 Task: Find connections with filter location Höxter with filter topic #SEMwith filter profile language French with filter current company Teekay with filter school Manav Rachna University with filter industry Physicians with filter service category Tax Preparation with filter keywords title Veterinary Assistant
Action: Mouse moved to (644, 84)
Screenshot: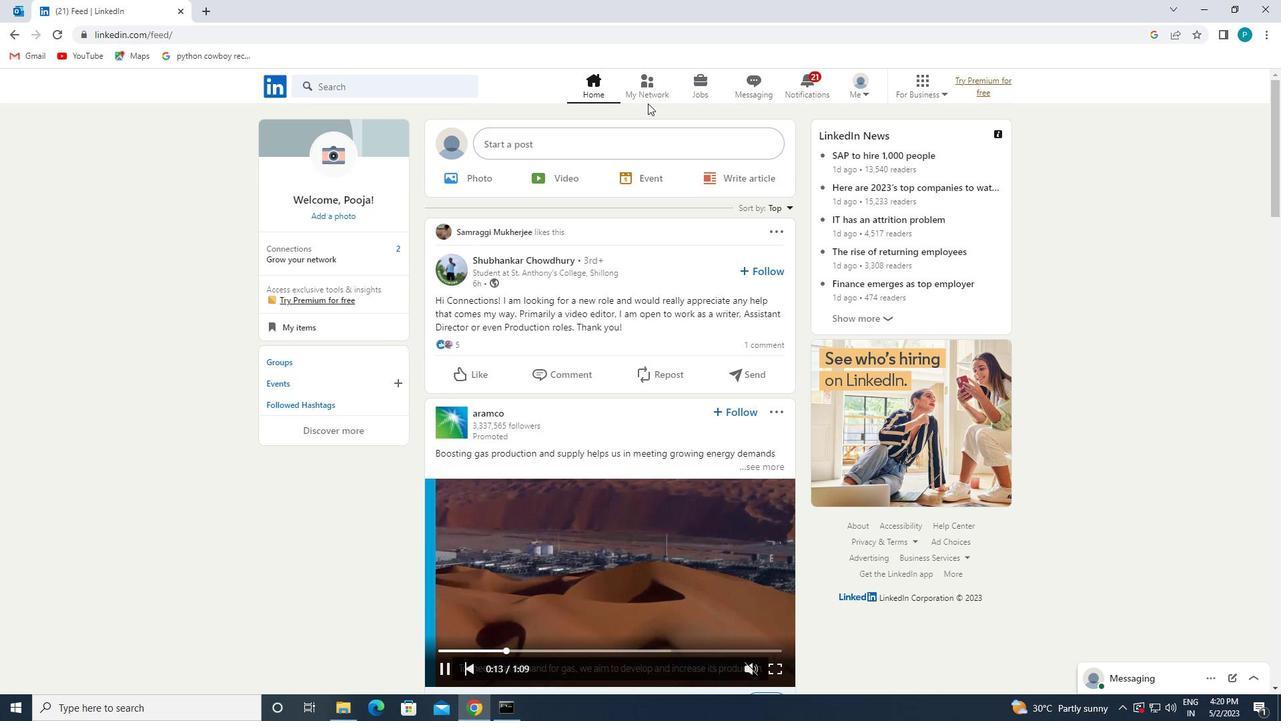 
Action: Mouse pressed left at (644, 84)
Screenshot: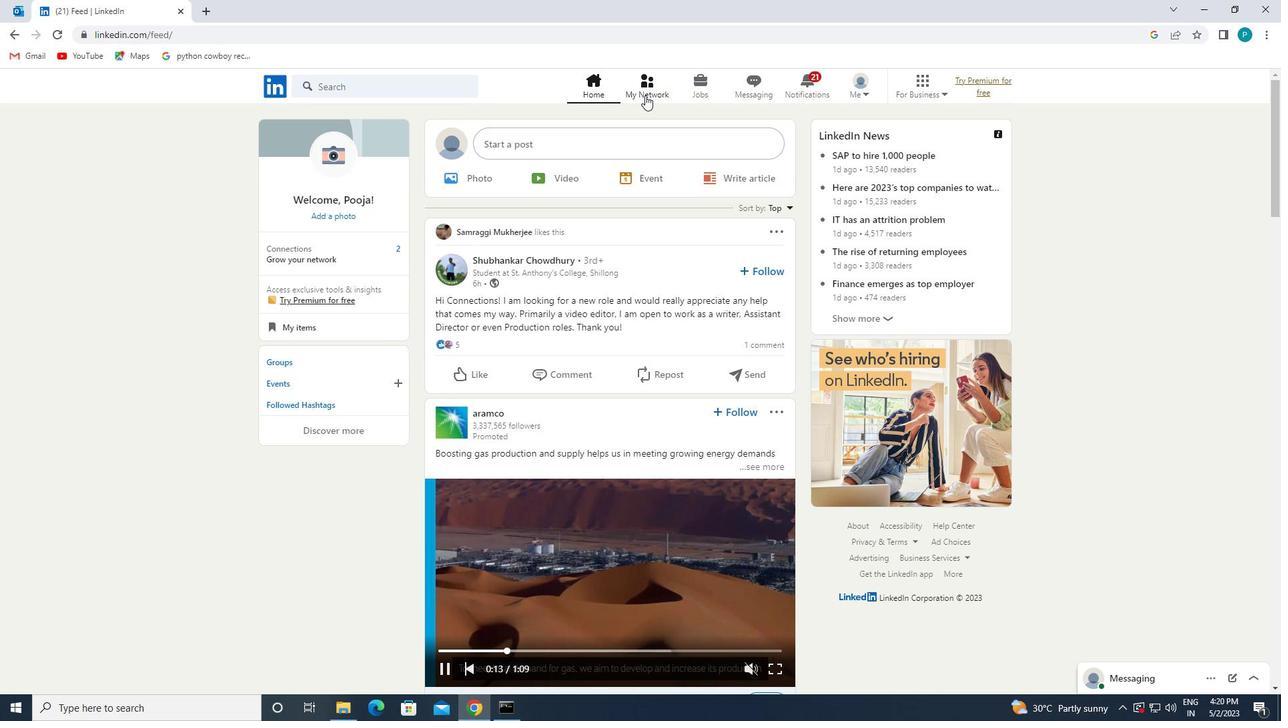 
Action: Mouse moved to (375, 152)
Screenshot: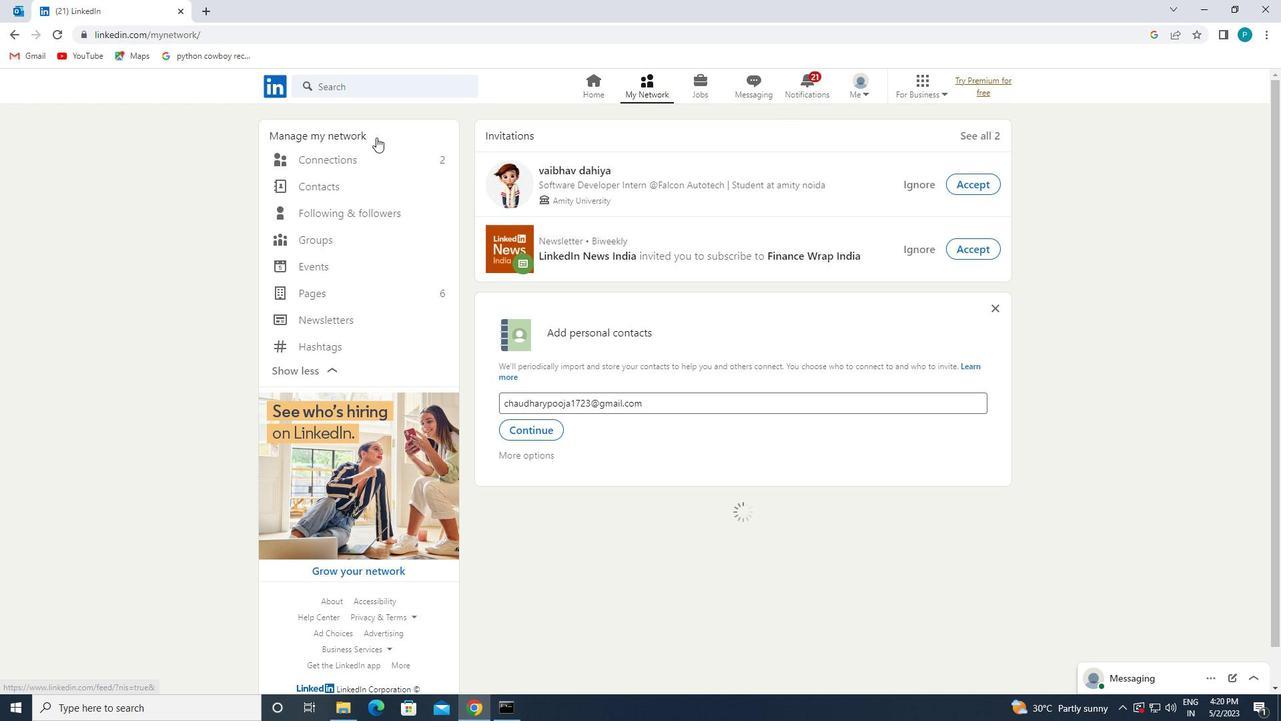 
Action: Mouse pressed left at (375, 152)
Screenshot: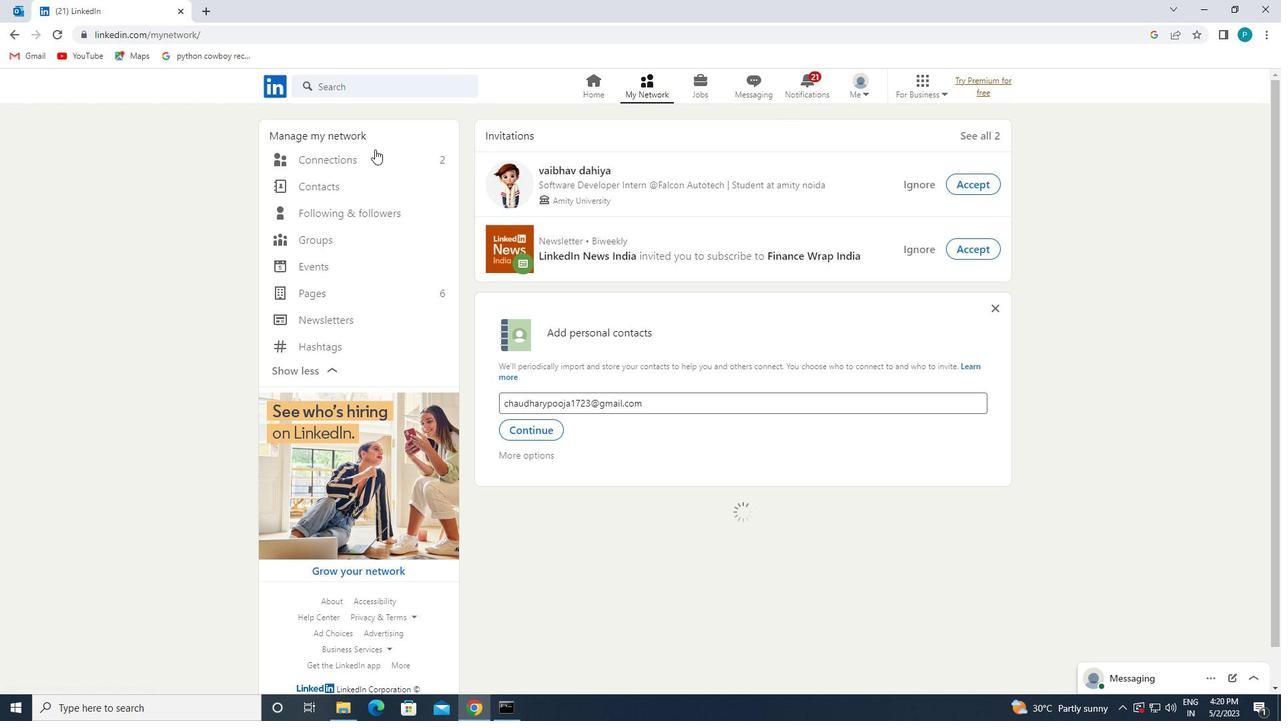
Action: Mouse moved to (379, 154)
Screenshot: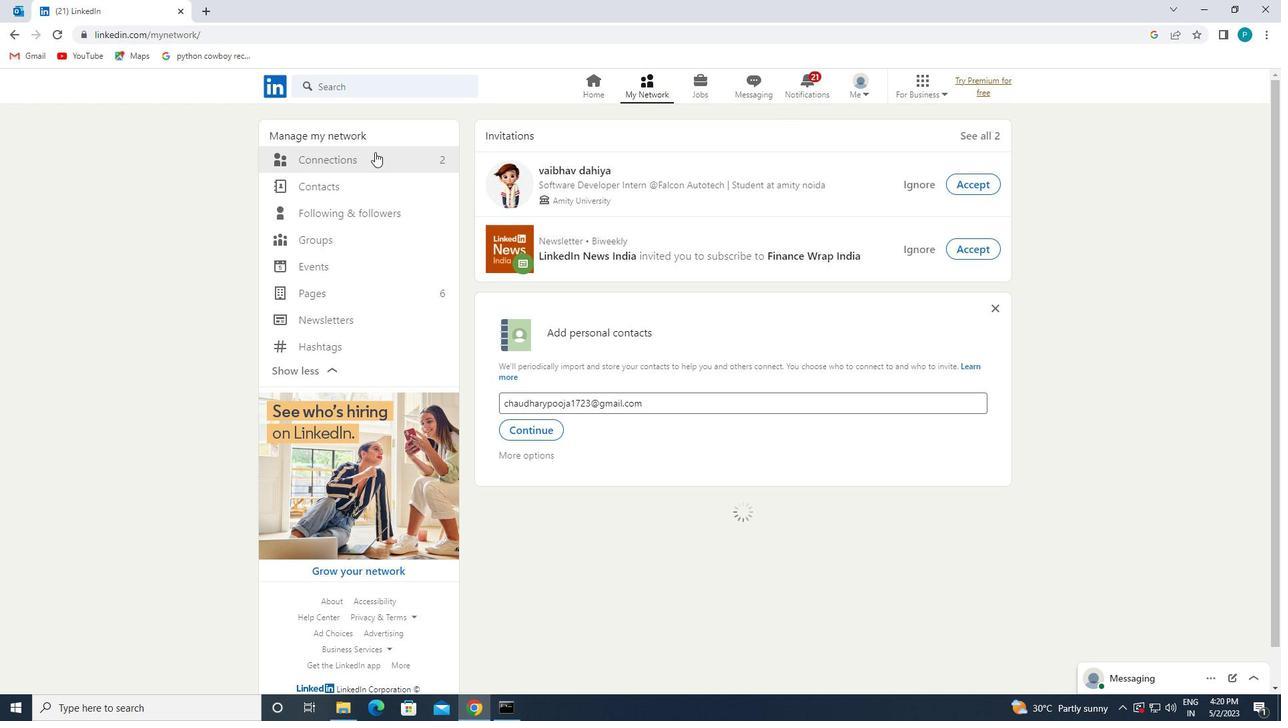 
Action: Mouse pressed left at (379, 154)
Screenshot: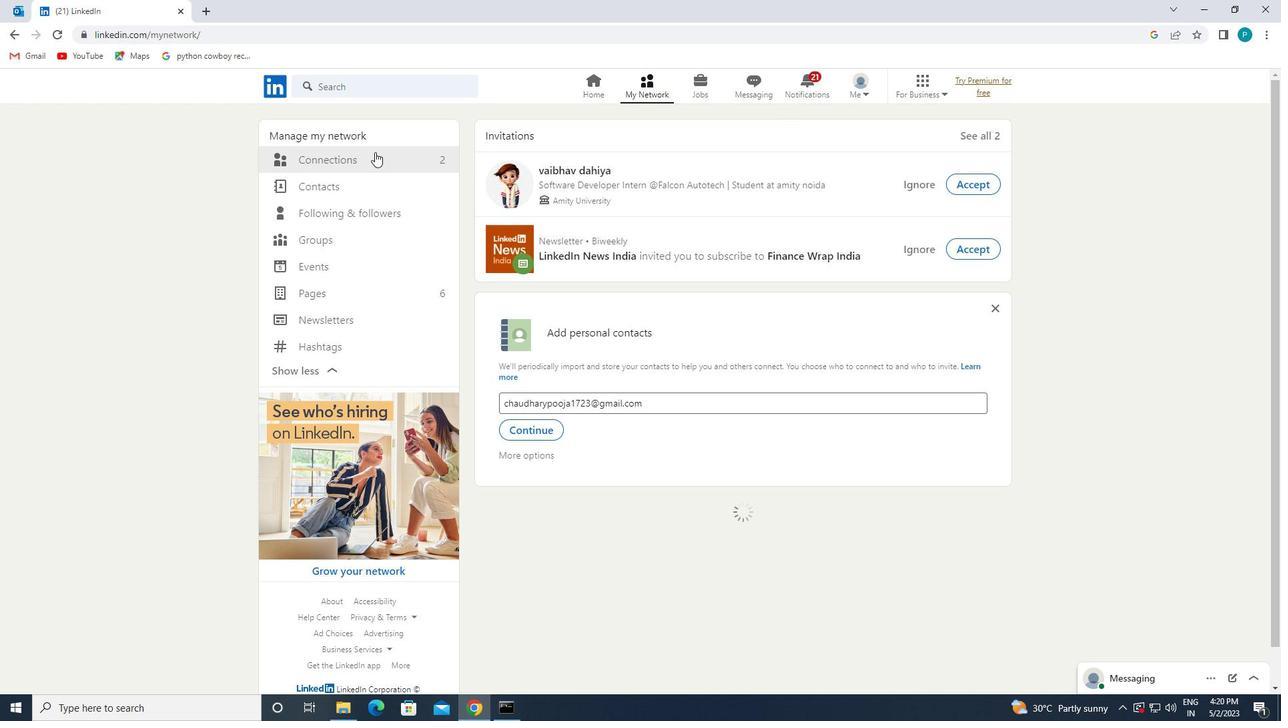 
Action: Mouse moved to (389, 161)
Screenshot: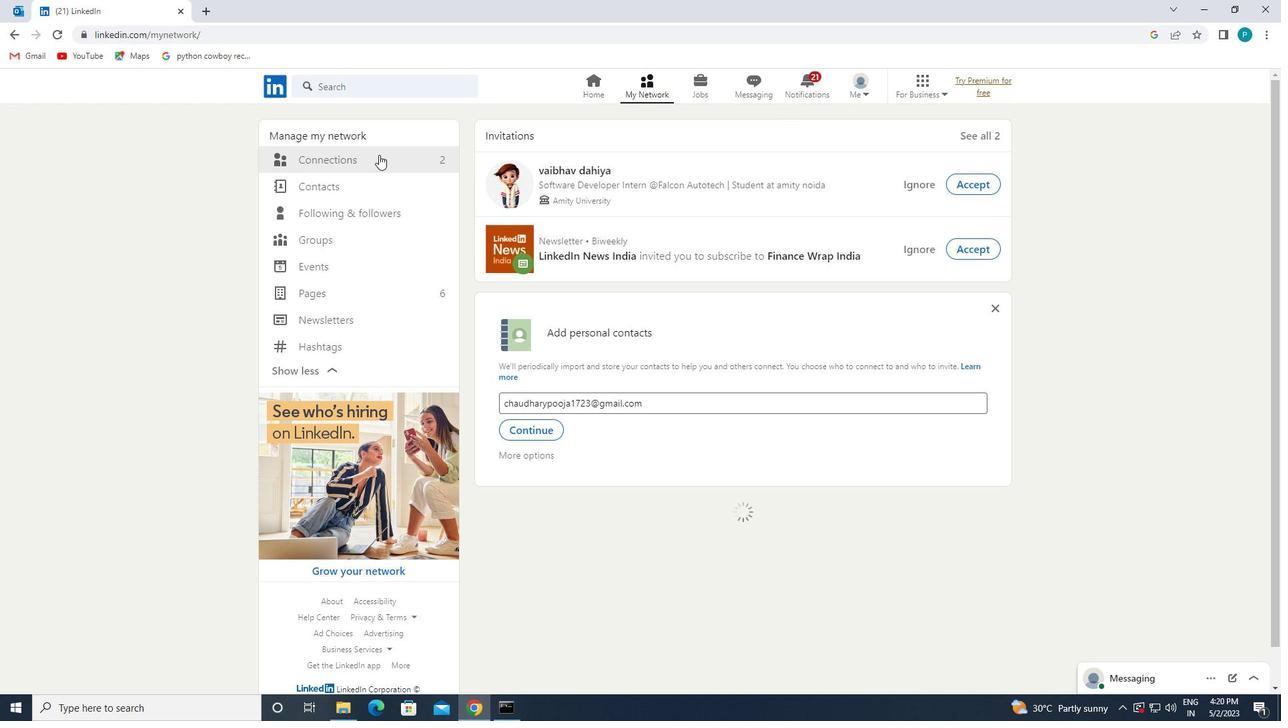 
Action: Mouse pressed left at (389, 161)
Screenshot: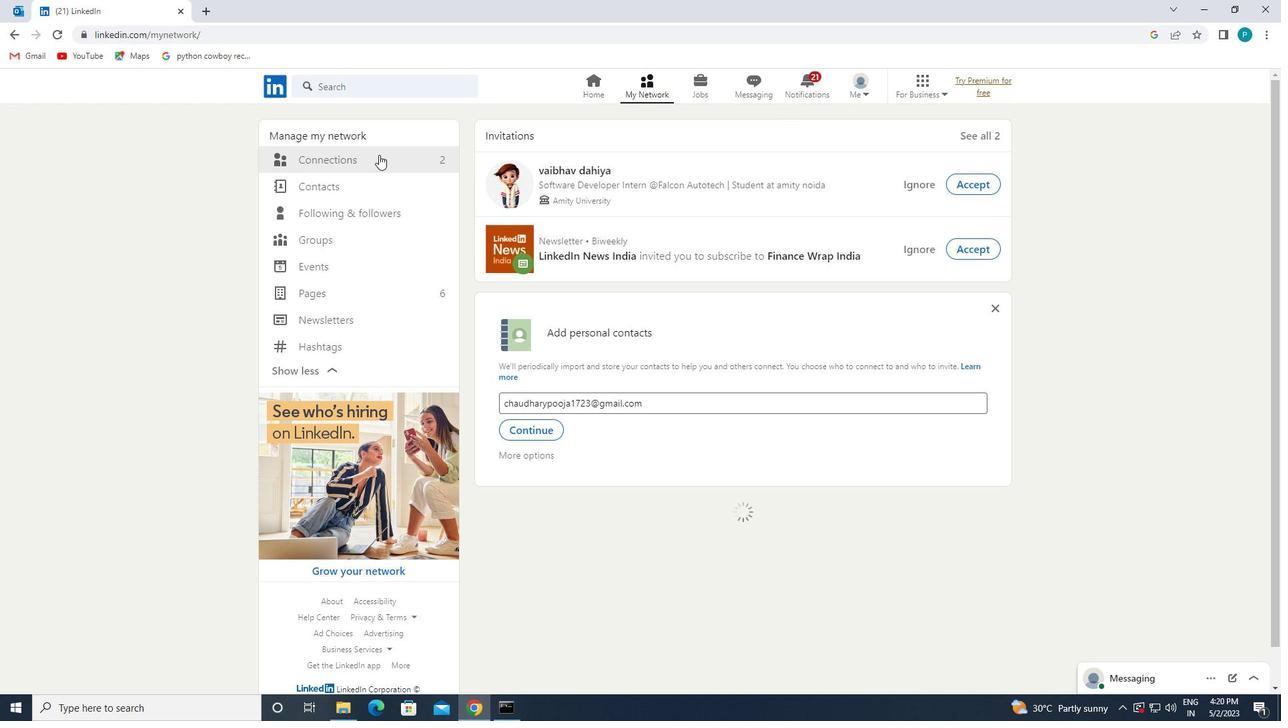
Action: Mouse pressed left at (389, 161)
Screenshot: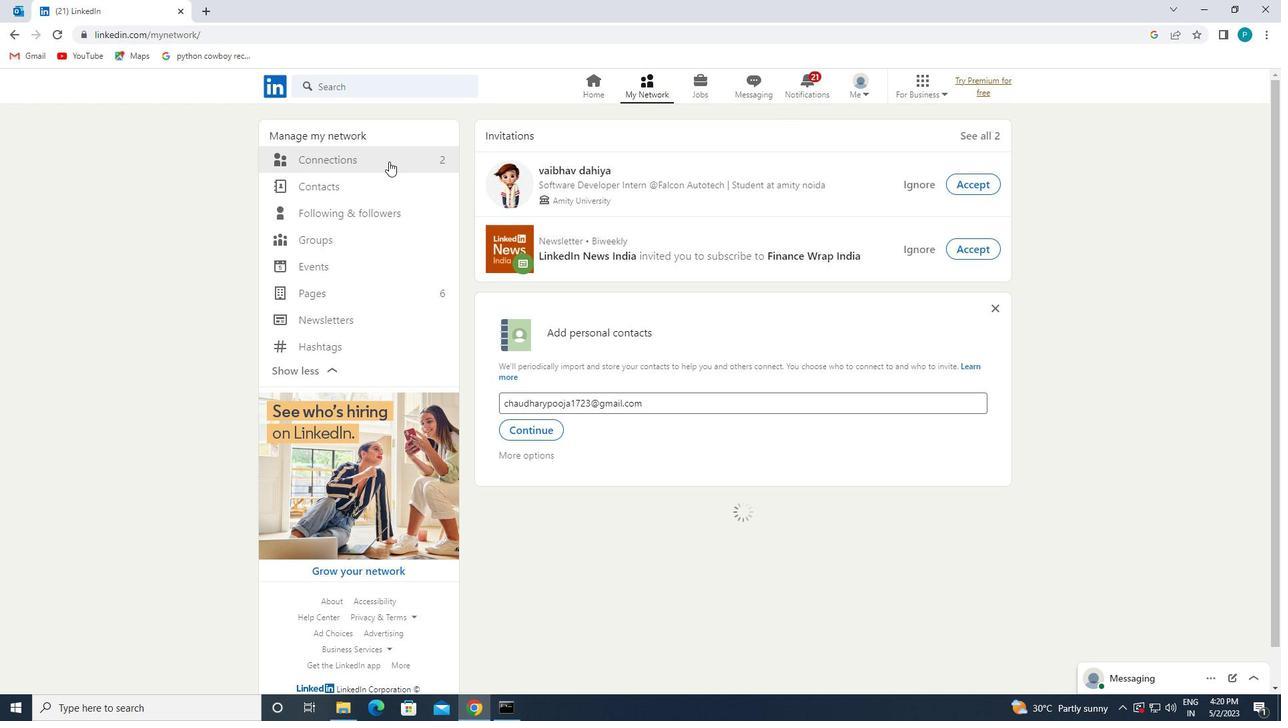 
Action: Mouse pressed left at (389, 161)
Screenshot: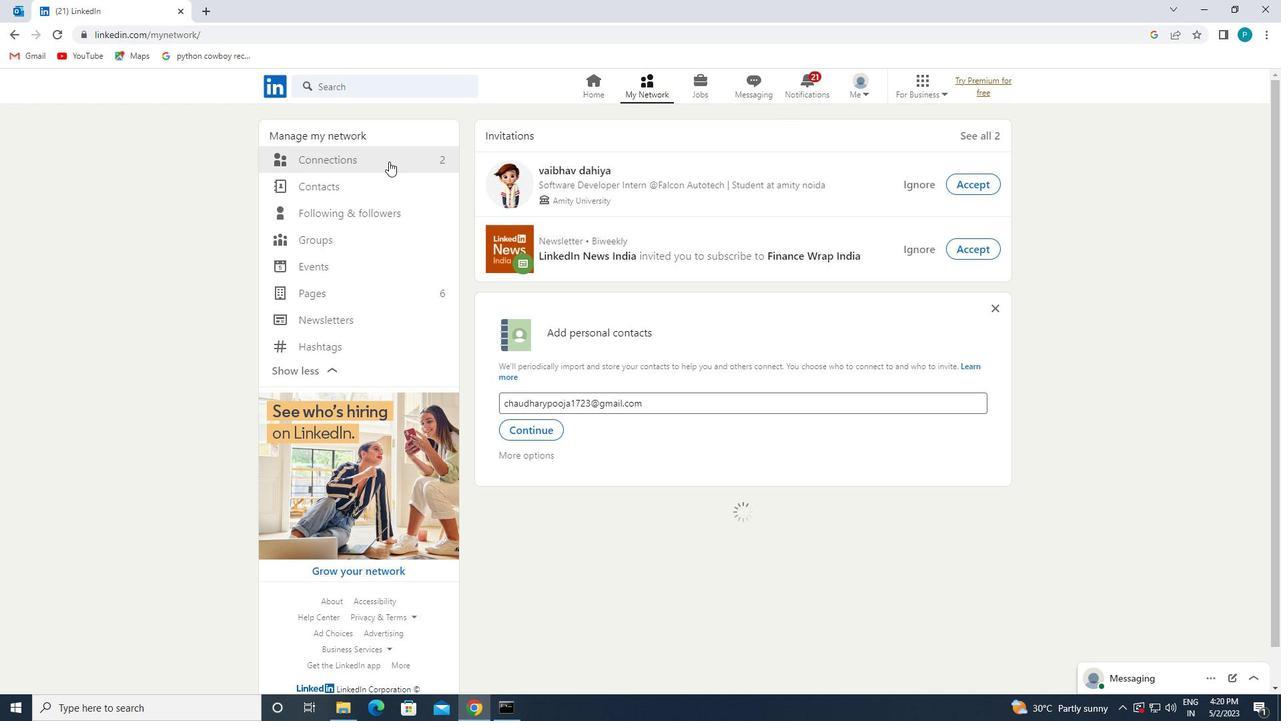 
Action: Mouse pressed left at (389, 161)
Screenshot: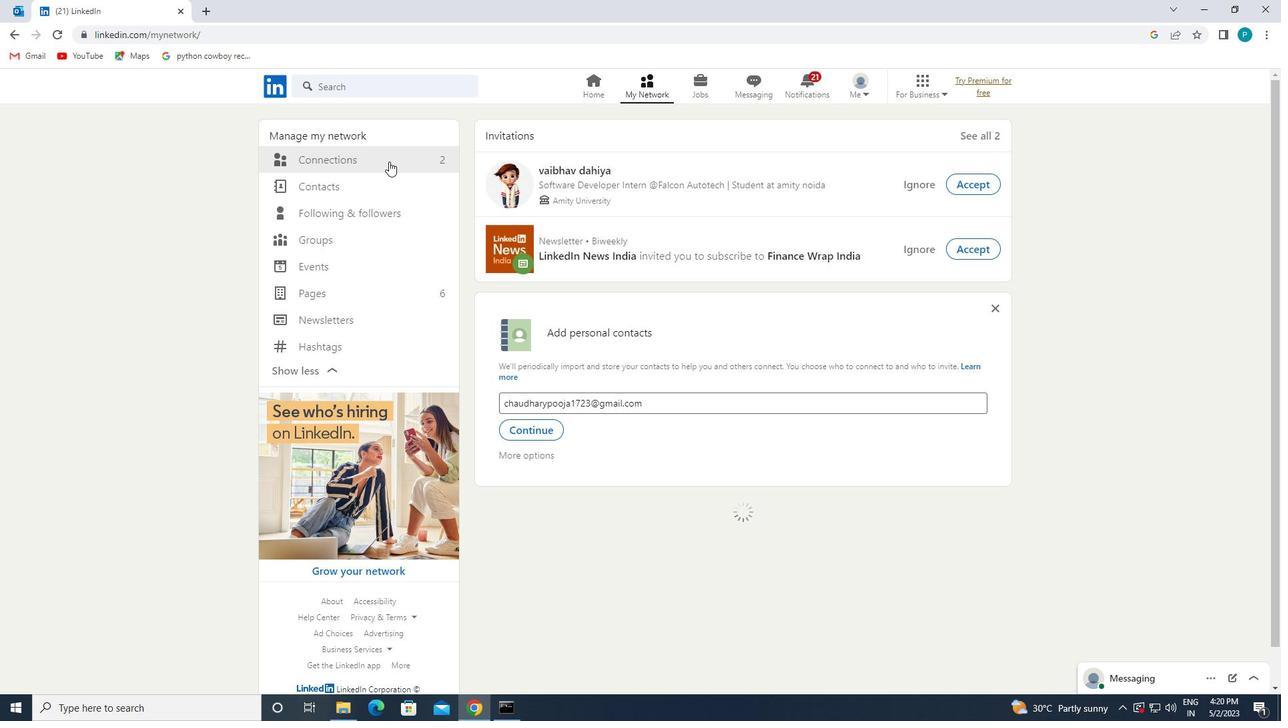 
Action: Mouse moved to (723, 162)
Screenshot: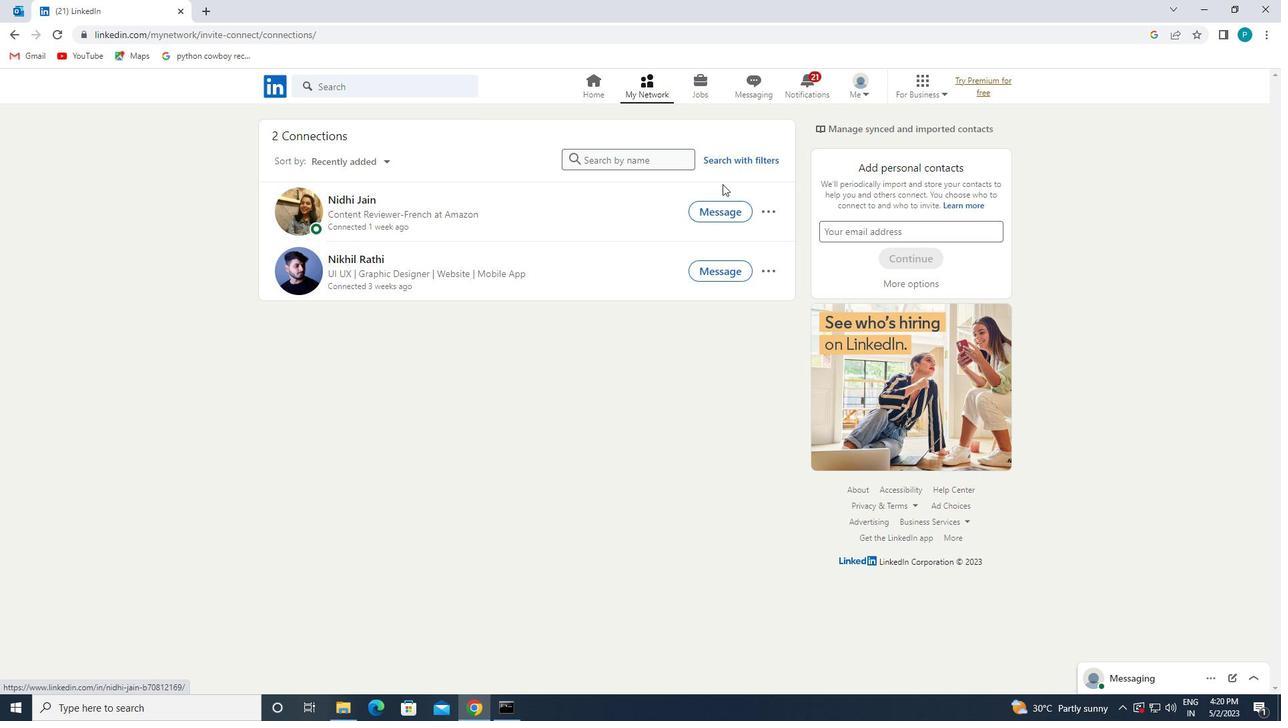 
Action: Mouse pressed left at (723, 162)
Screenshot: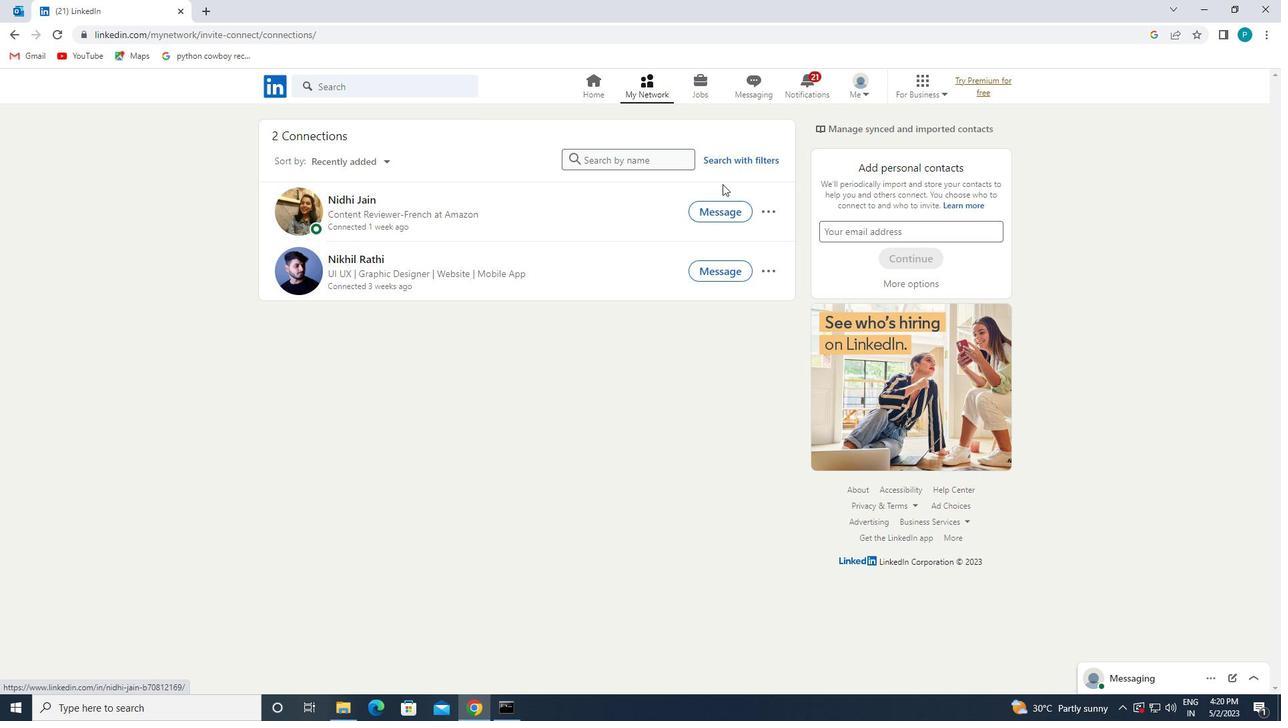 
Action: Mouse moved to (678, 126)
Screenshot: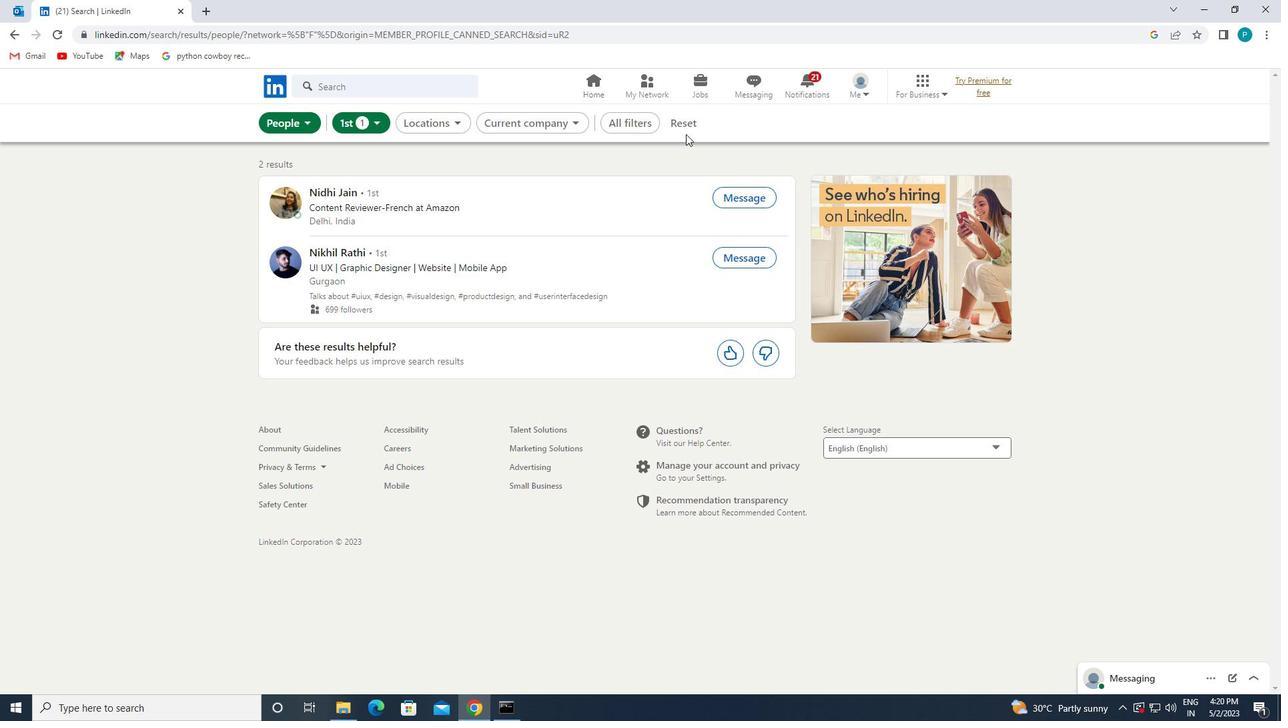 
Action: Mouse pressed left at (678, 126)
Screenshot: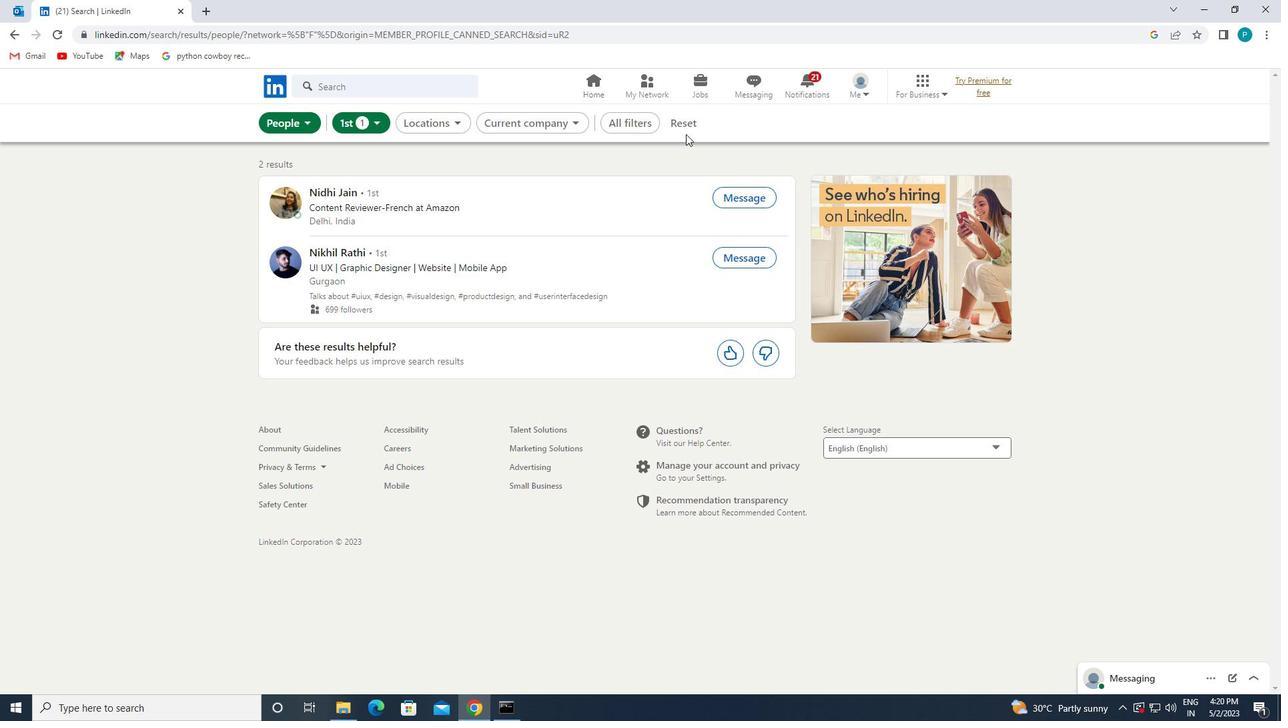 
Action: Mouse moved to (672, 124)
Screenshot: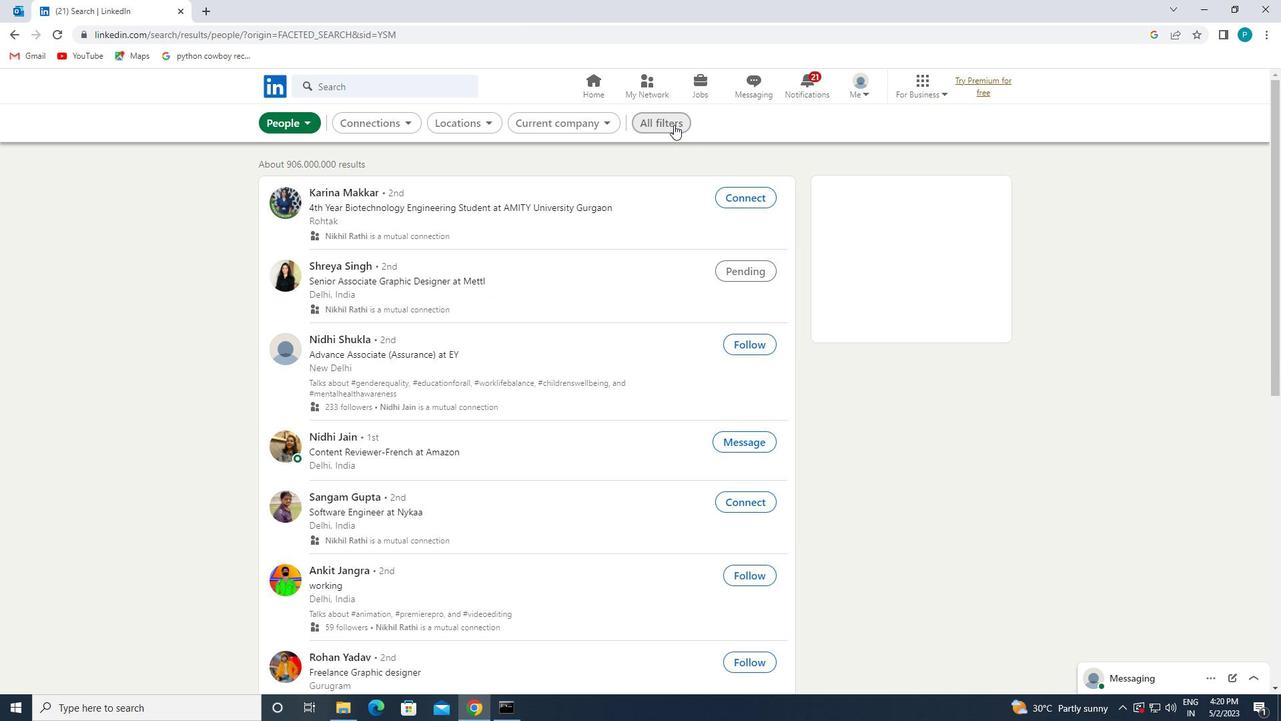 
Action: Mouse pressed left at (672, 124)
Screenshot: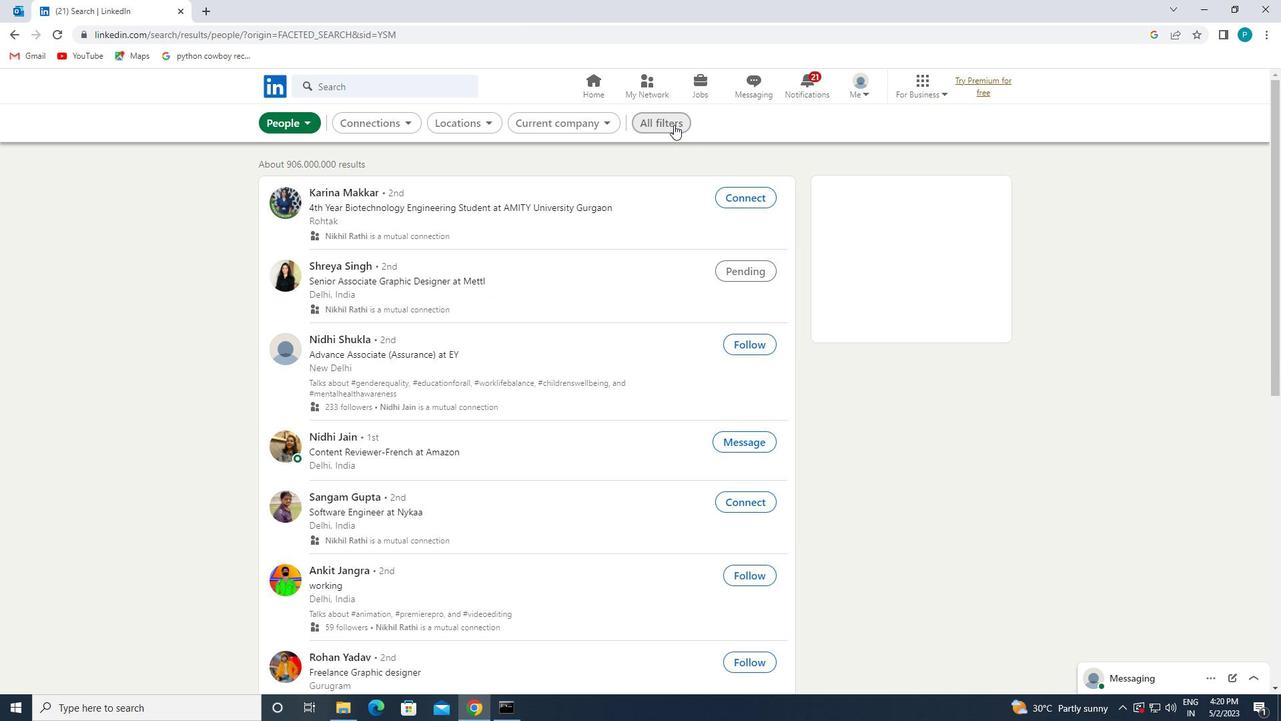 
Action: Mouse moved to (1263, 474)
Screenshot: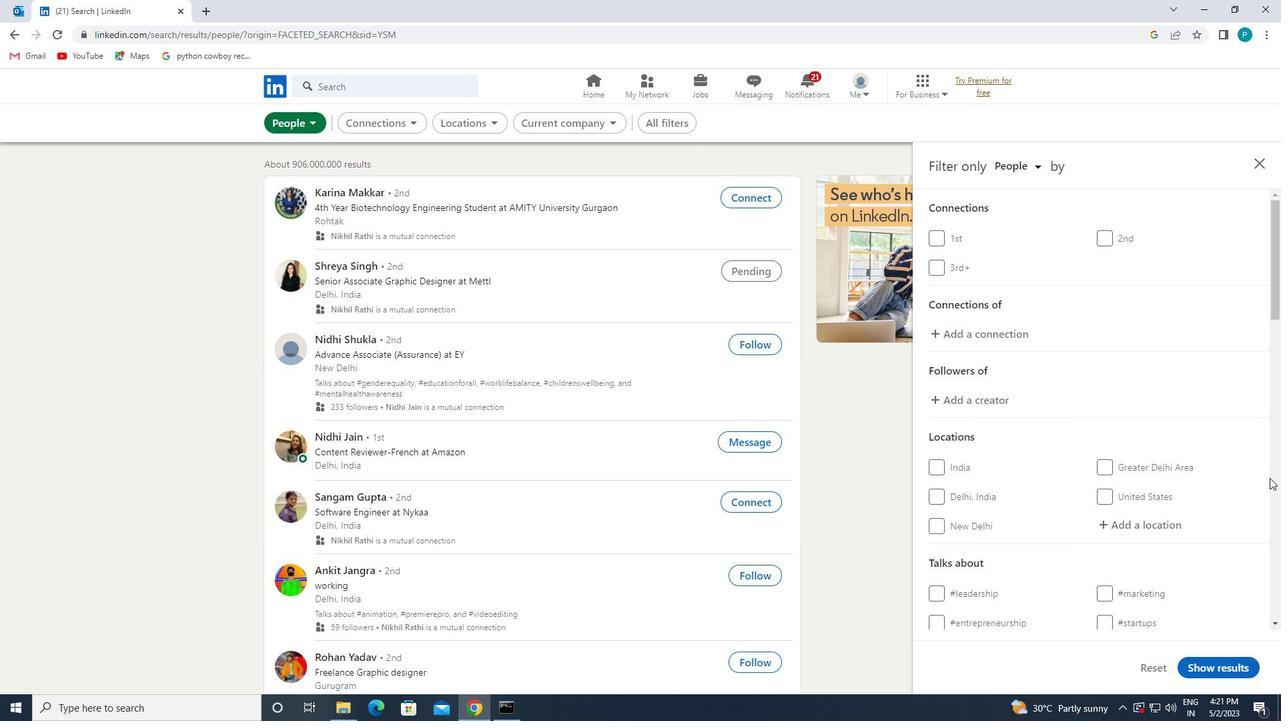 
Action: Mouse scrolled (1263, 473) with delta (0, 0)
Screenshot: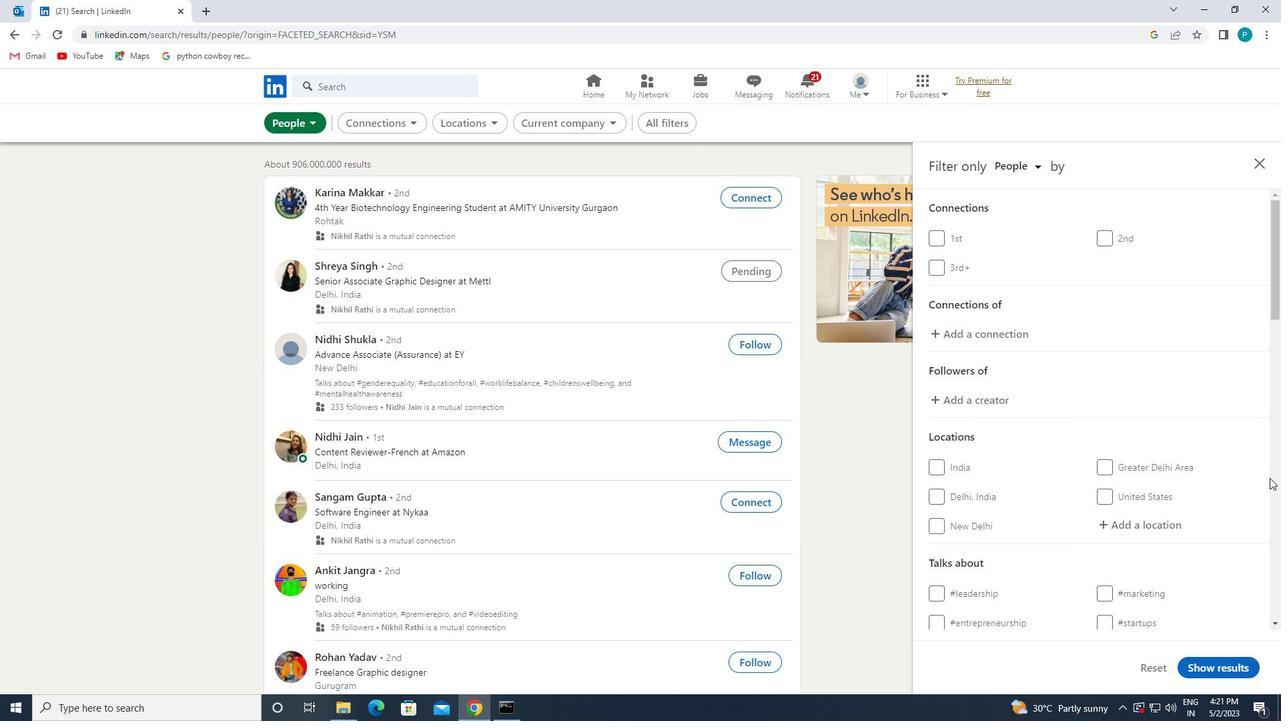 
Action: Mouse moved to (1219, 446)
Screenshot: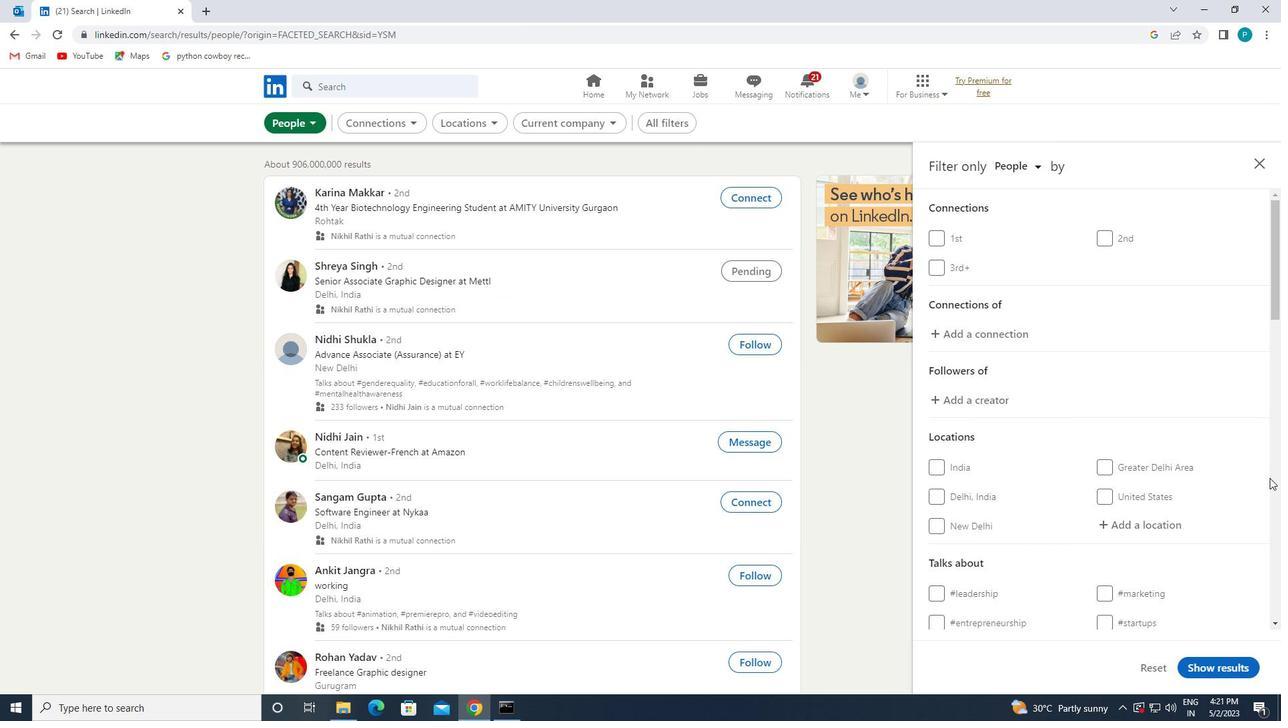 
Action: Mouse scrolled (1219, 445) with delta (0, 0)
Screenshot: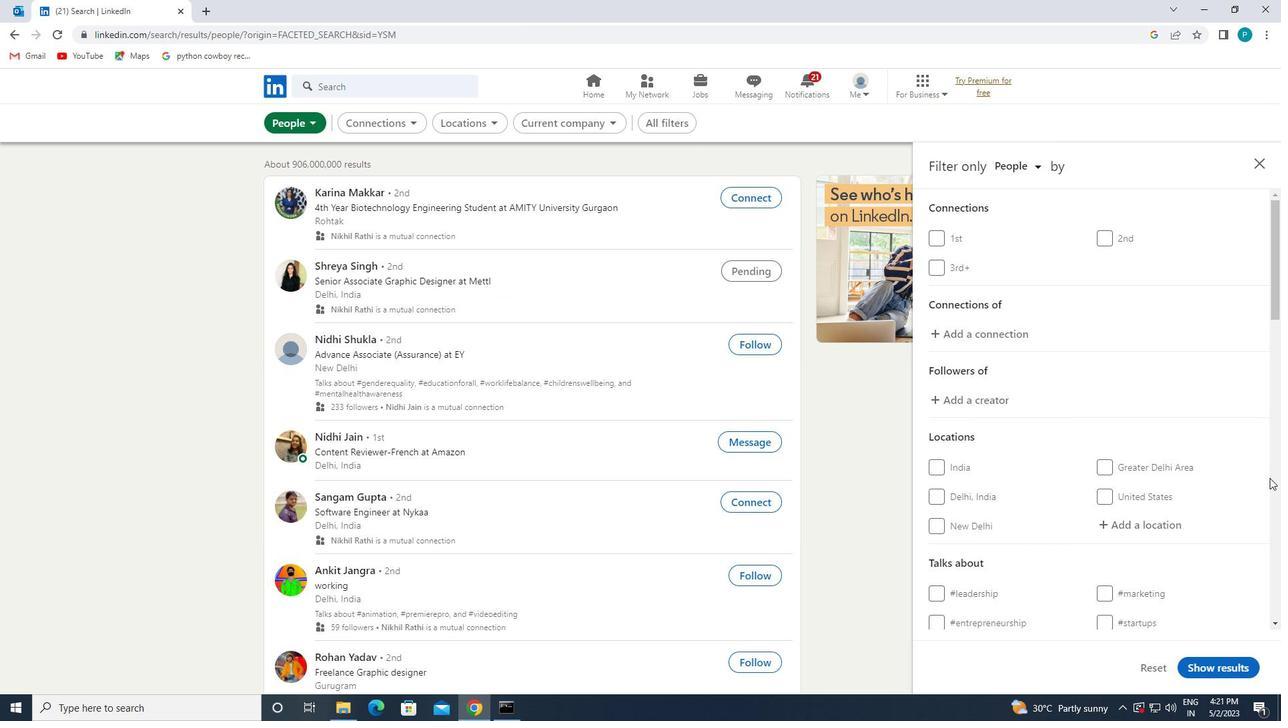 
Action: Mouse moved to (1161, 402)
Screenshot: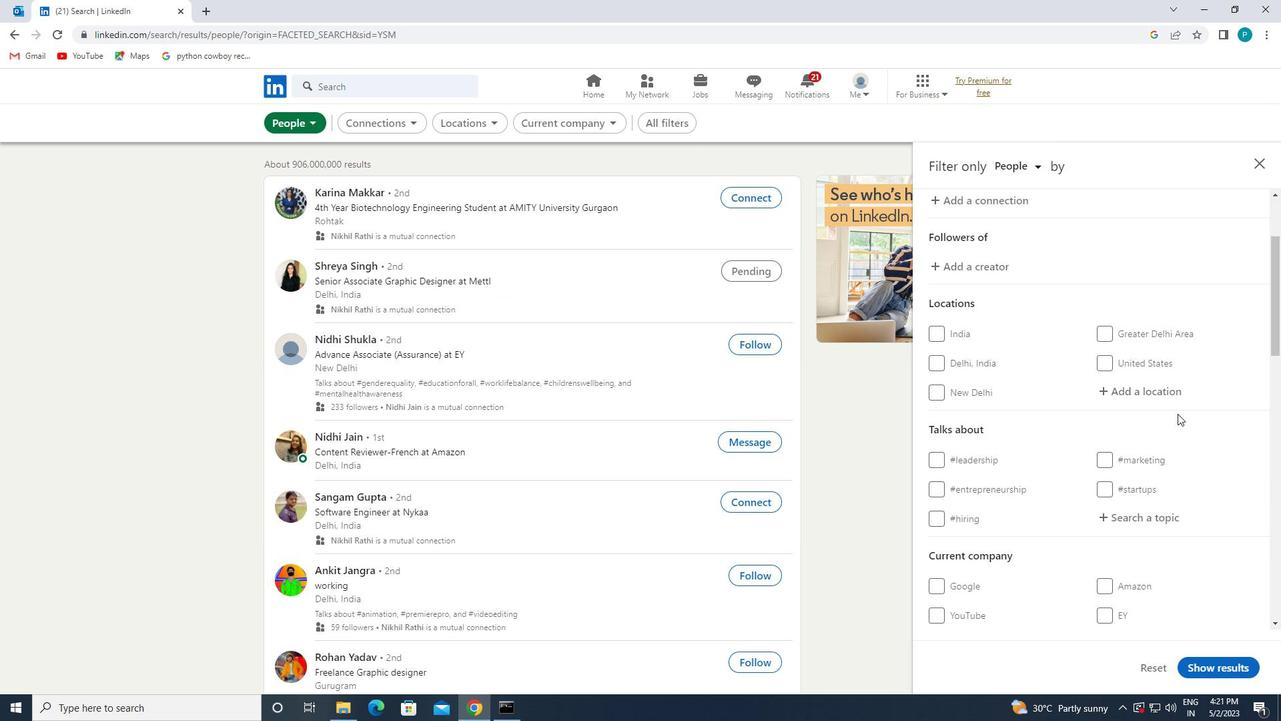 
Action: Mouse pressed left at (1161, 402)
Screenshot: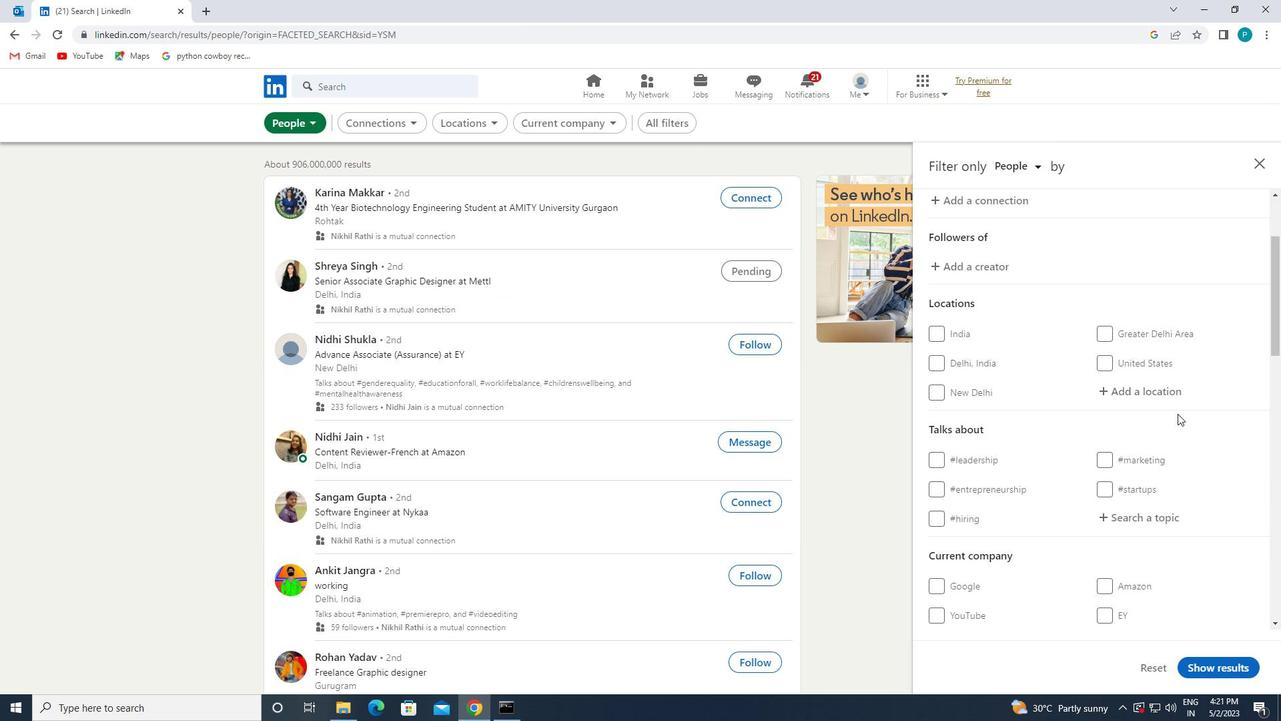 
Action: Mouse moved to (1157, 399)
Screenshot: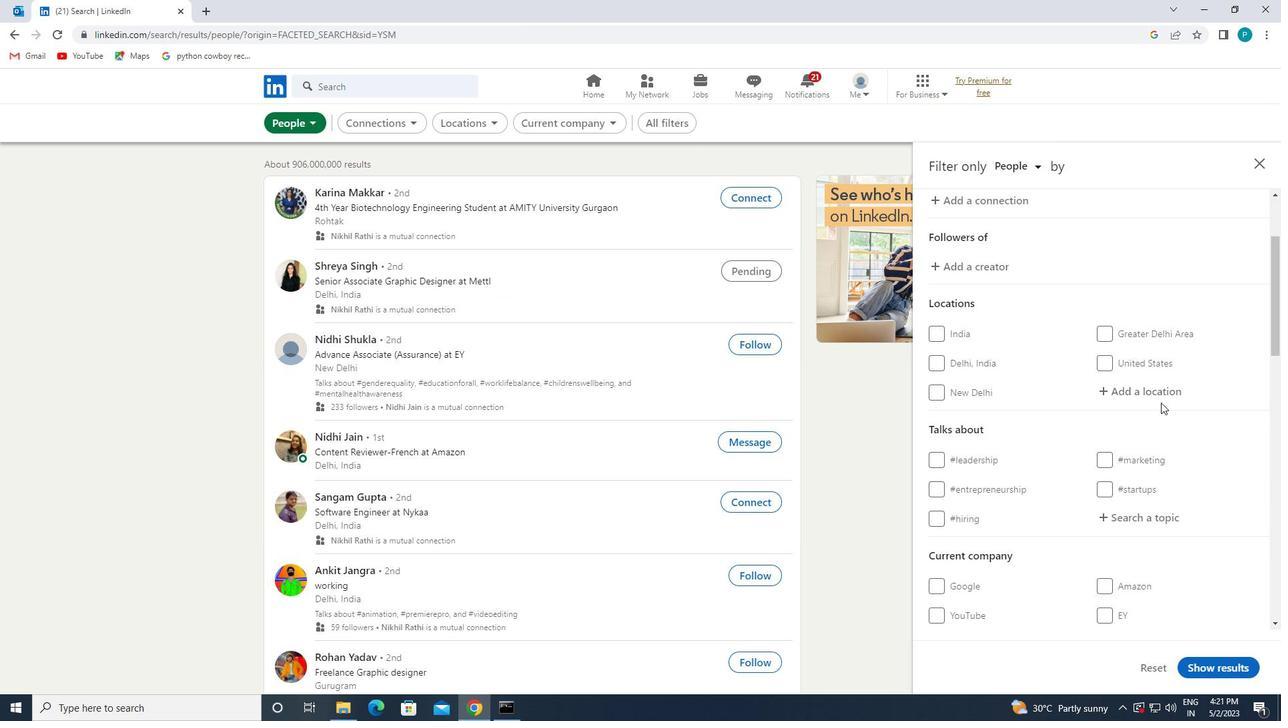 
Action: Mouse pressed left at (1157, 399)
Screenshot: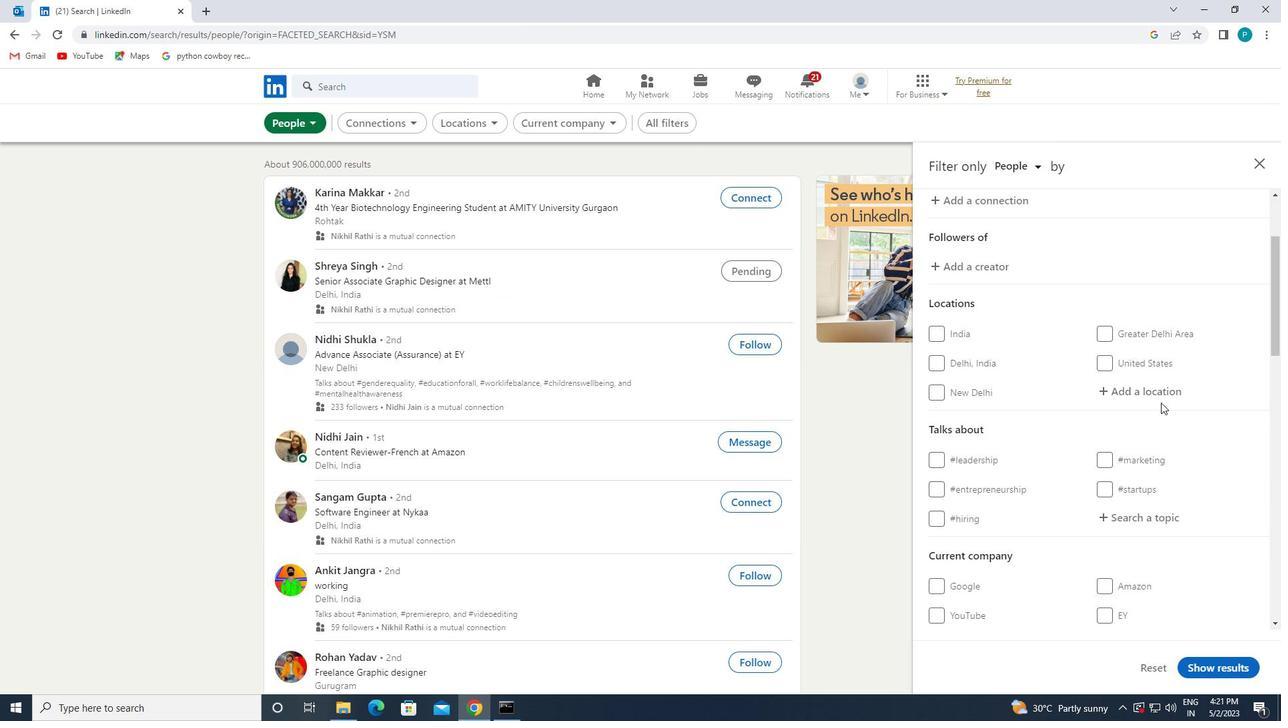 
Action: Mouse moved to (1161, 401)
Screenshot: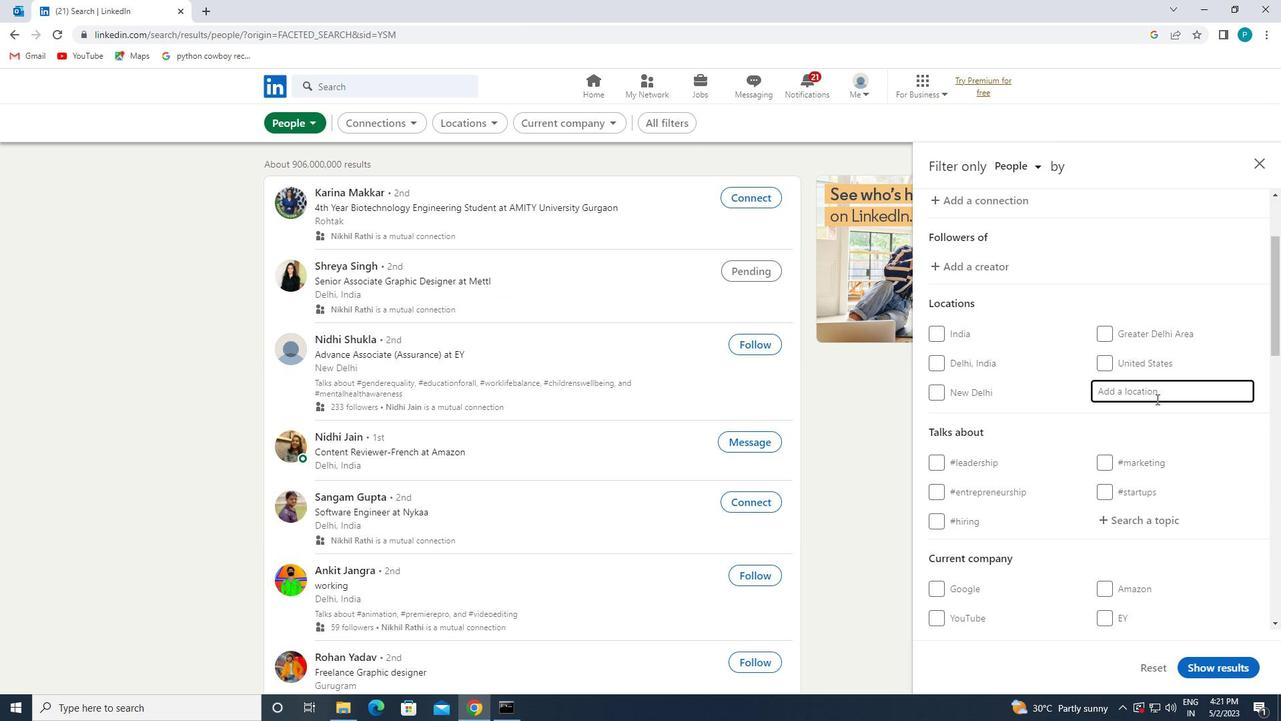 
Action: Key pressed <Key.caps_lock>h<Key.caps_lock>oxter
Screenshot: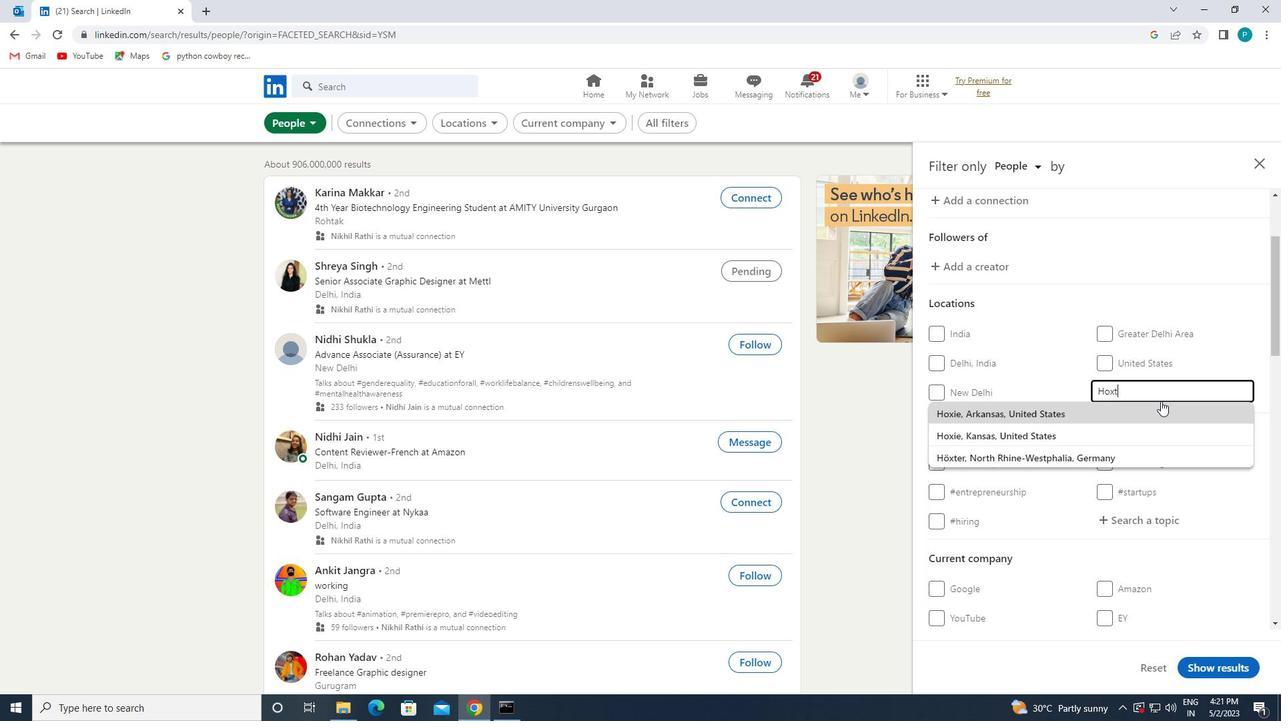 
Action: Mouse moved to (1172, 409)
Screenshot: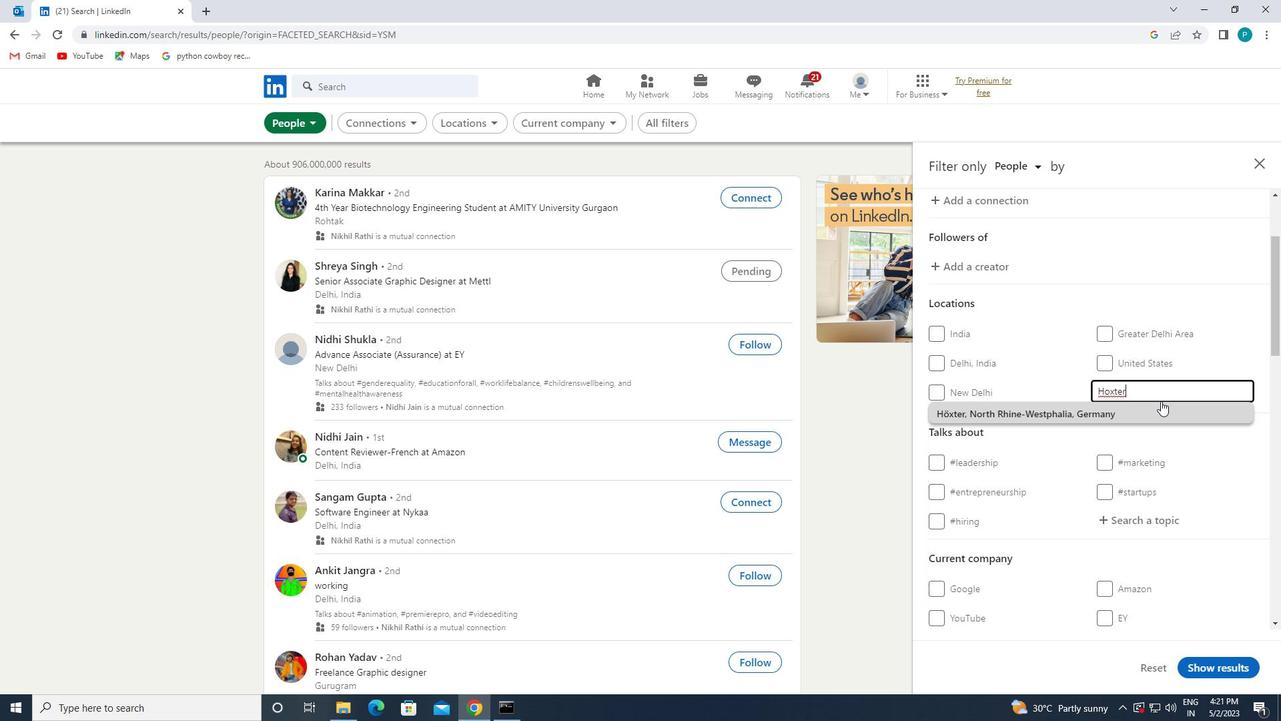 
Action: Mouse pressed left at (1172, 409)
Screenshot: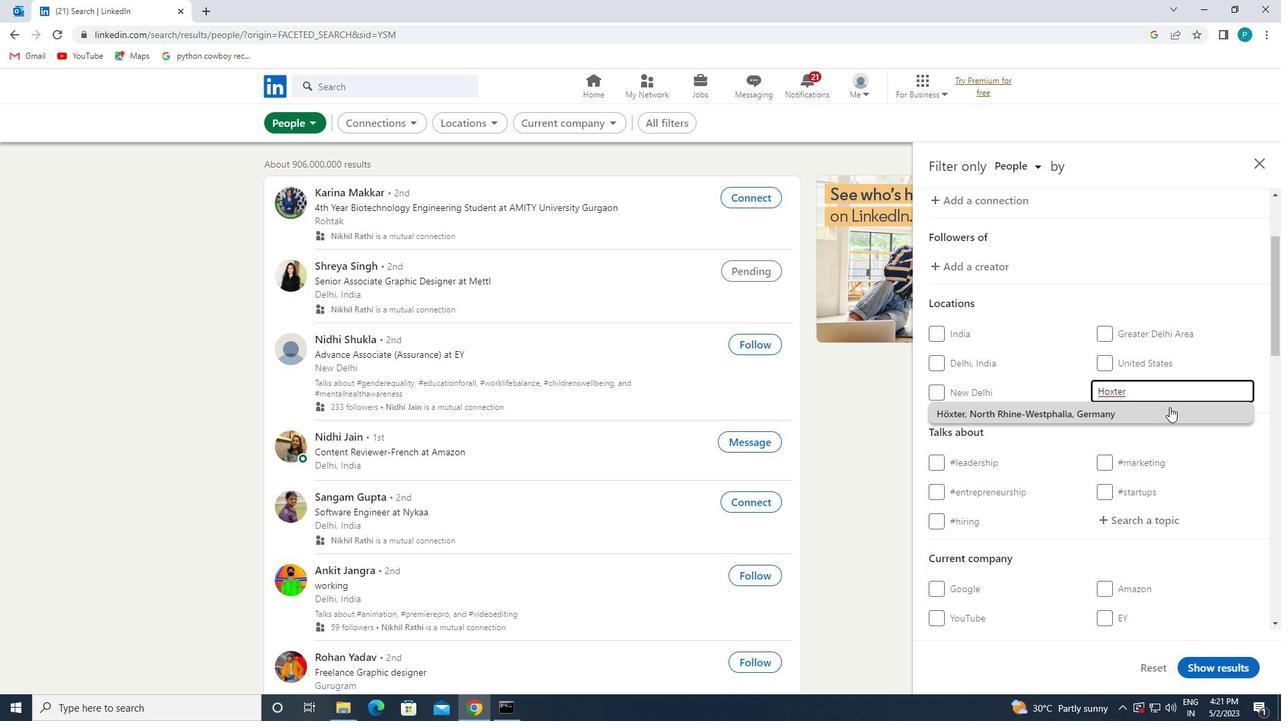 
Action: Mouse scrolled (1172, 408) with delta (0, 0)
Screenshot: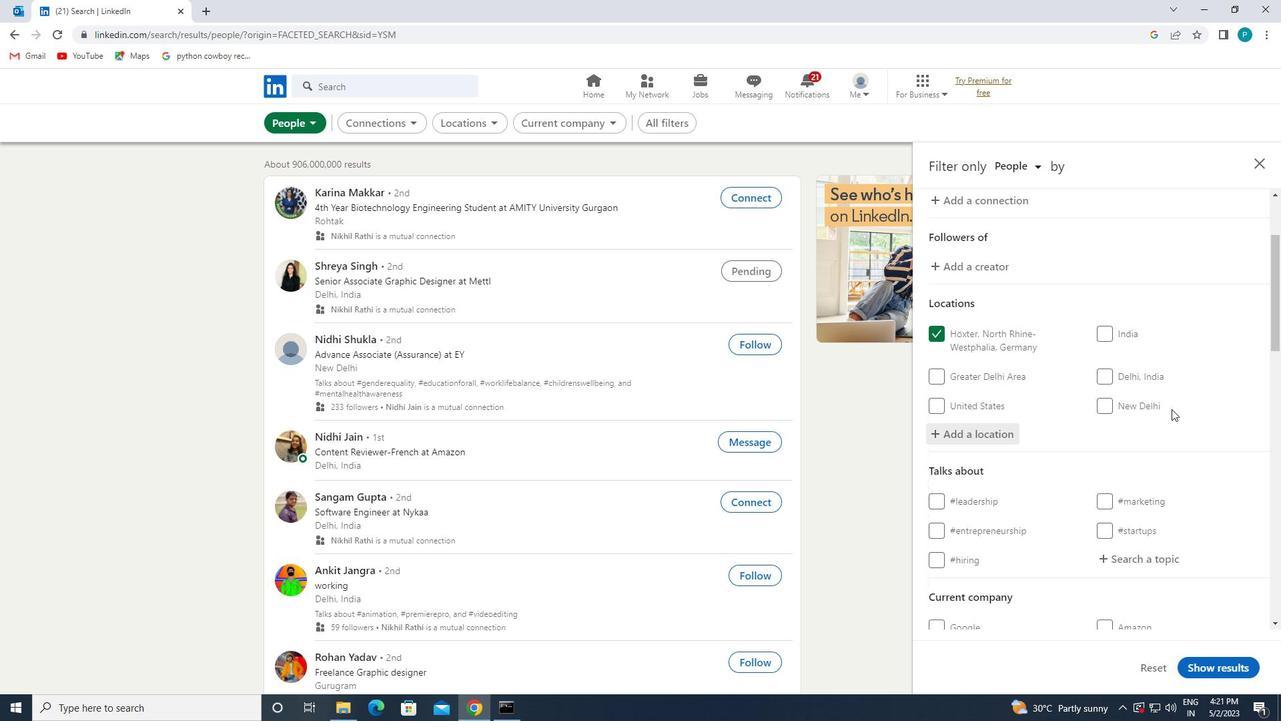 
Action: Mouse moved to (1115, 461)
Screenshot: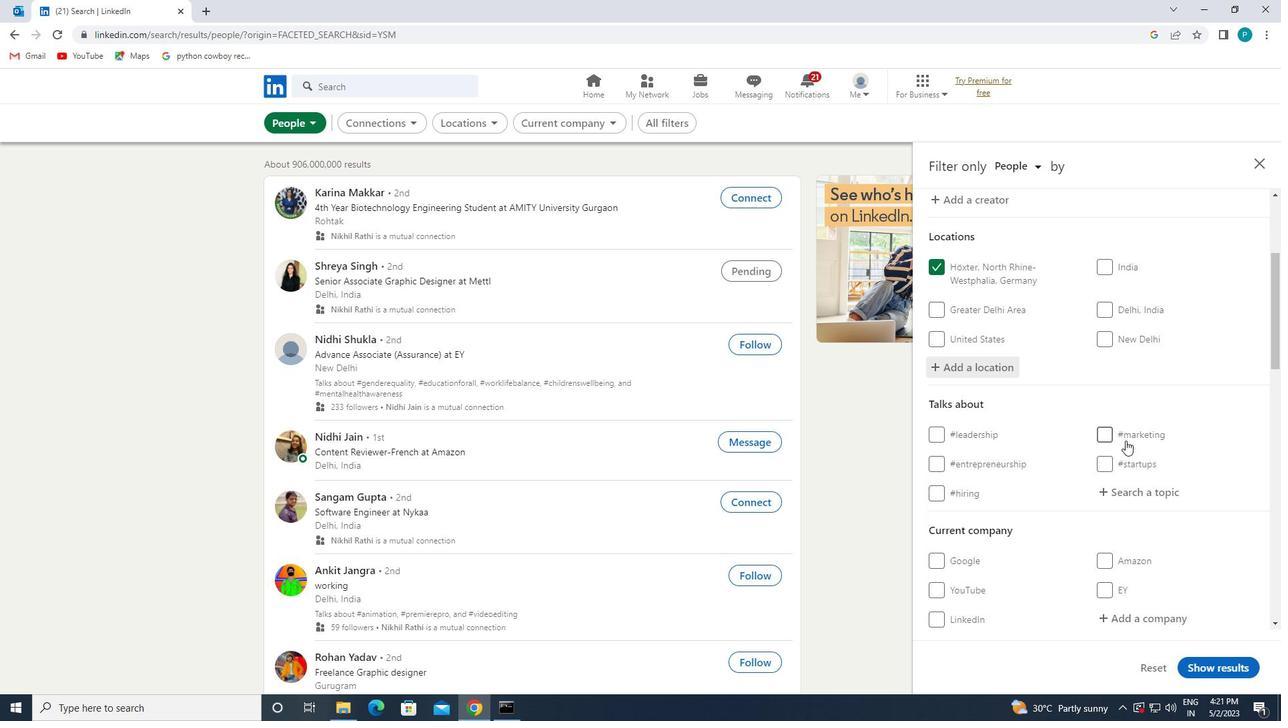 
Action: Mouse scrolled (1115, 460) with delta (0, 0)
Screenshot: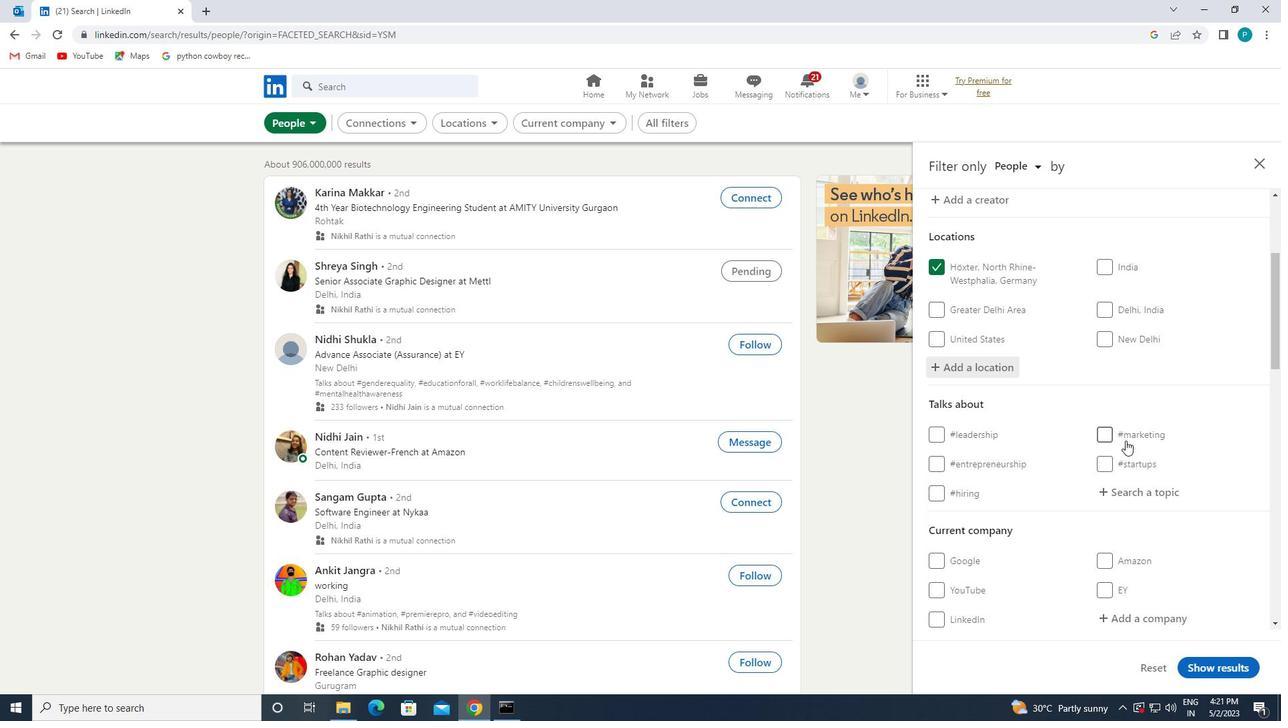 
Action: Mouse moved to (1127, 412)
Screenshot: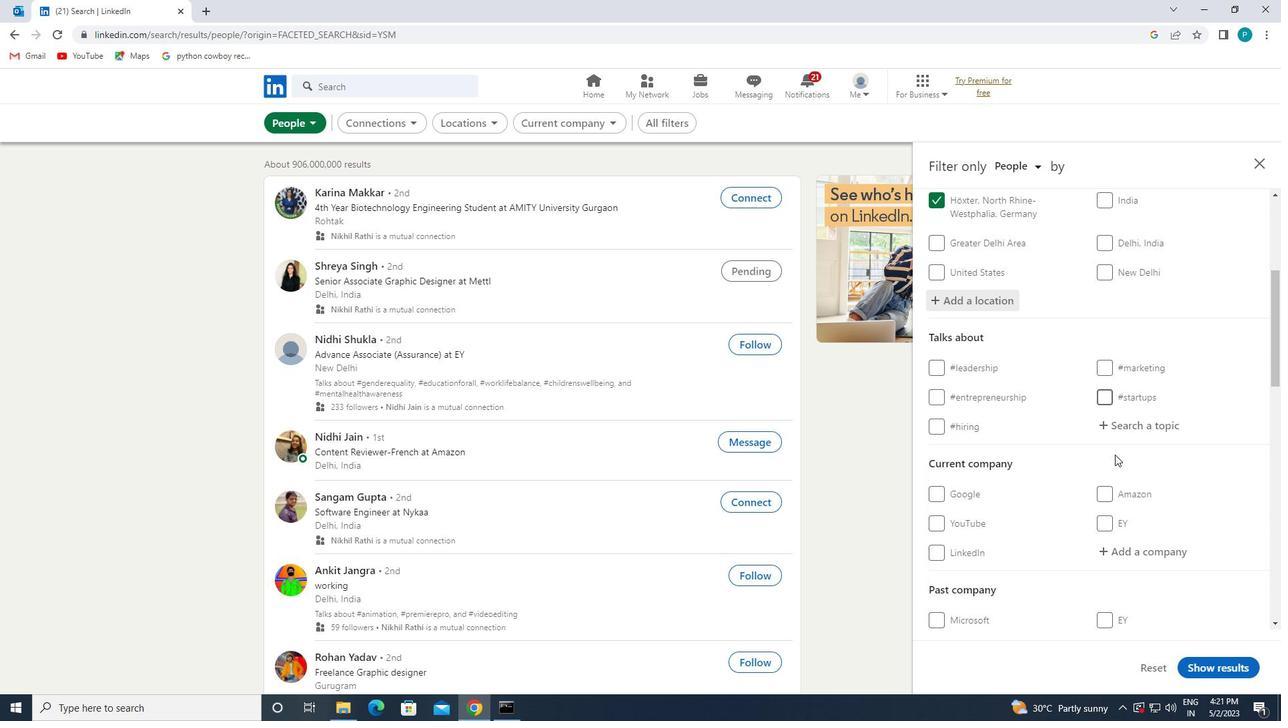 
Action: Mouse pressed left at (1127, 412)
Screenshot: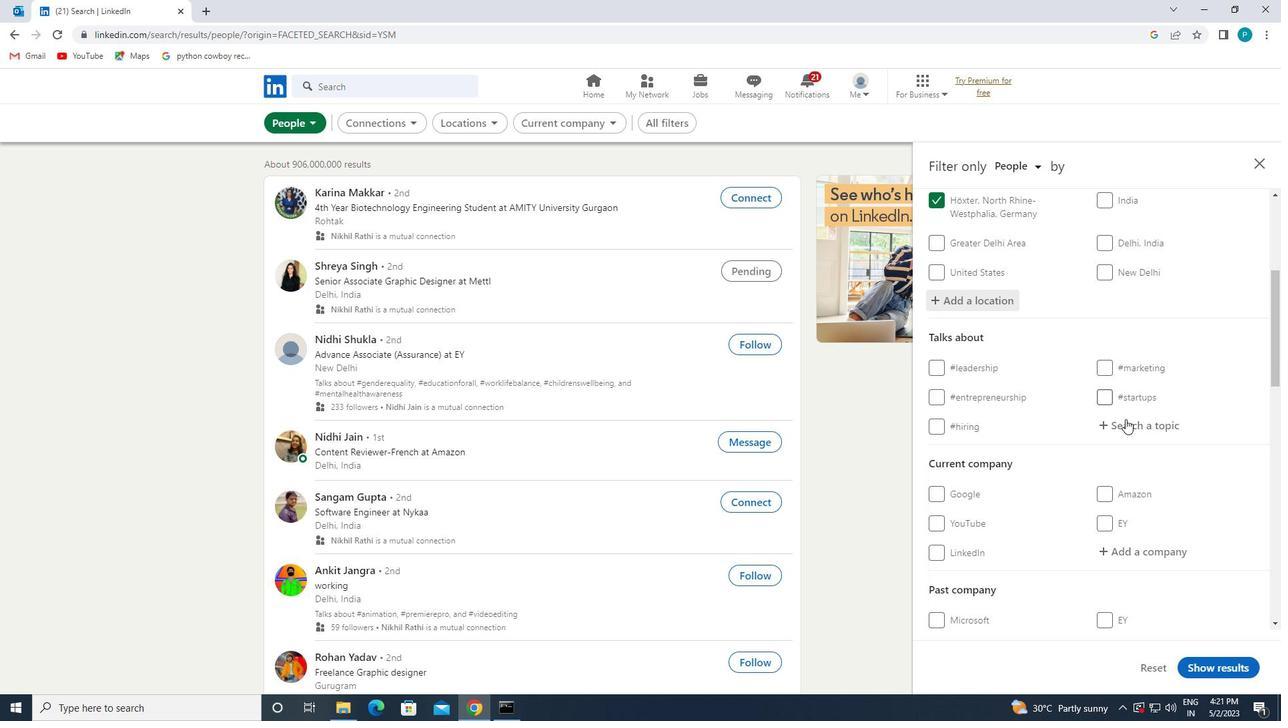 
Action: Mouse moved to (1133, 418)
Screenshot: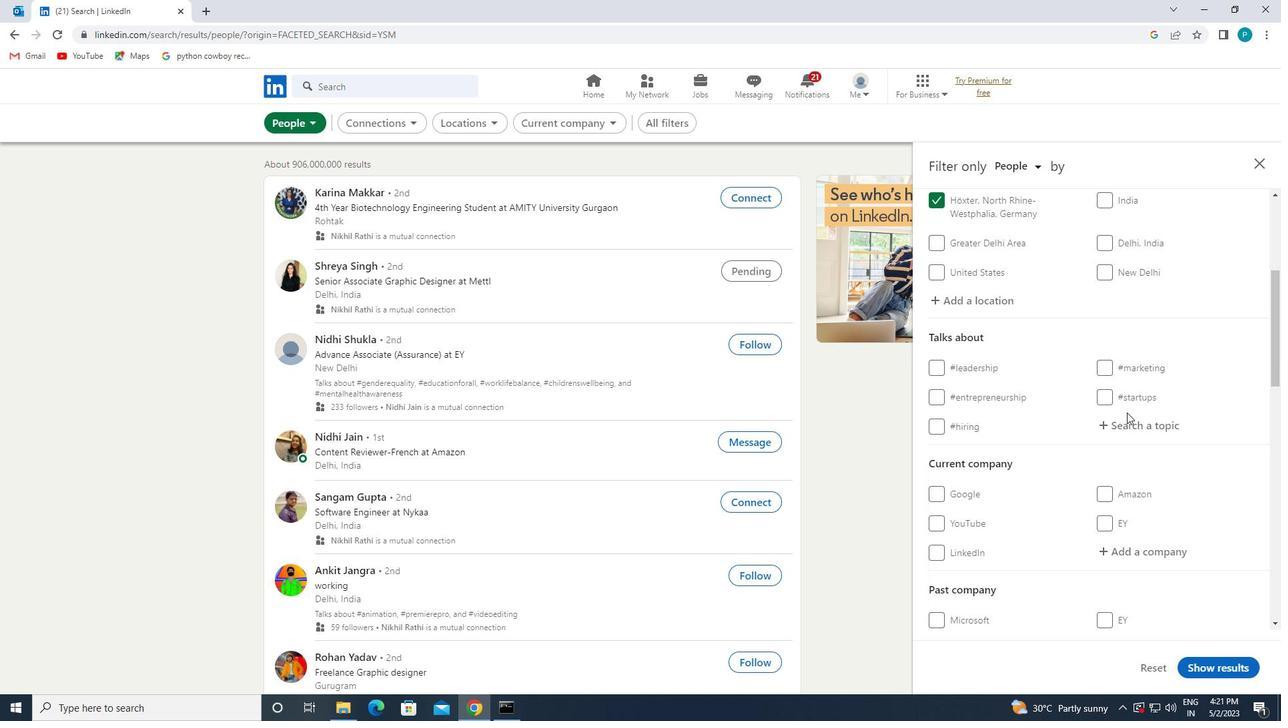 
Action: Mouse pressed left at (1133, 418)
Screenshot: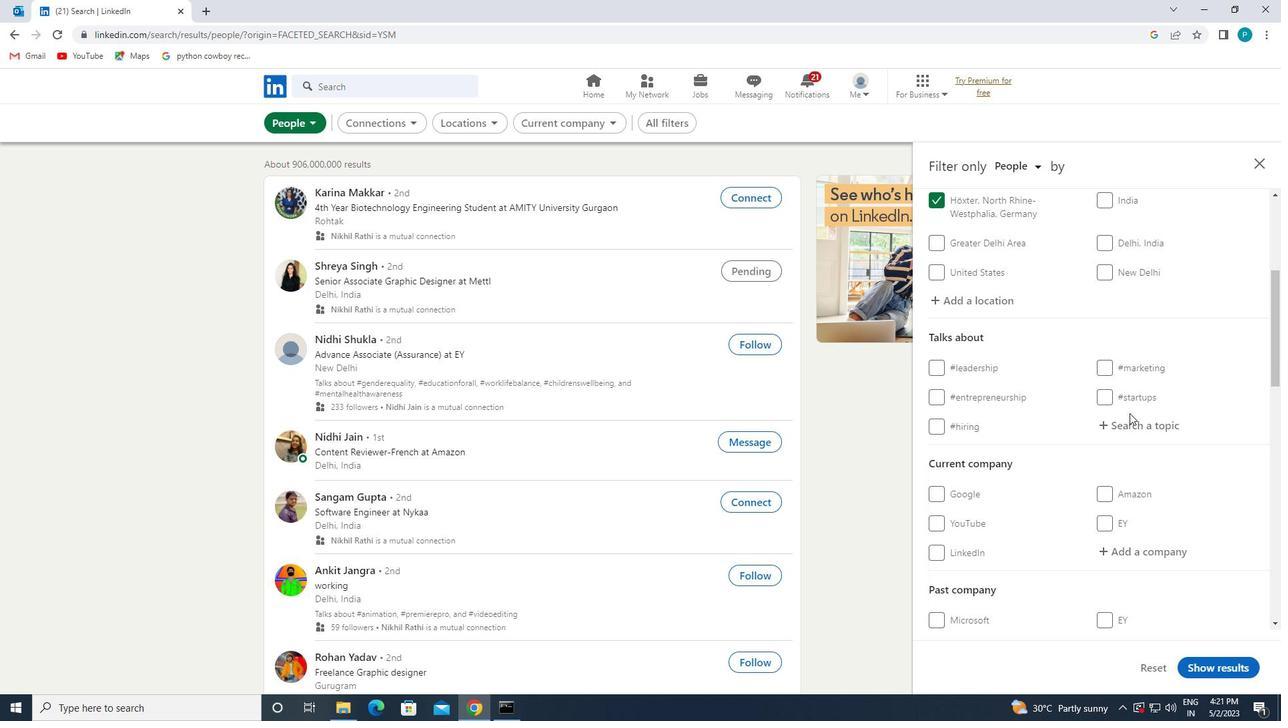 
Action: Mouse moved to (1135, 421)
Screenshot: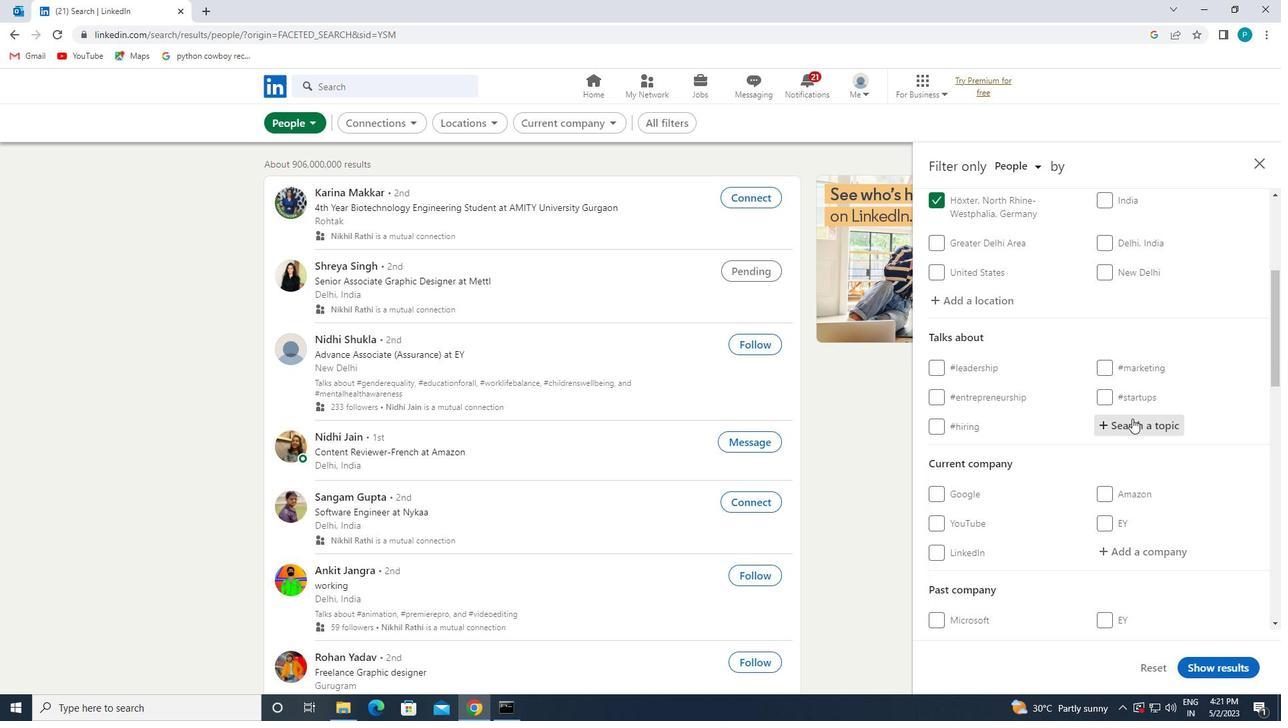 
Action: Key pressed <Key.shift>#<Key.caps_lock>S<Key.caps_lock><Key.caps_lock>EM
Screenshot: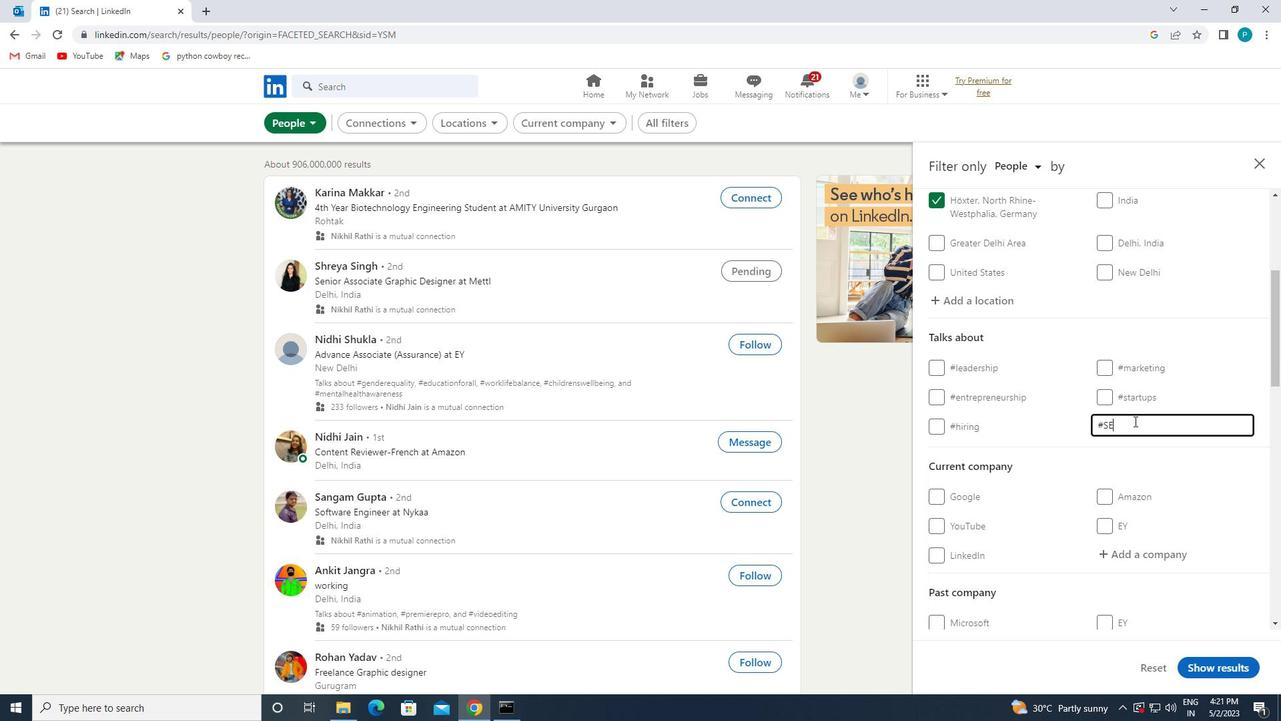 
Action: Mouse moved to (1112, 450)
Screenshot: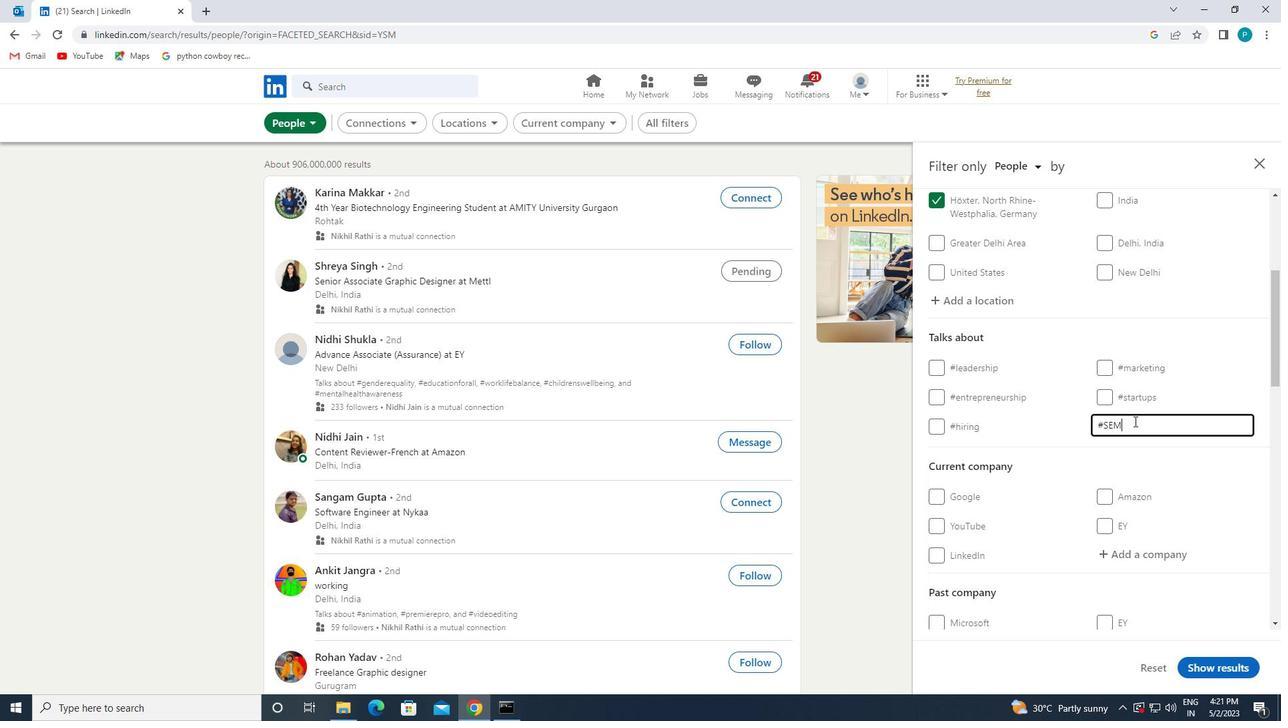 
Action: Mouse scrolled (1112, 450) with delta (0, 0)
Screenshot: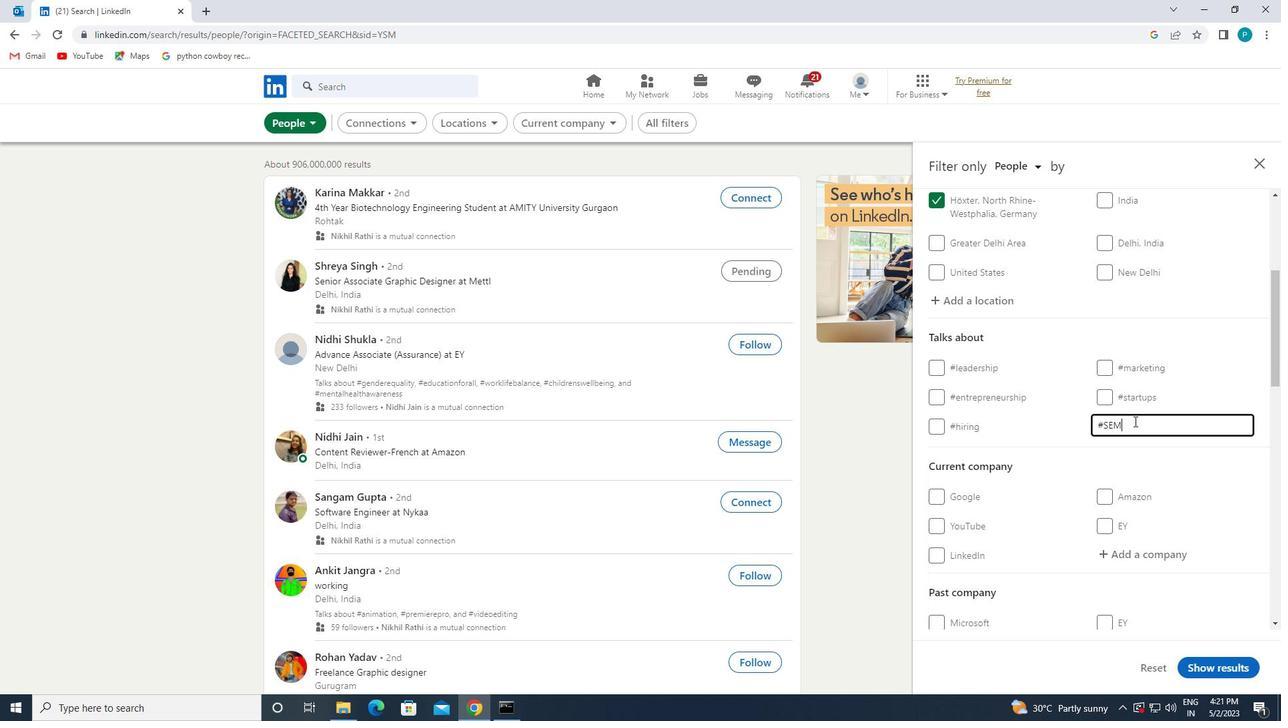 
Action: Mouse moved to (1087, 465)
Screenshot: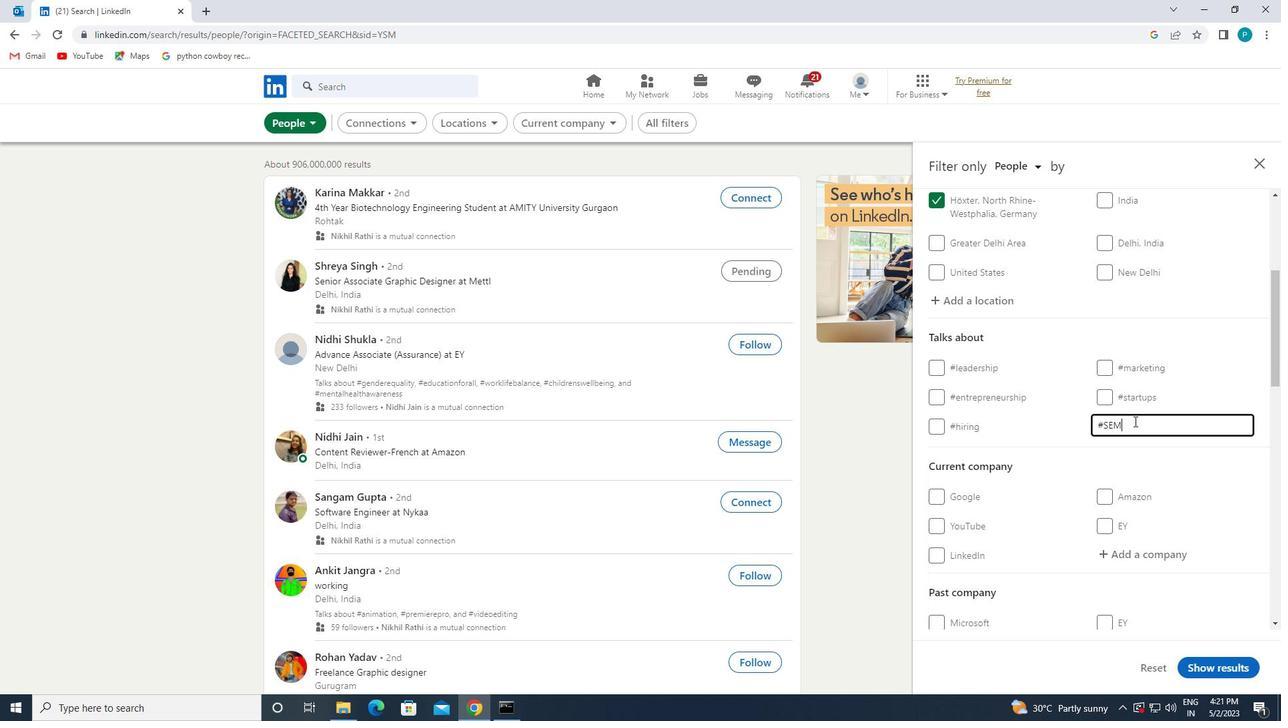 
Action: Mouse scrolled (1087, 464) with delta (0, 0)
Screenshot: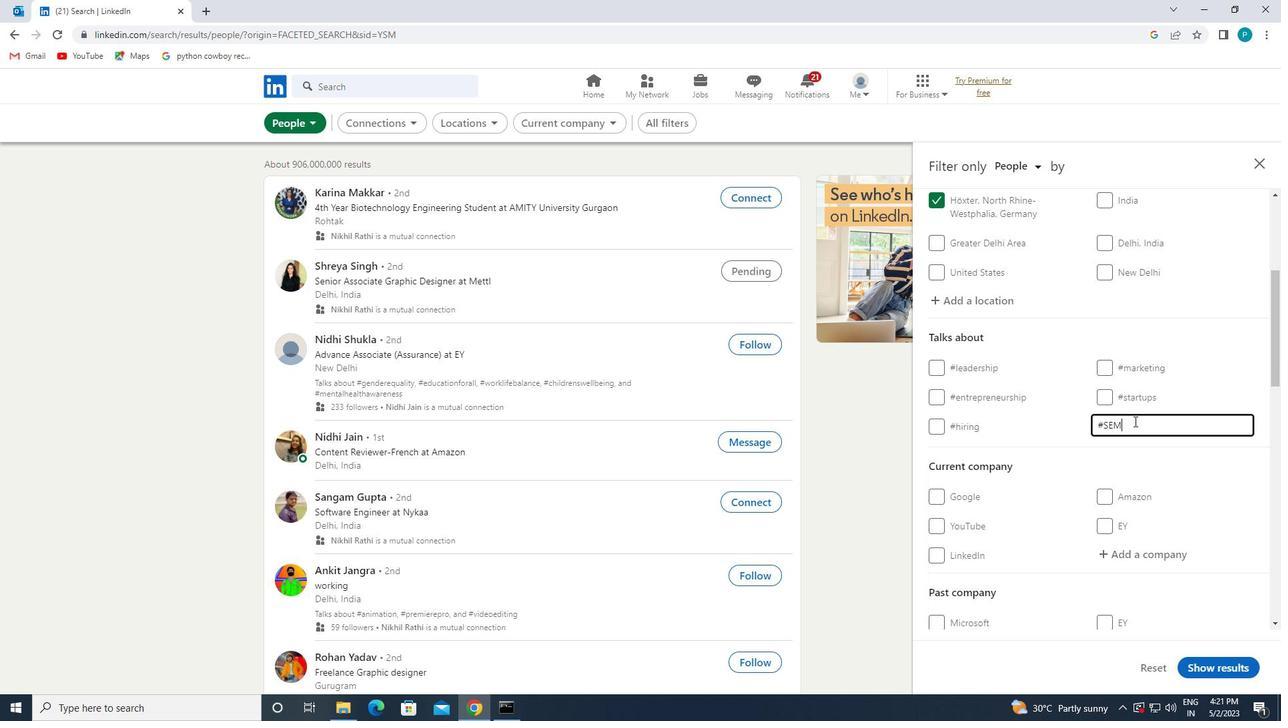 
Action: Mouse moved to (1073, 471)
Screenshot: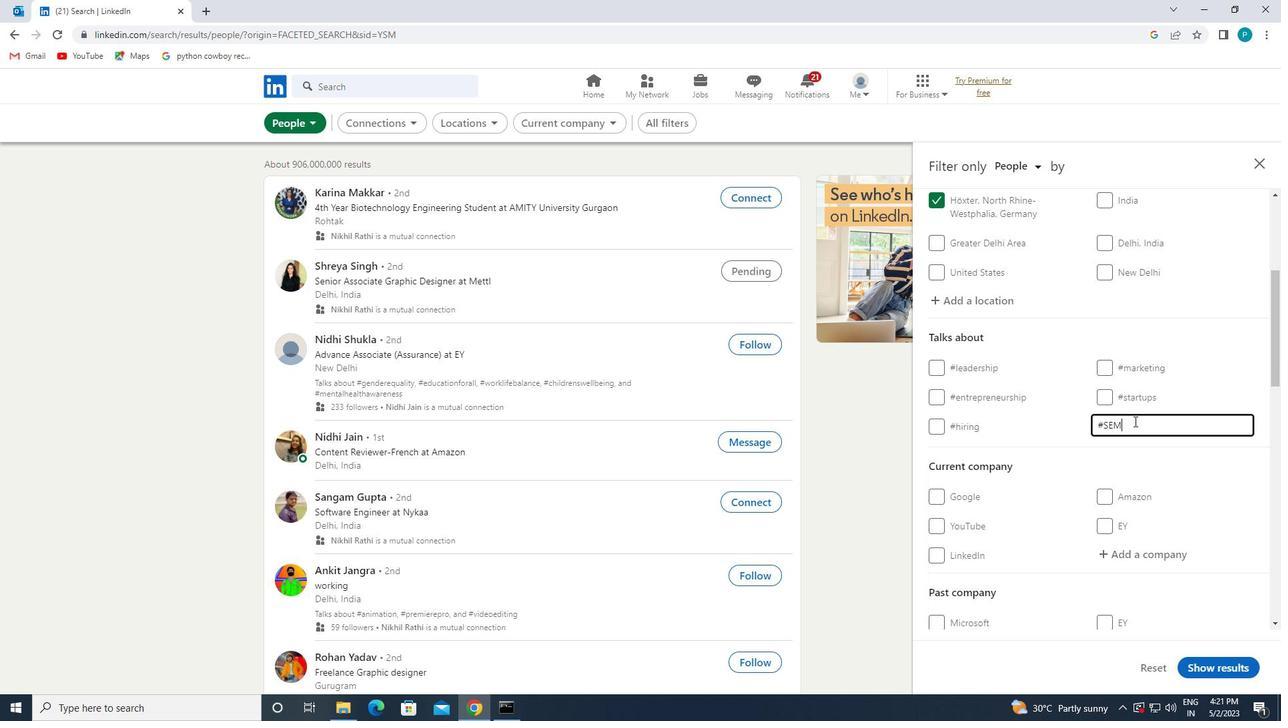
Action: Mouse scrolled (1073, 470) with delta (0, 0)
Screenshot: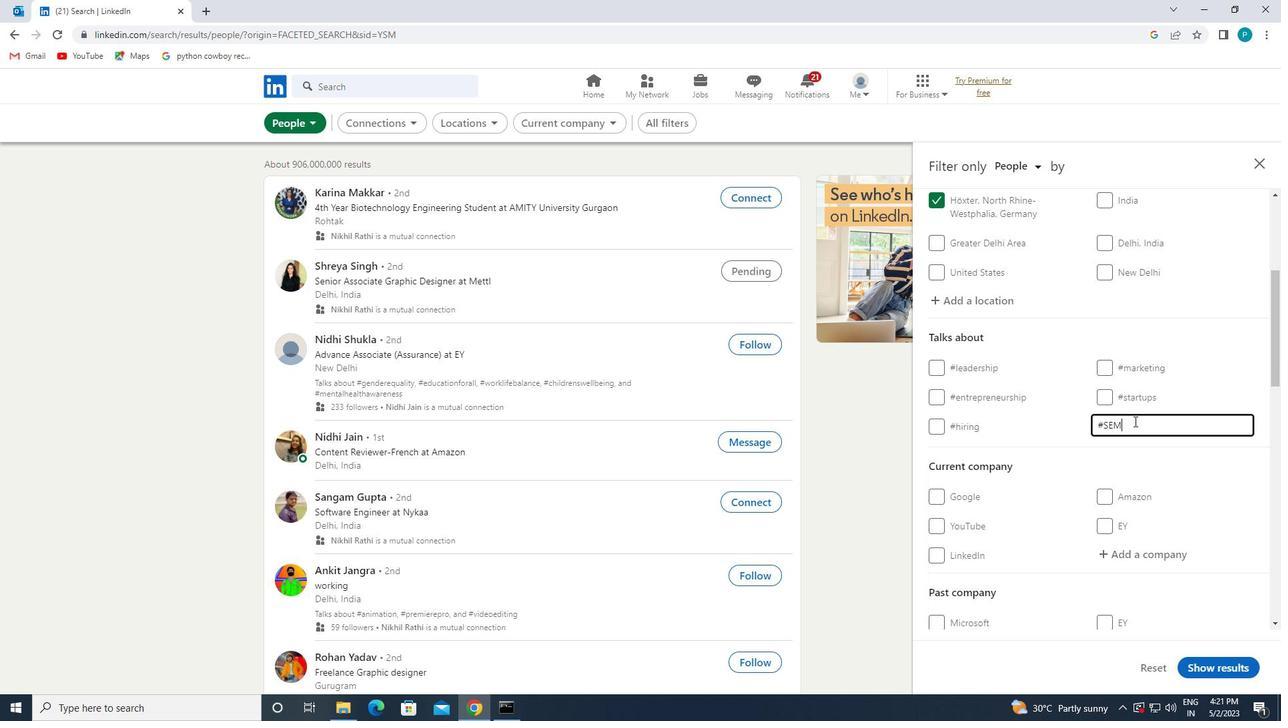 
Action: Mouse moved to (1033, 468)
Screenshot: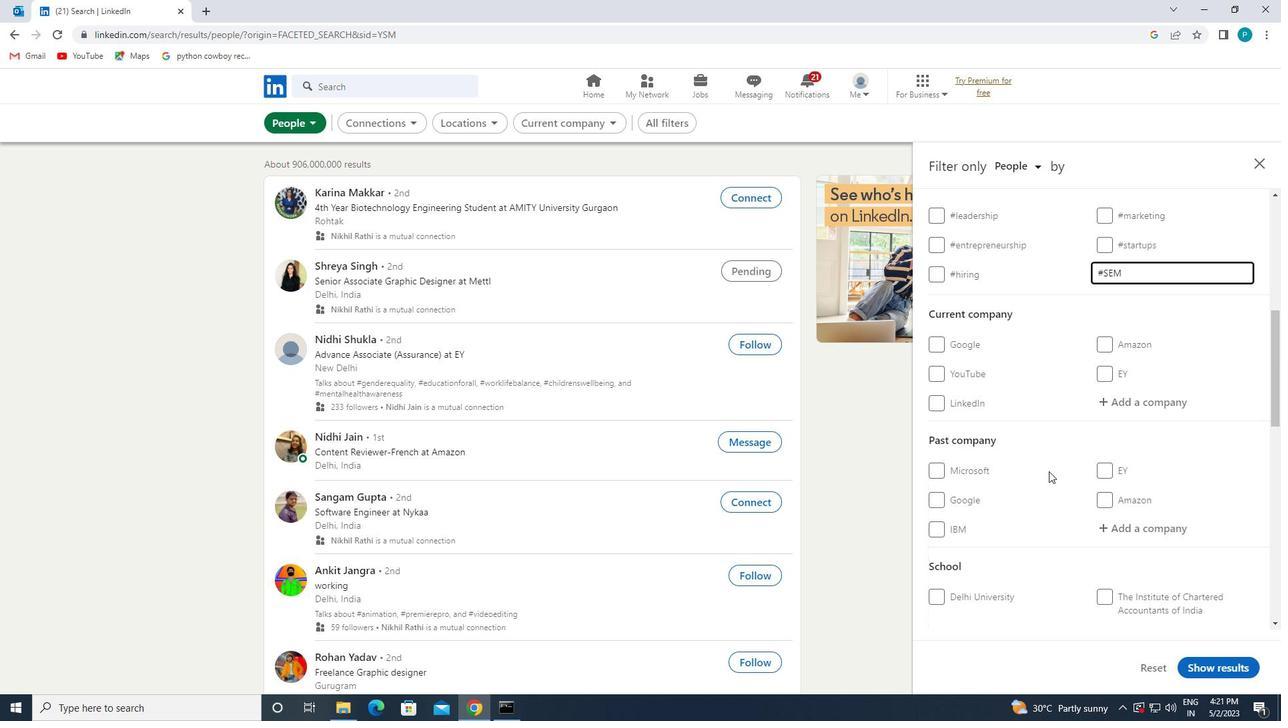 
Action: Mouse scrolled (1033, 467) with delta (0, 0)
Screenshot: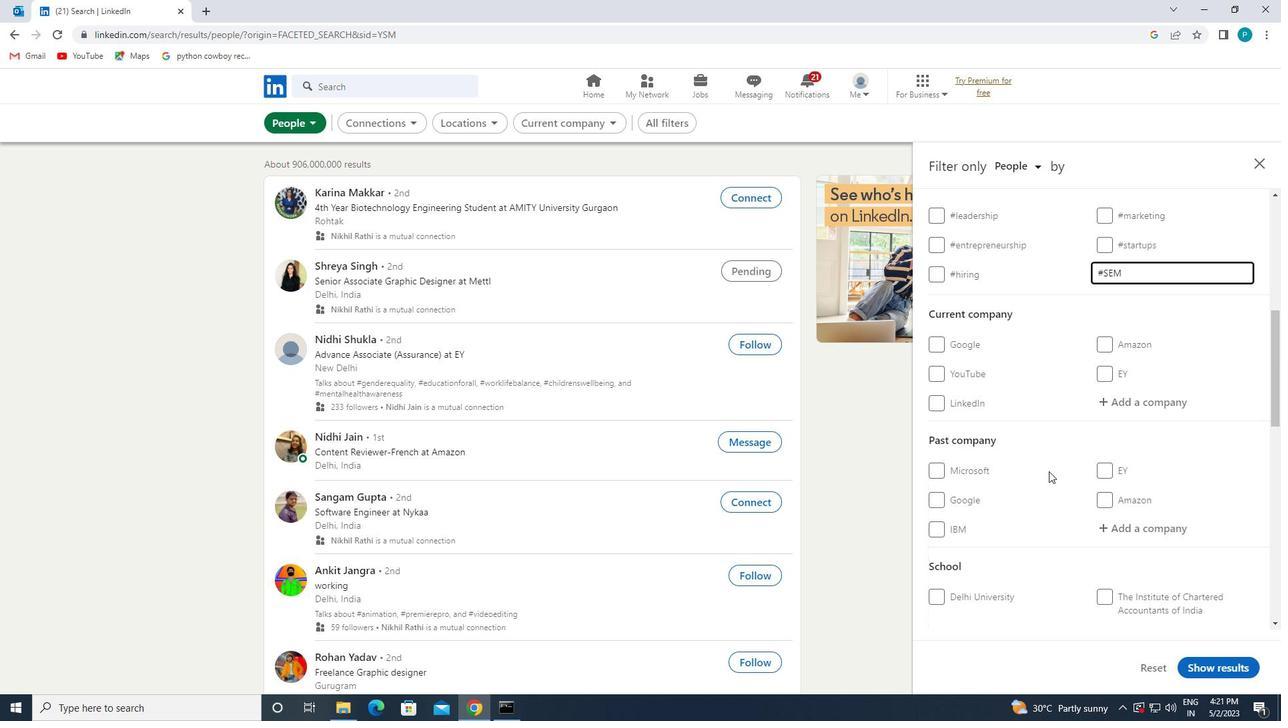 
Action: Mouse scrolled (1033, 467) with delta (0, 0)
Screenshot: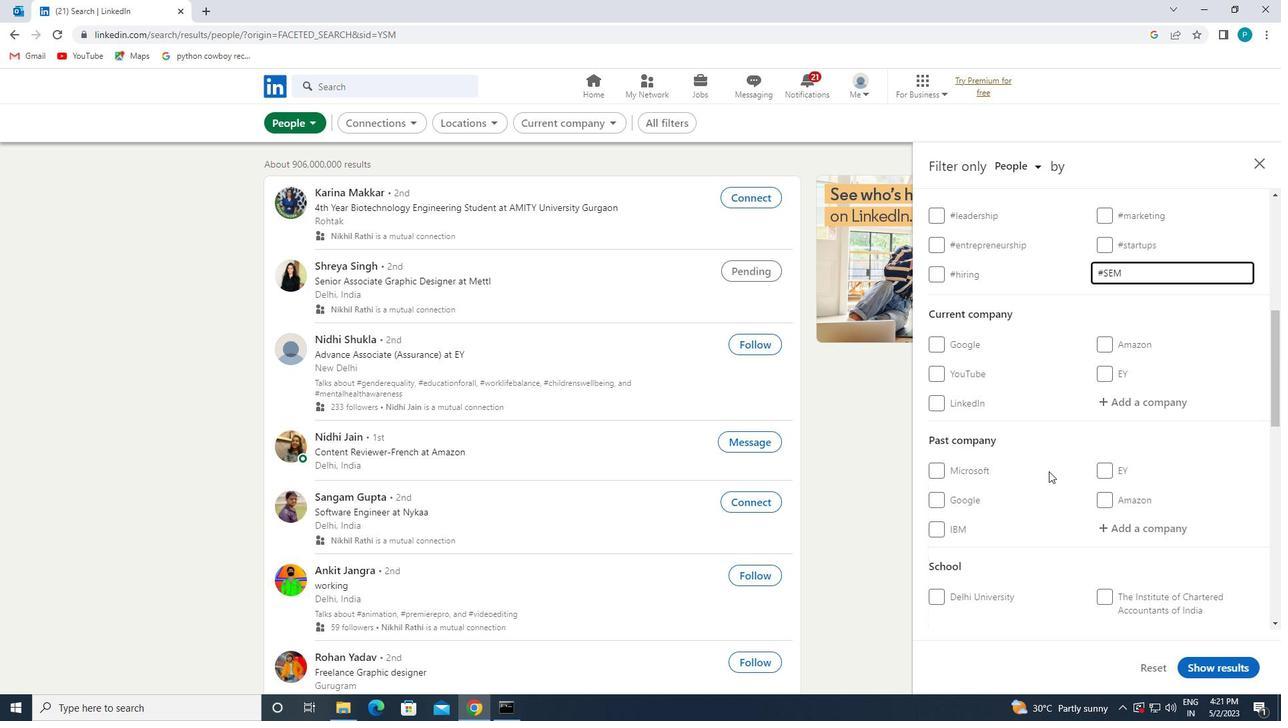 
Action: Mouse moved to (1031, 468)
Screenshot: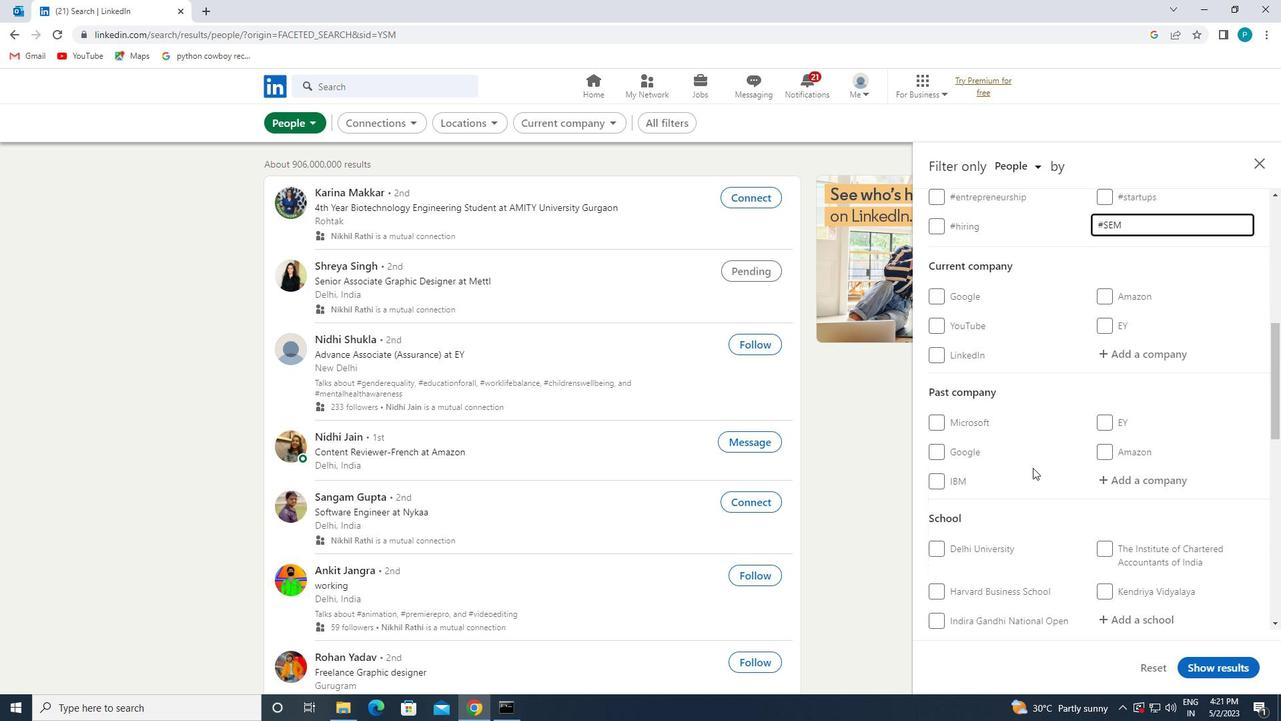 
Action: Mouse scrolled (1031, 467) with delta (0, 0)
Screenshot: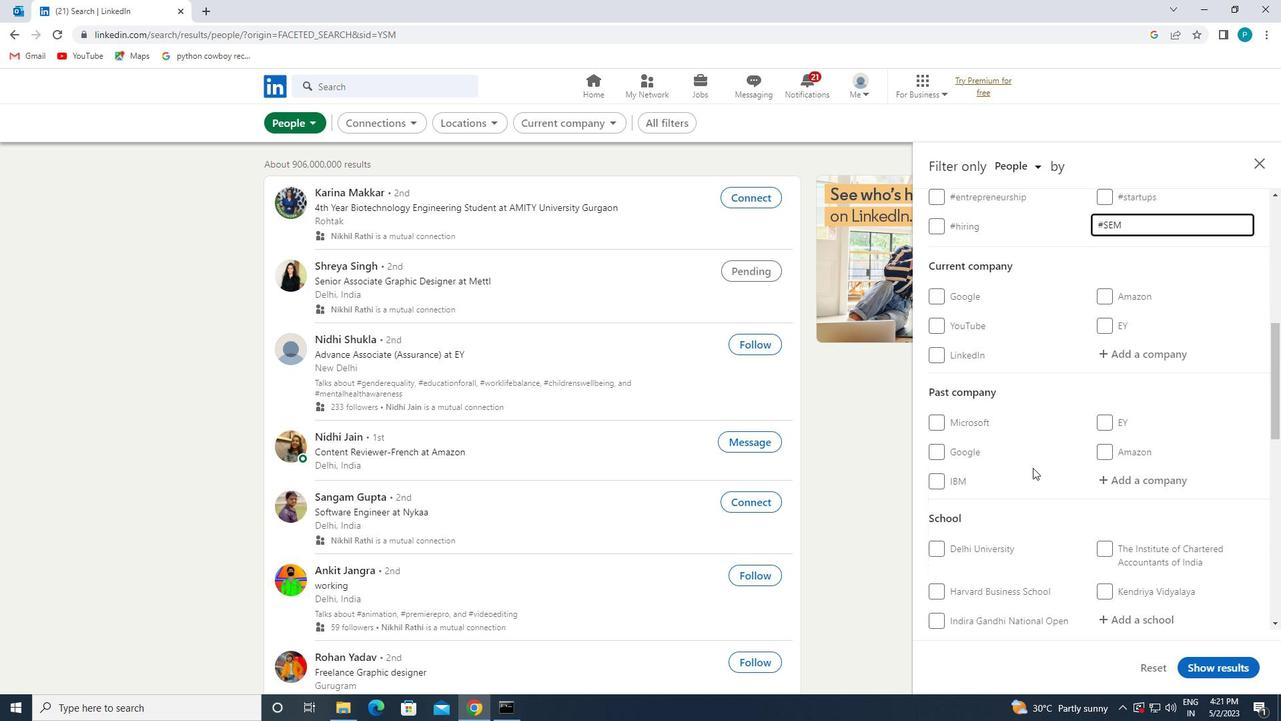 
Action: Mouse moved to (979, 486)
Screenshot: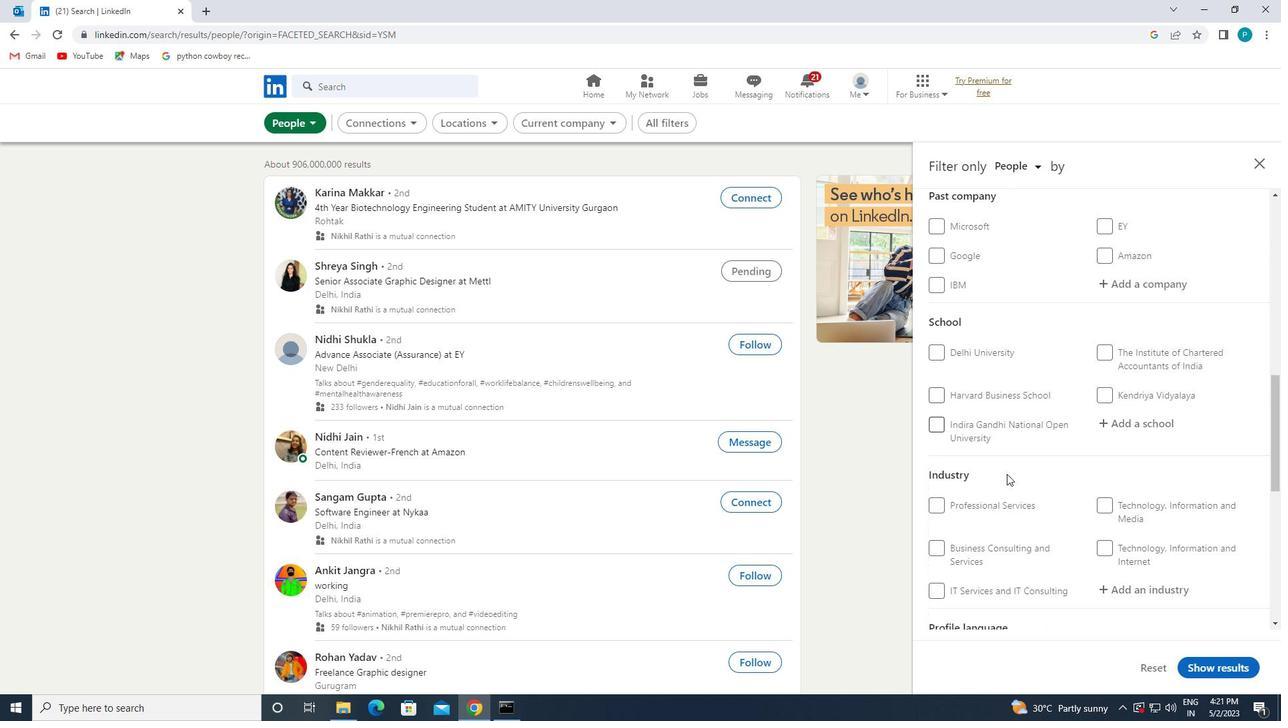 
Action: Mouse scrolled (979, 485) with delta (0, 0)
Screenshot: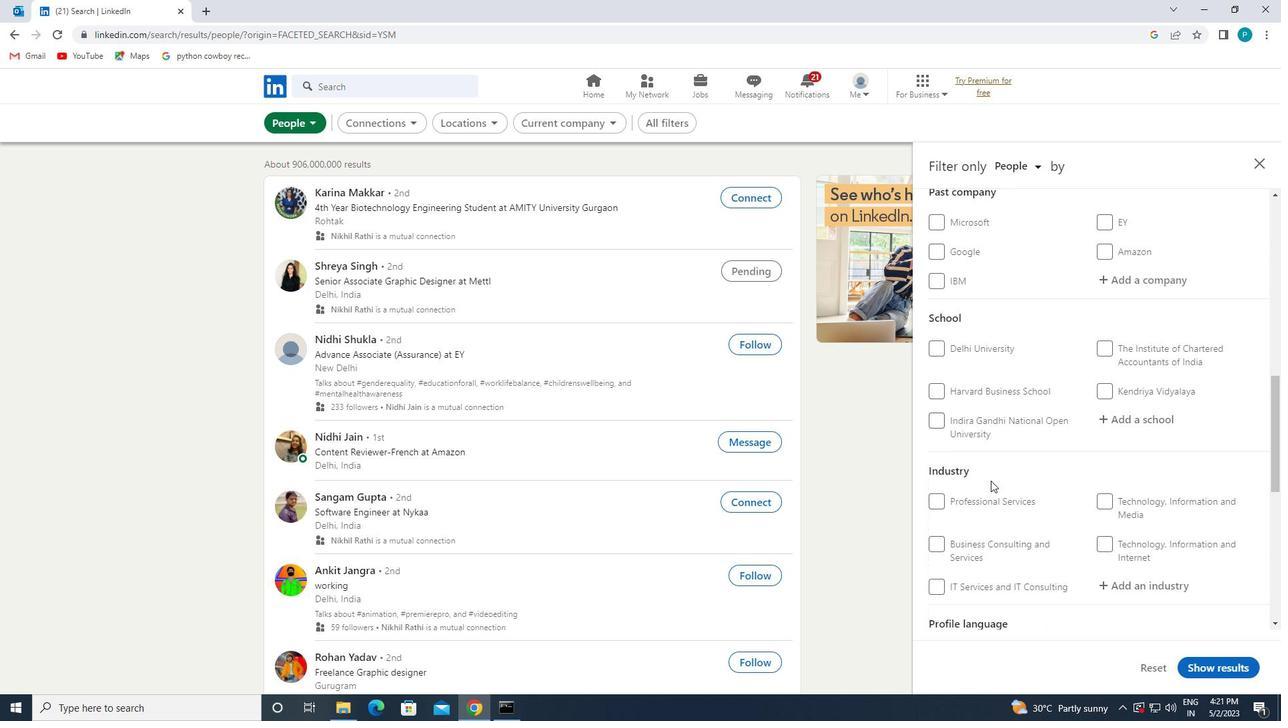 
Action: Mouse moved to (979, 486)
Screenshot: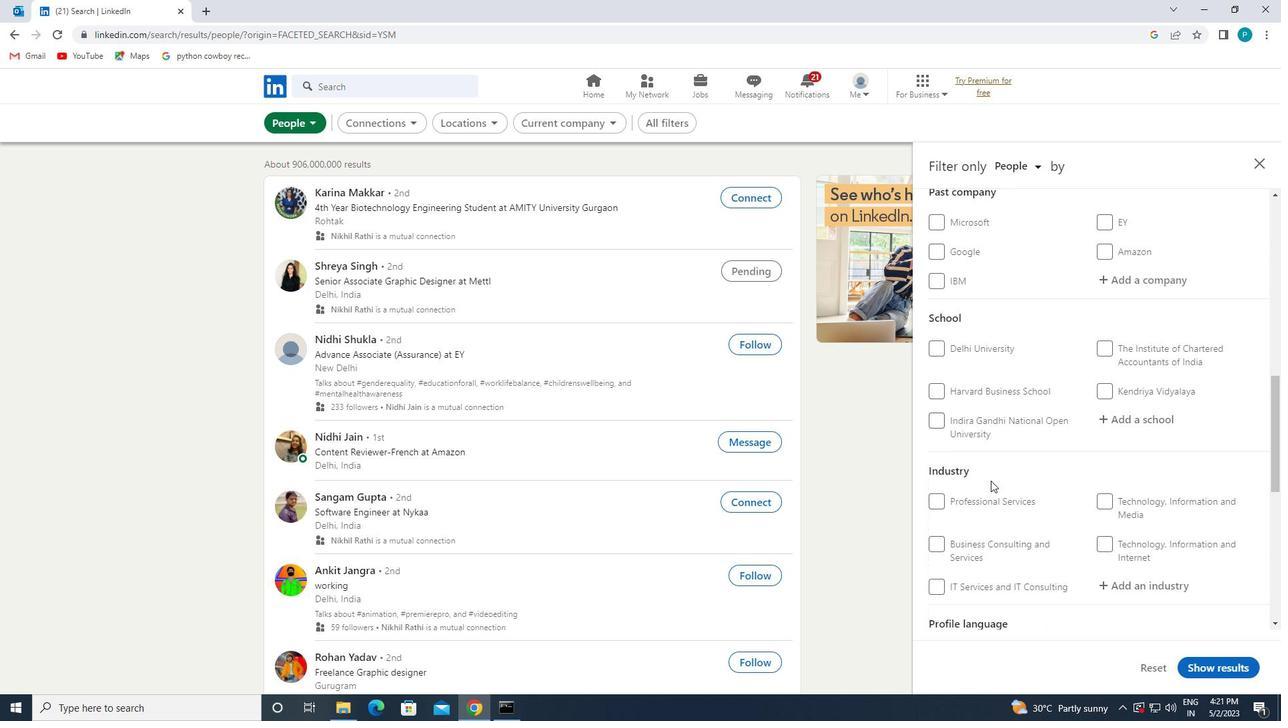
Action: Mouse scrolled (979, 486) with delta (0, 0)
Screenshot: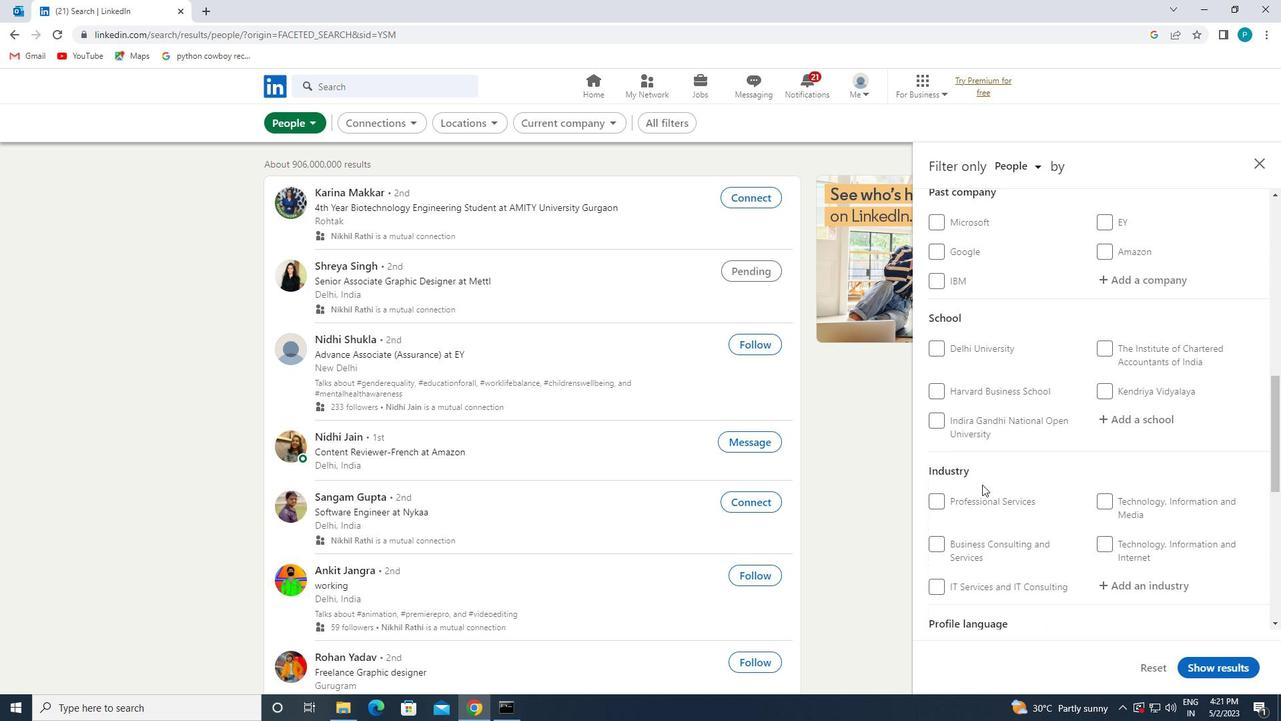 
Action: Mouse moved to (1149, 516)
Screenshot: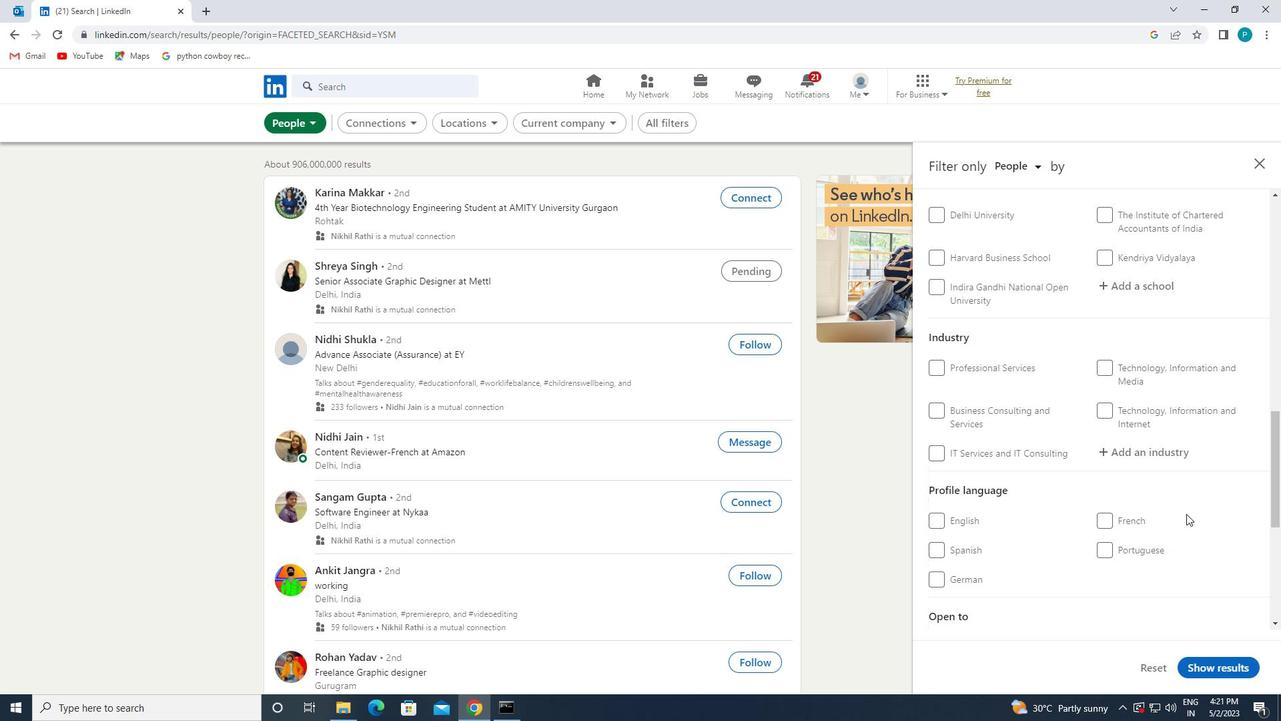 
Action: Mouse pressed left at (1149, 516)
Screenshot: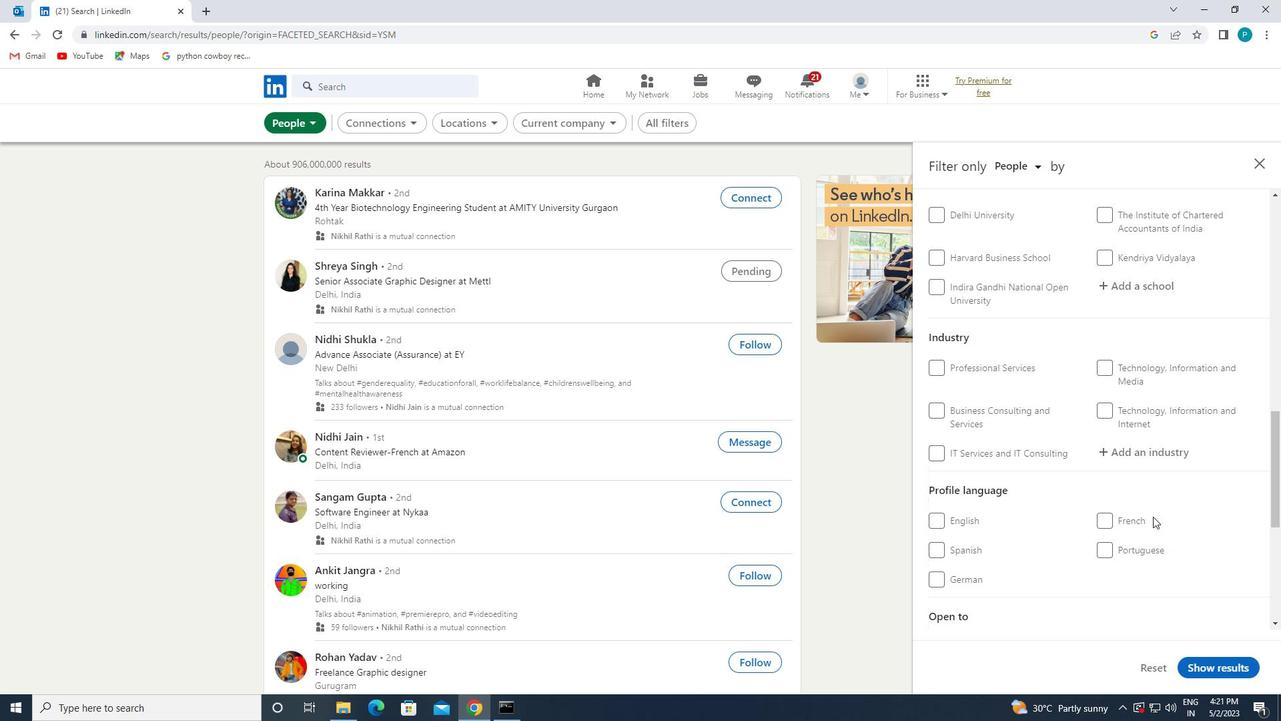 
Action: Mouse moved to (1147, 518)
Screenshot: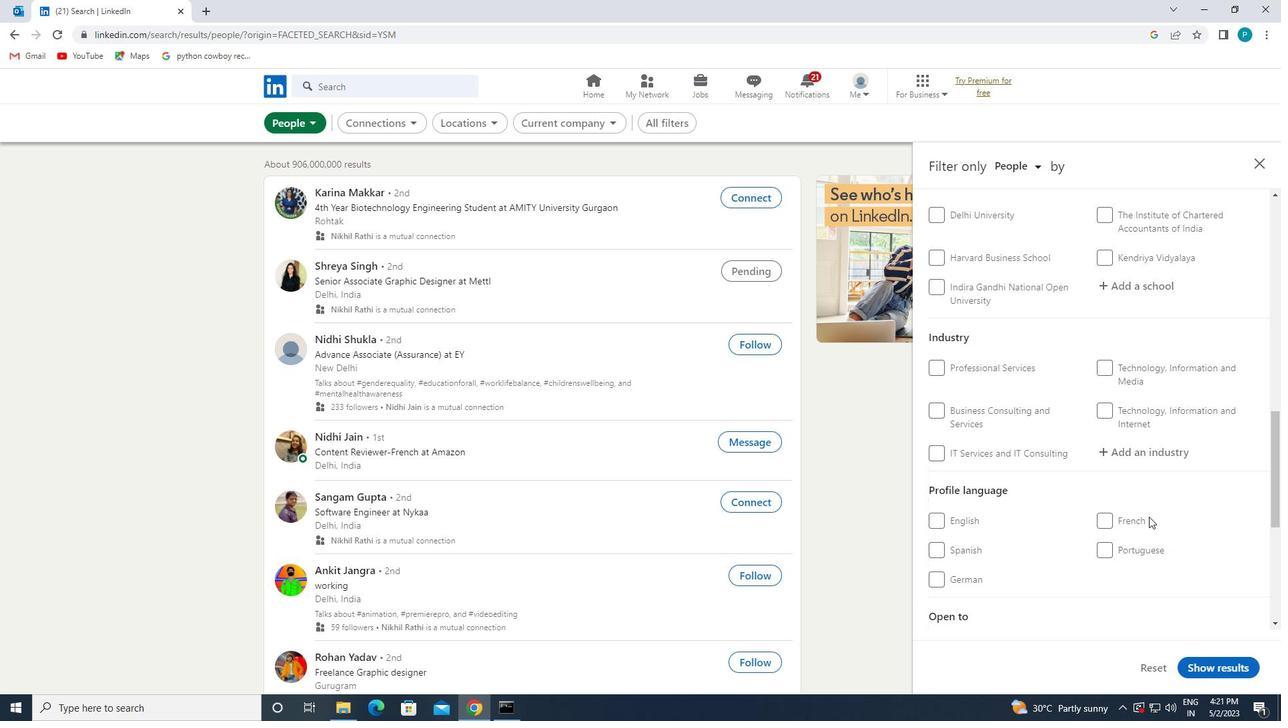 
Action: Mouse pressed left at (1147, 518)
Screenshot: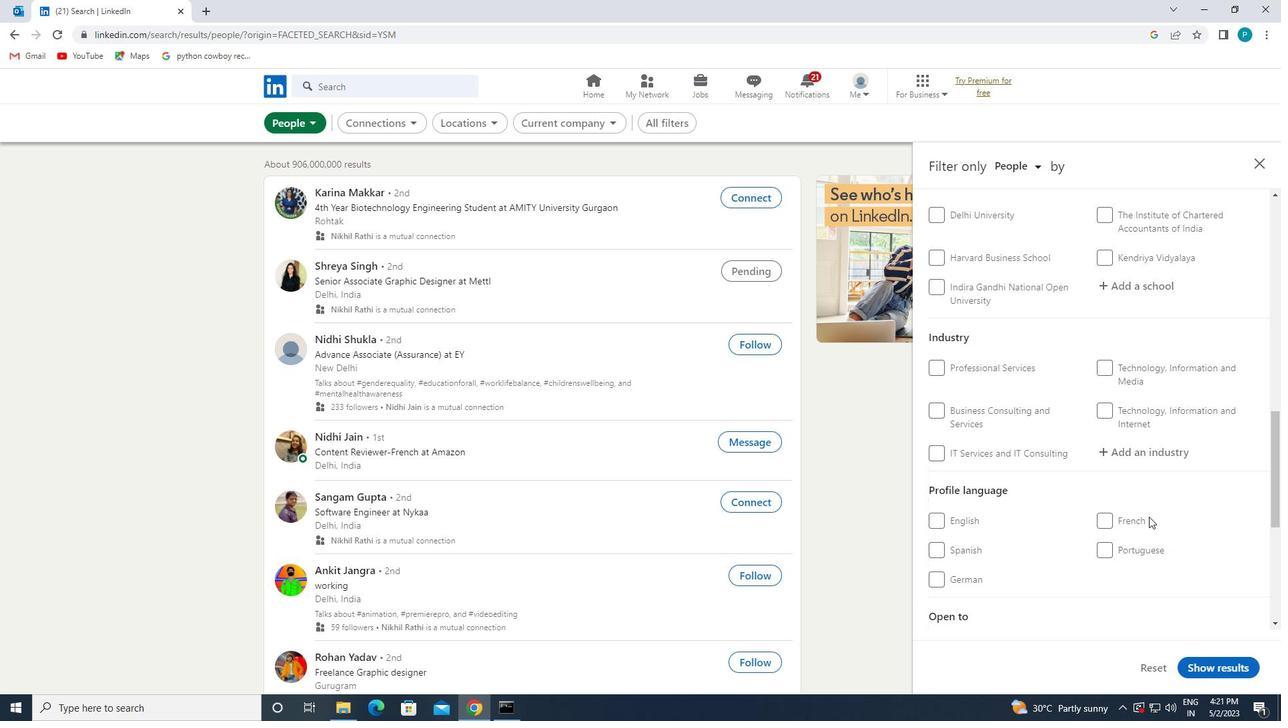 
Action: Mouse moved to (1145, 520)
Screenshot: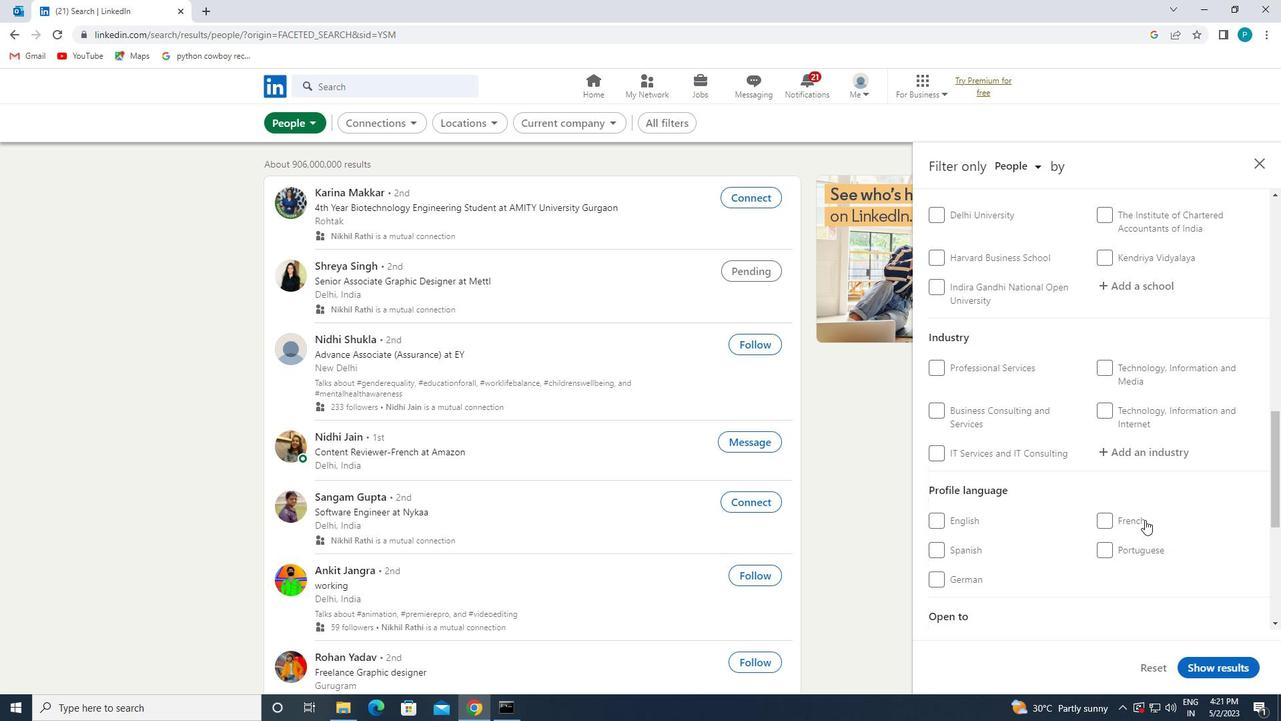 
Action: Mouse pressed left at (1145, 520)
Screenshot: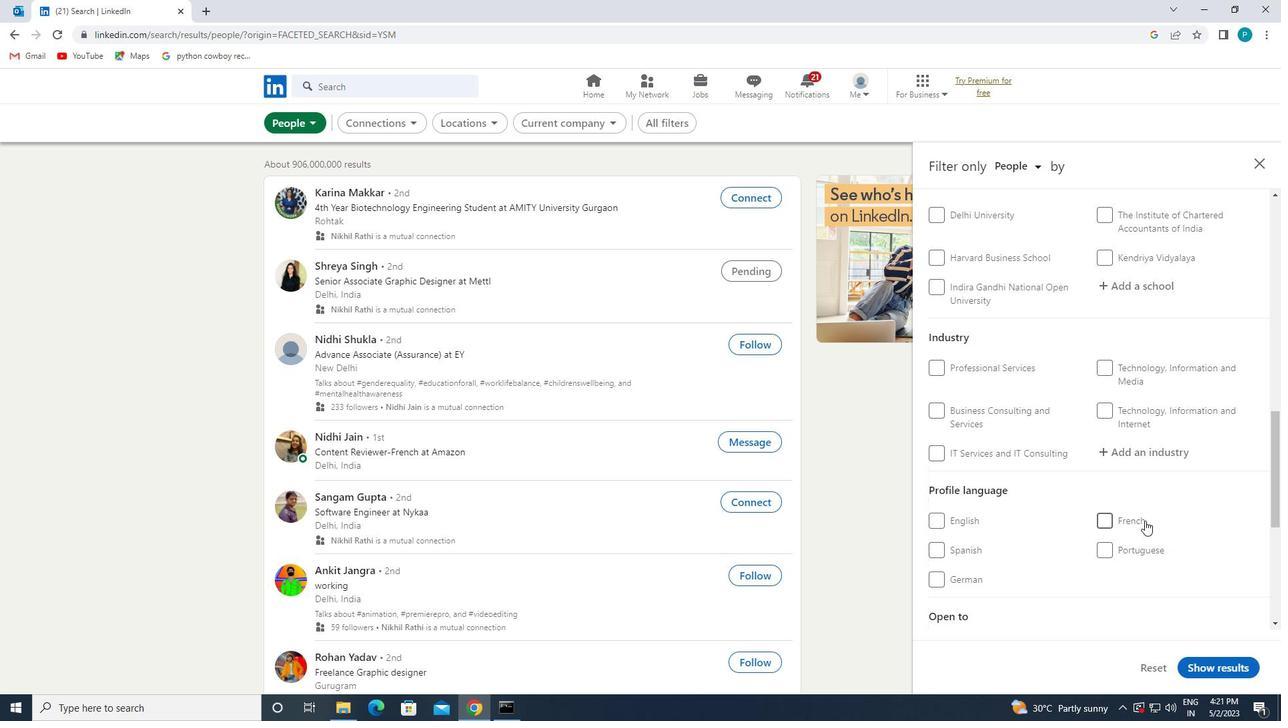 
Action: Mouse moved to (1201, 502)
Screenshot: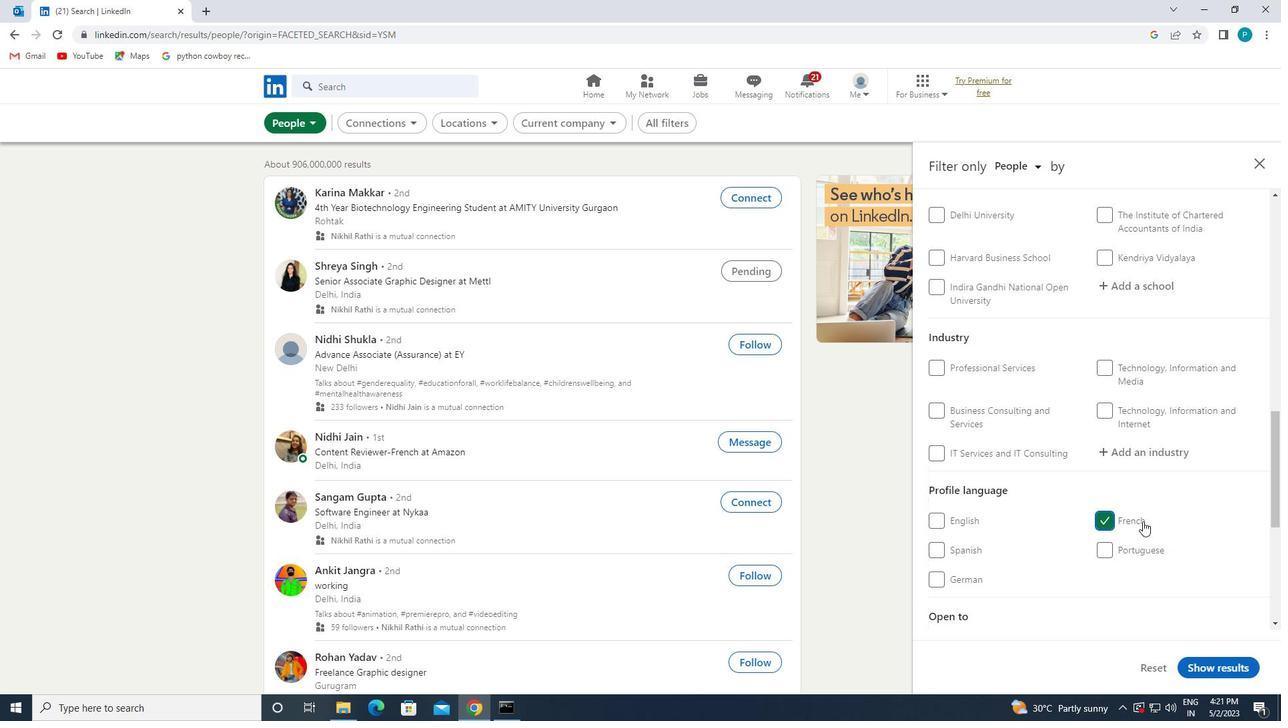 
Action: Mouse scrolled (1201, 503) with delta (0, 0)
Screenshot: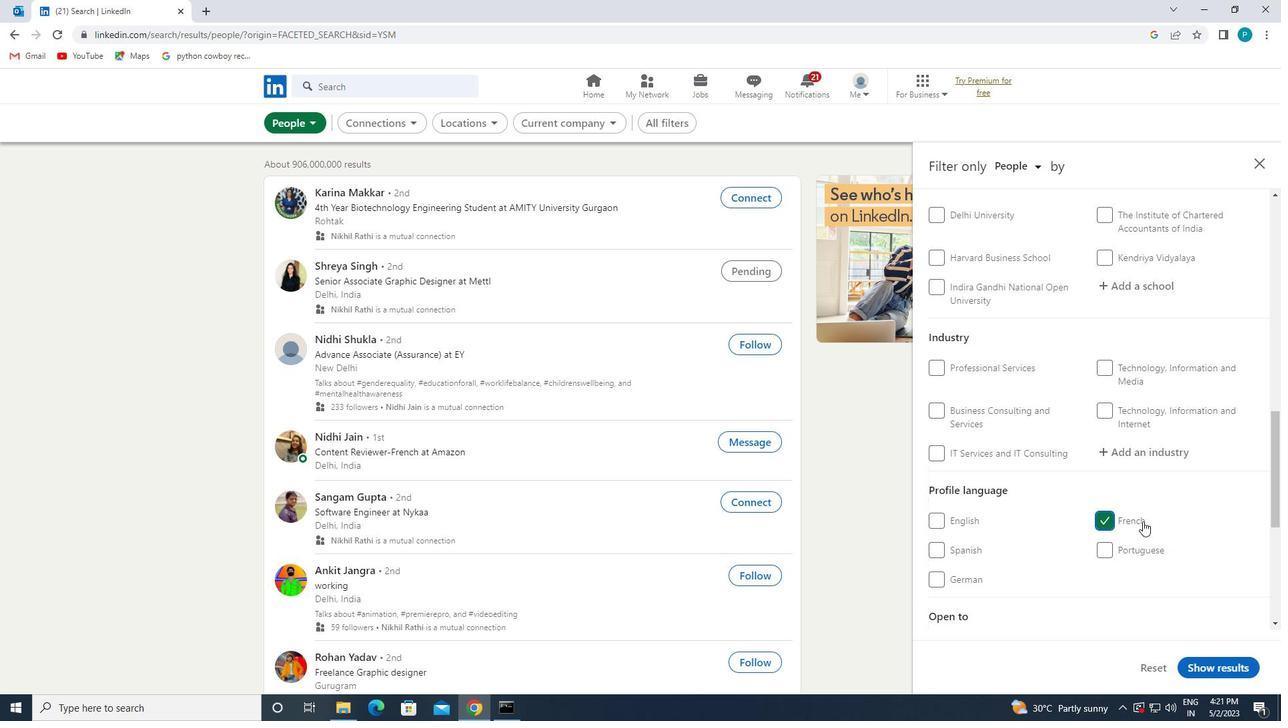 
Action: Mouse moved to (1201, 500)
Screenshot: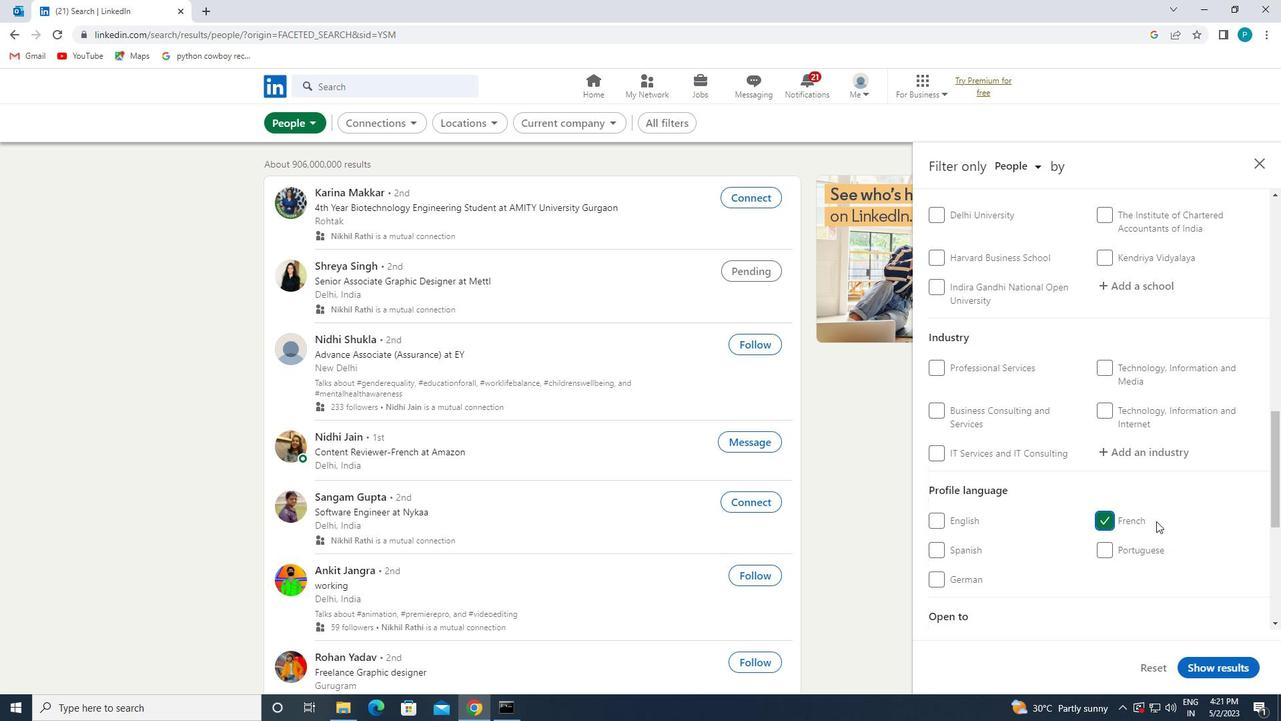 
Action: Mouse scrolled (1201, 501) with delta (0, 0)
Screenshot: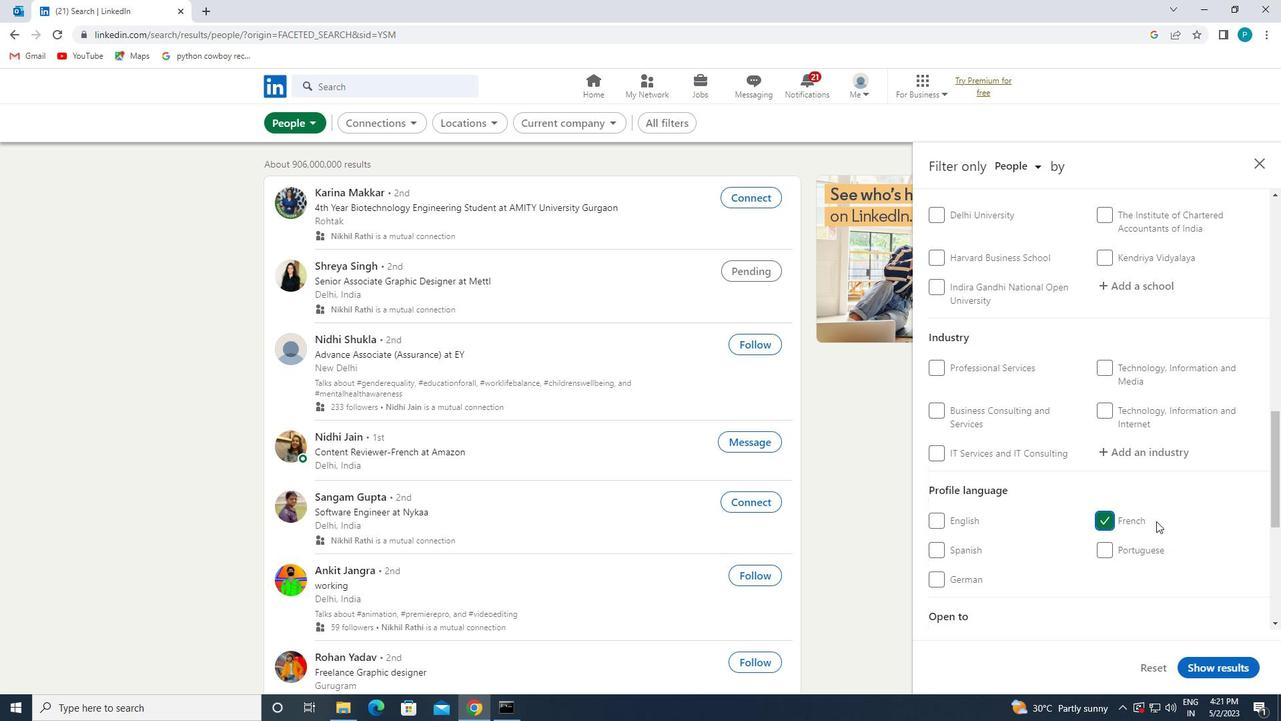 
Action: Mouse scrolled (1201, 501) with delta (0, 0)
Screenshot: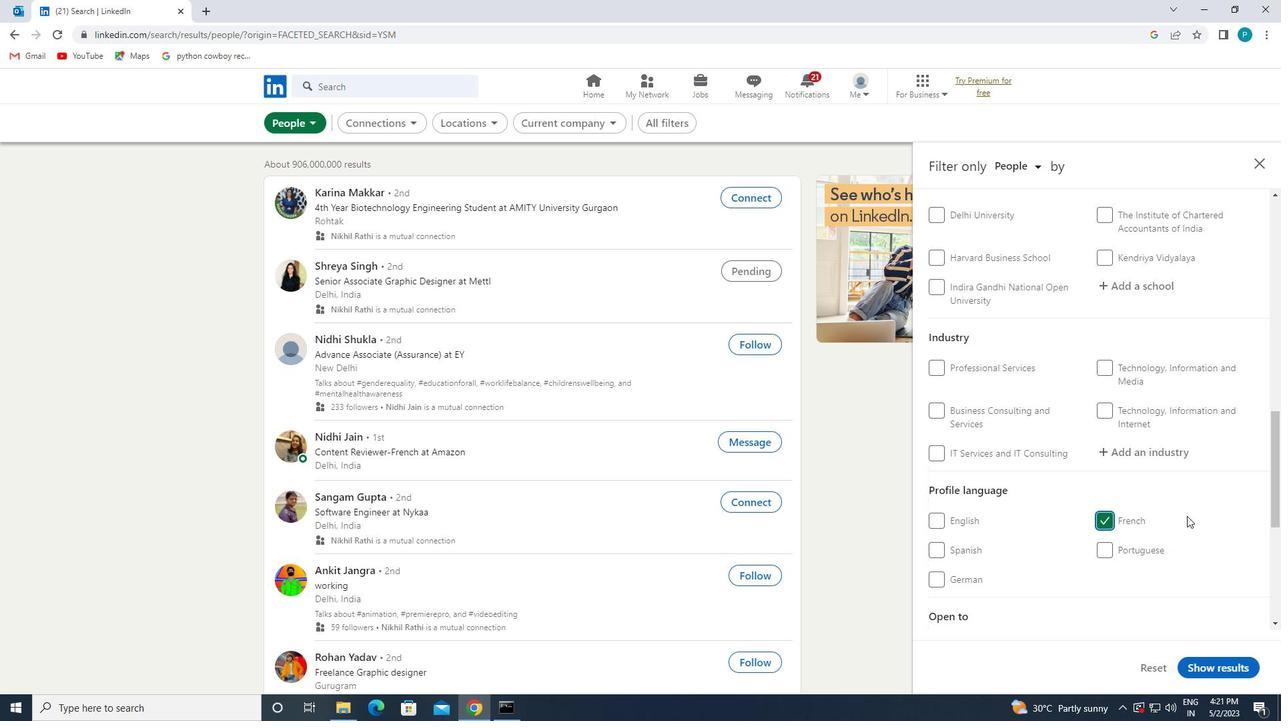 
Action: Mouse moved to (1199, 480)
Screenshot: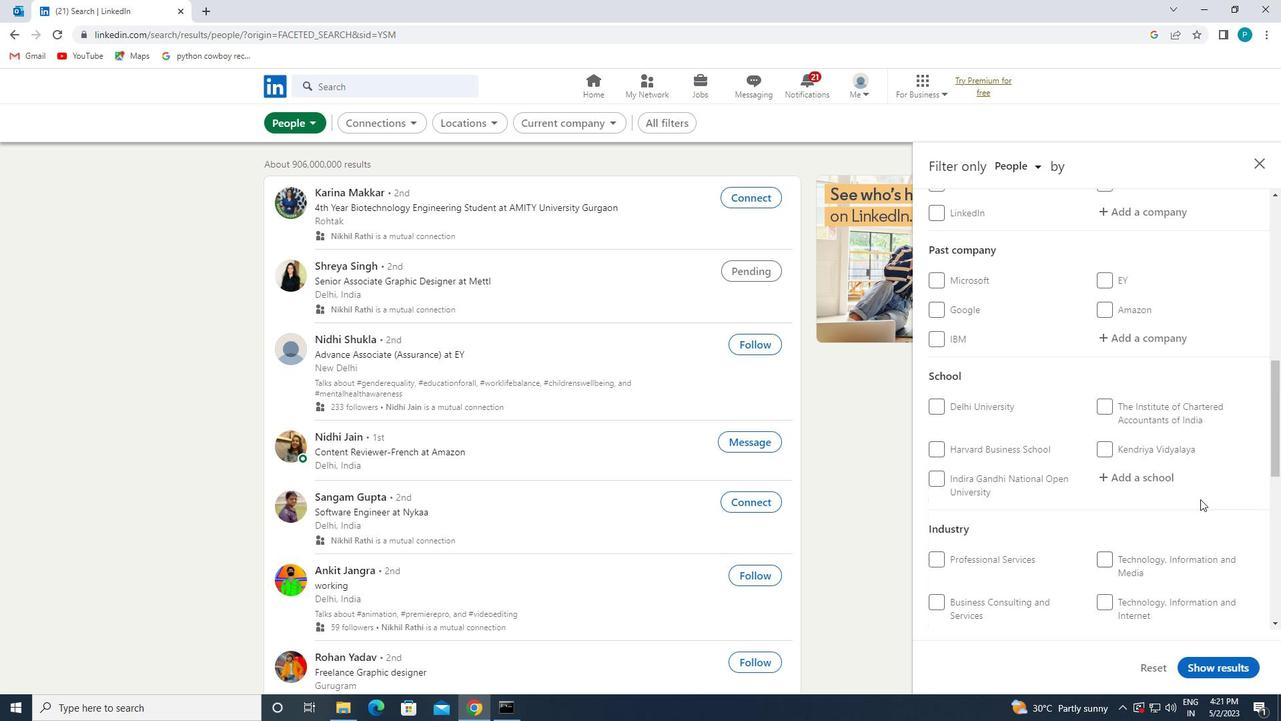 
Action: Mouse scrolled (1199, 481) with delta (0, 0)
Screenshot: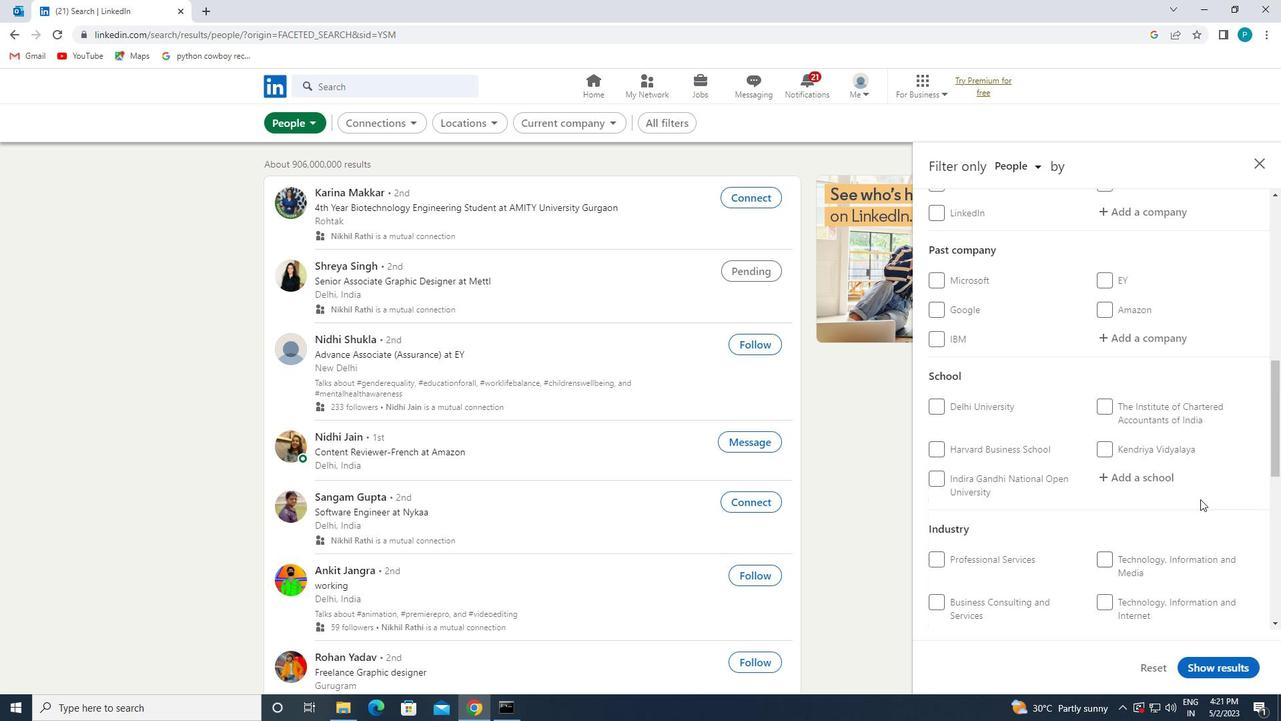 
Action: Mouse moved to (1198, 475)
Screenshot: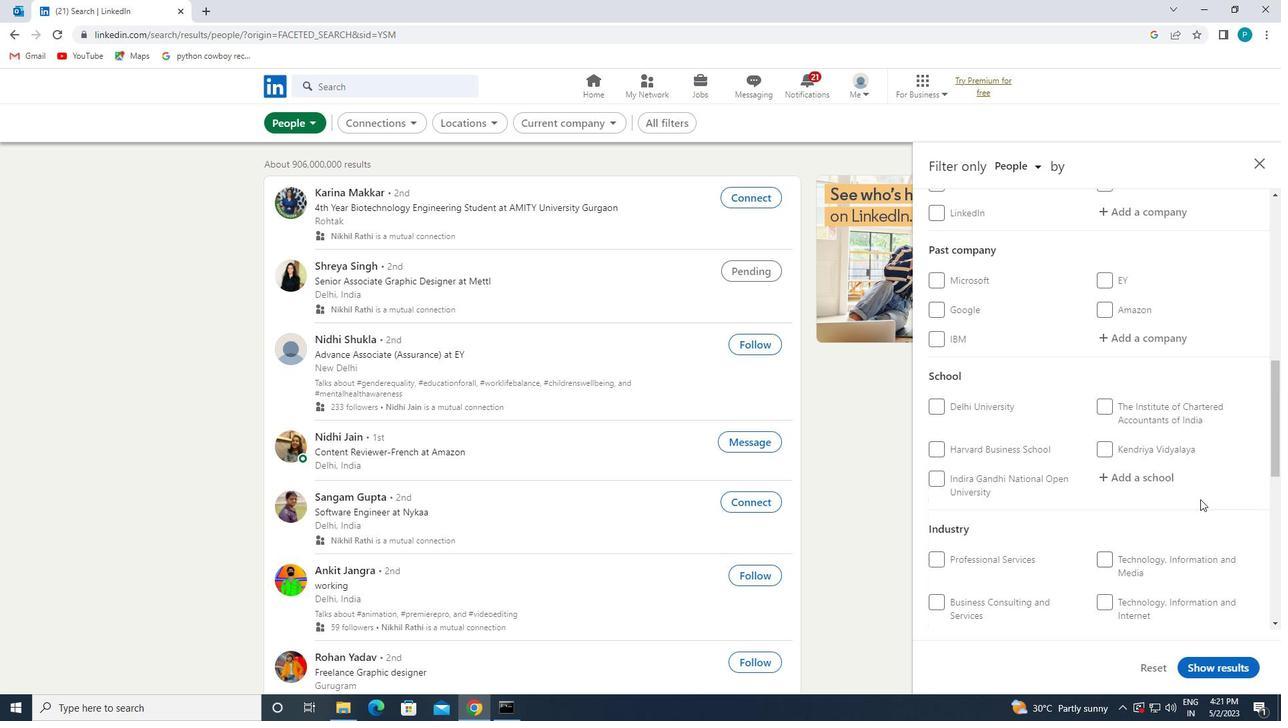 
Action: Mouse scrolled (1198, 476) with delta (0, 0)
Screenshot: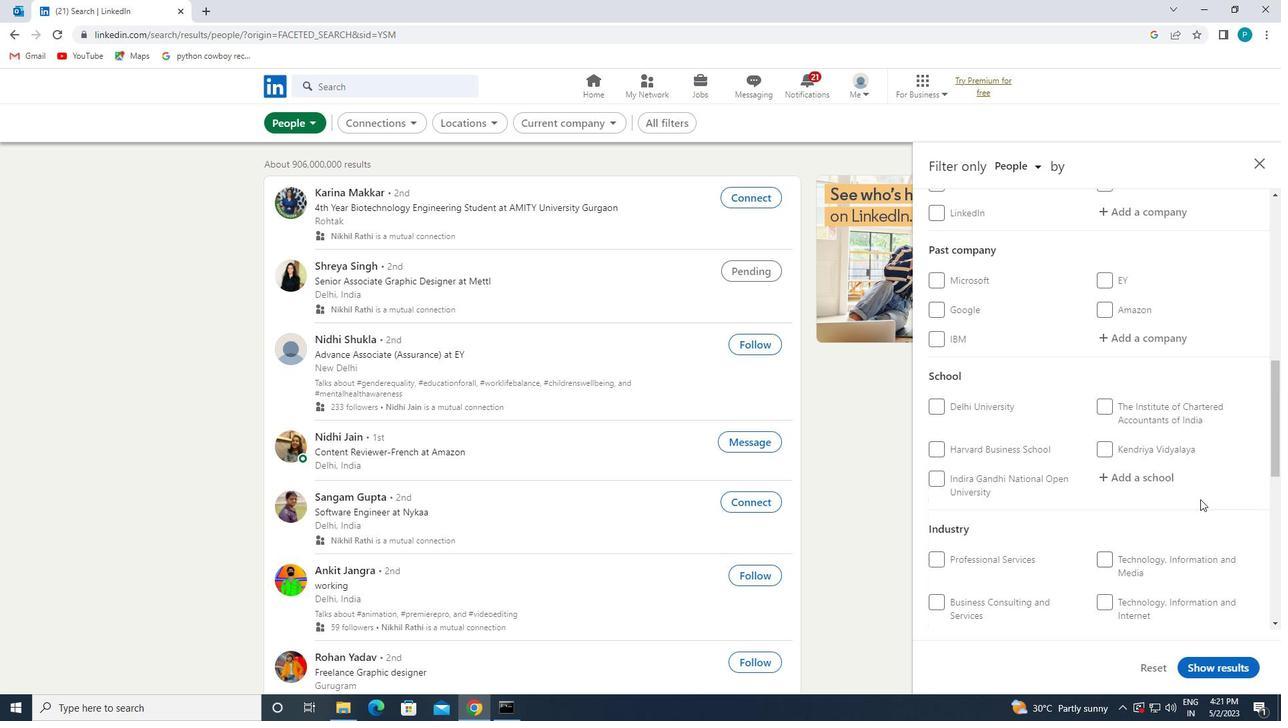 
Action: Mouse moved to (1197, 472)
Screenshot: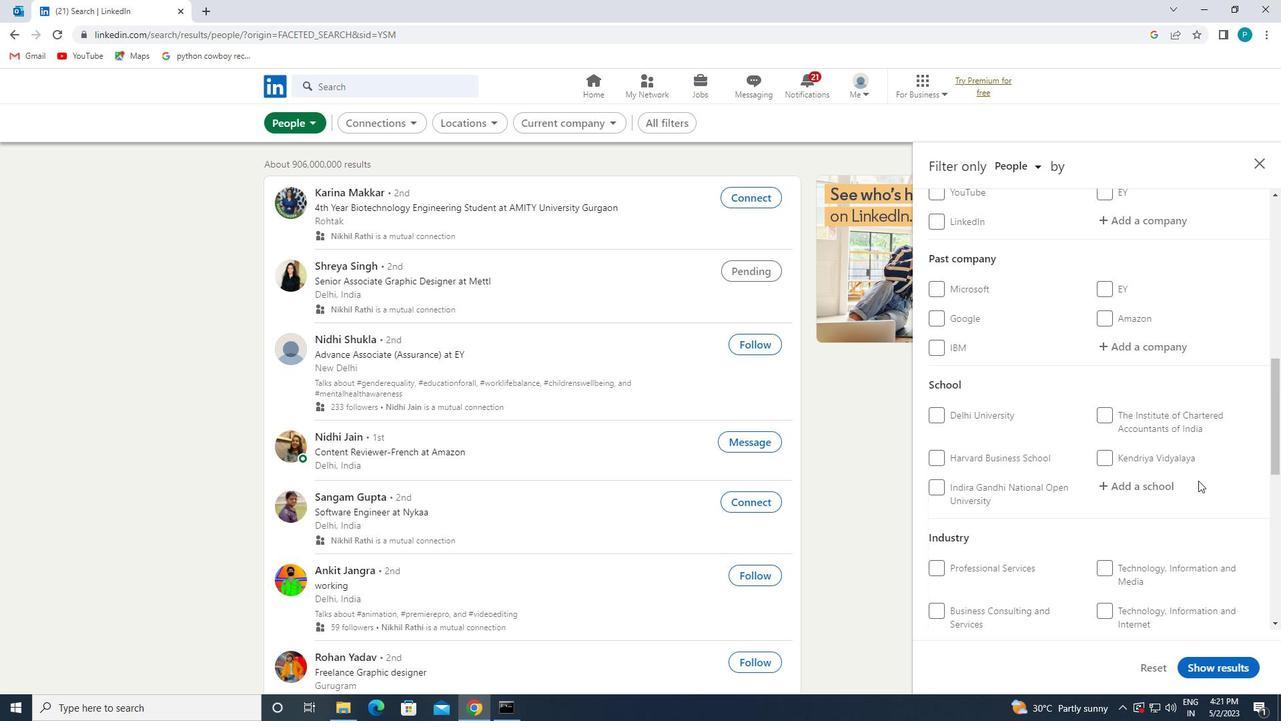
Action: Mouse scrolled (1197, 473) with delta (0, 0)
Screenshot: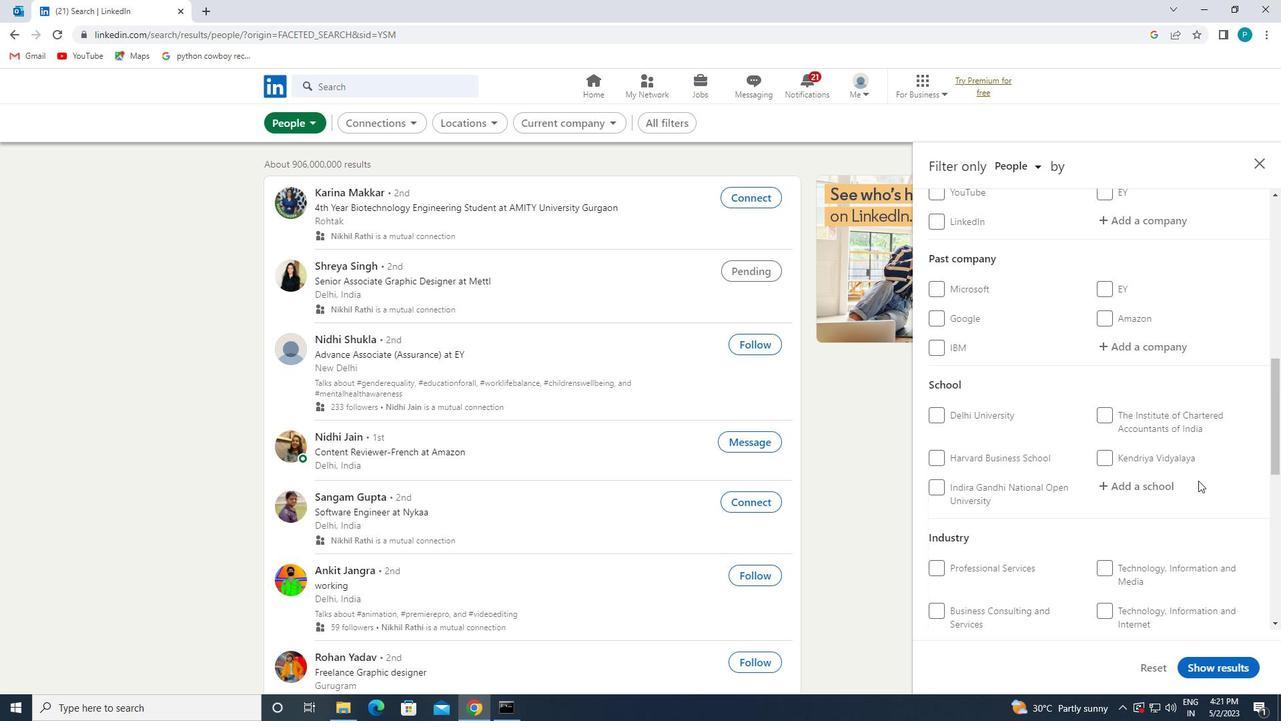 
Action: Mouse moved to (1135, 431)
Screenshot: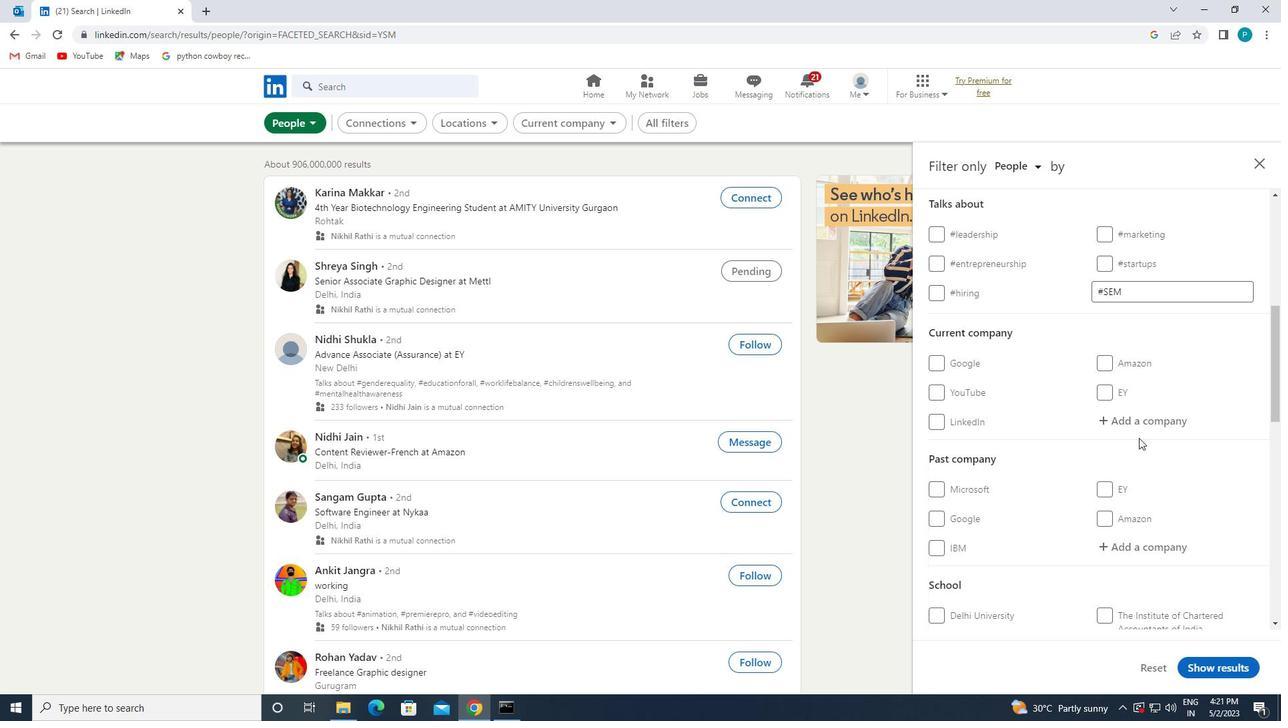 
Action: Mouse pressed left at (1135, 431)
Screenshot: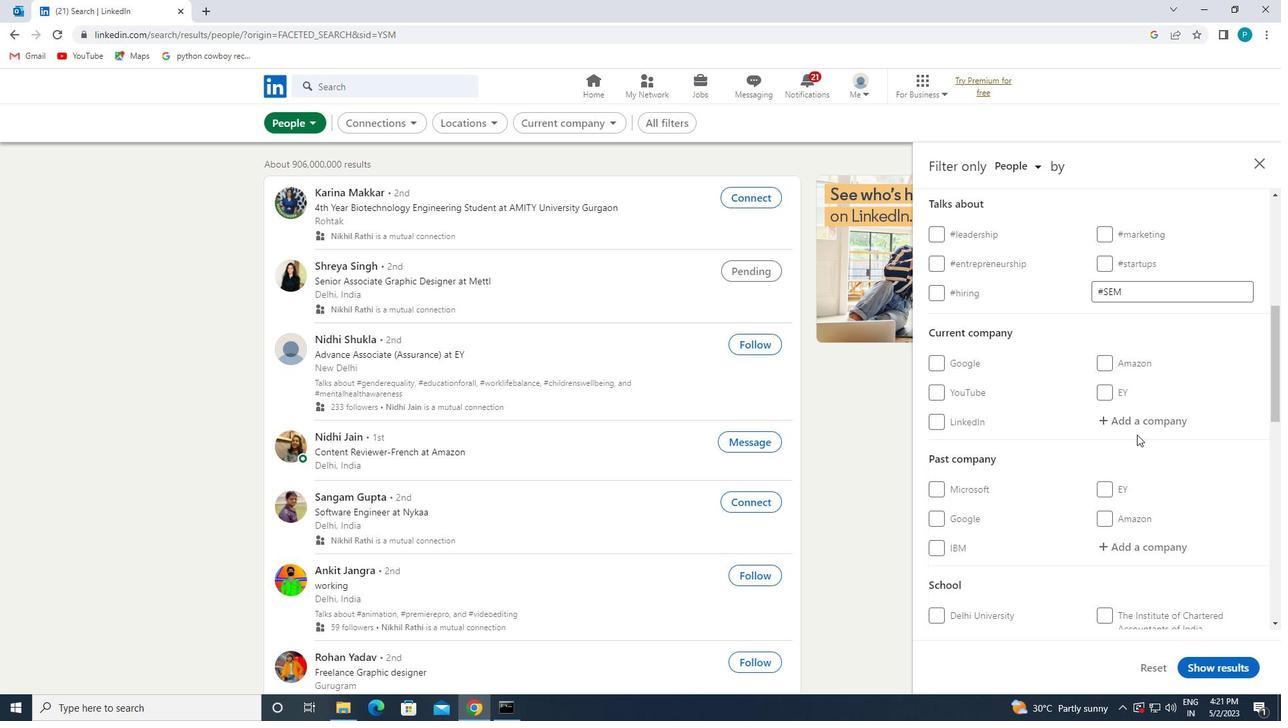 
Action: Mouse moved to (1128, 425)
Screenshot: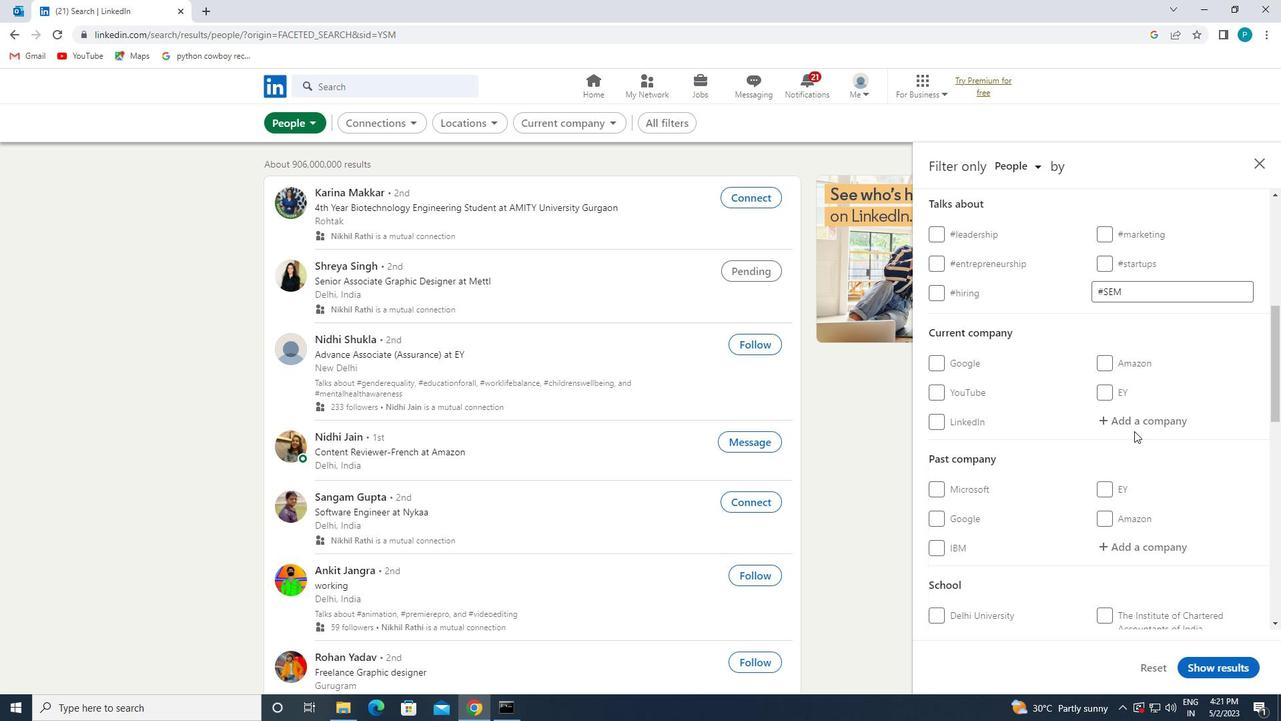 
Action: Mouse pressed left at (1128, 425)
Screenshot: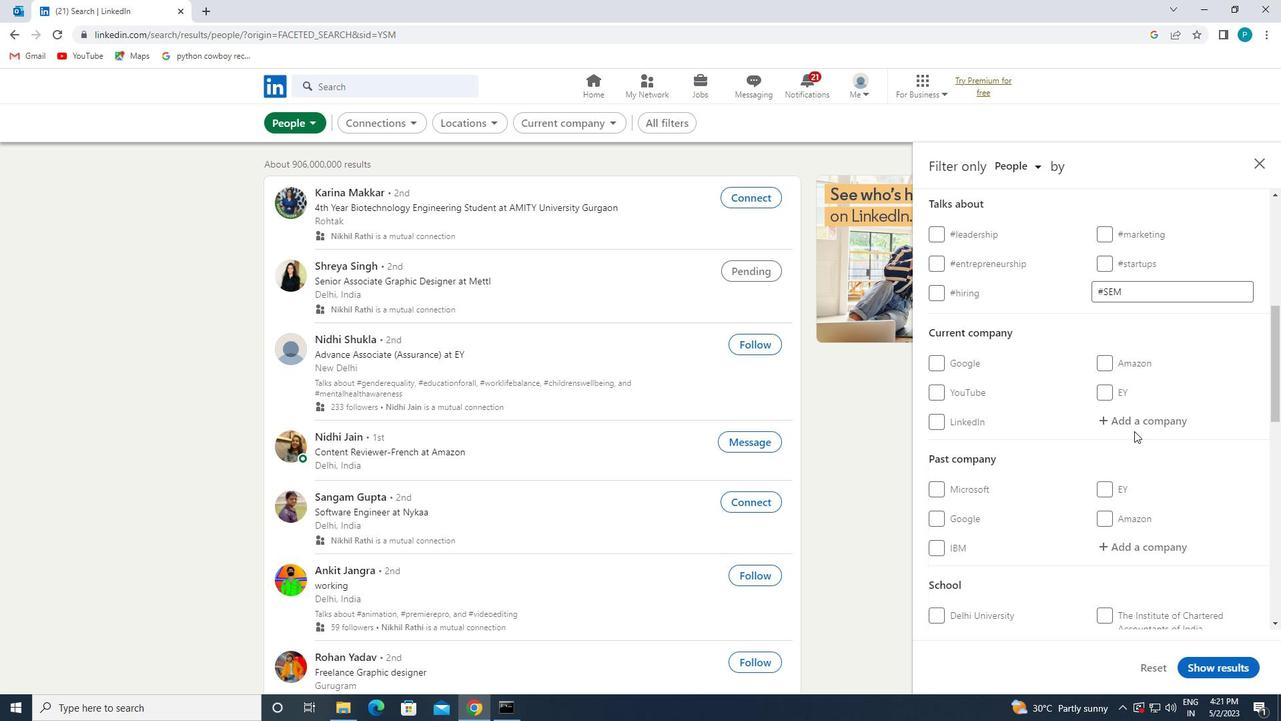 
Action: Mouse moved to (1132, 429)
Screenshot: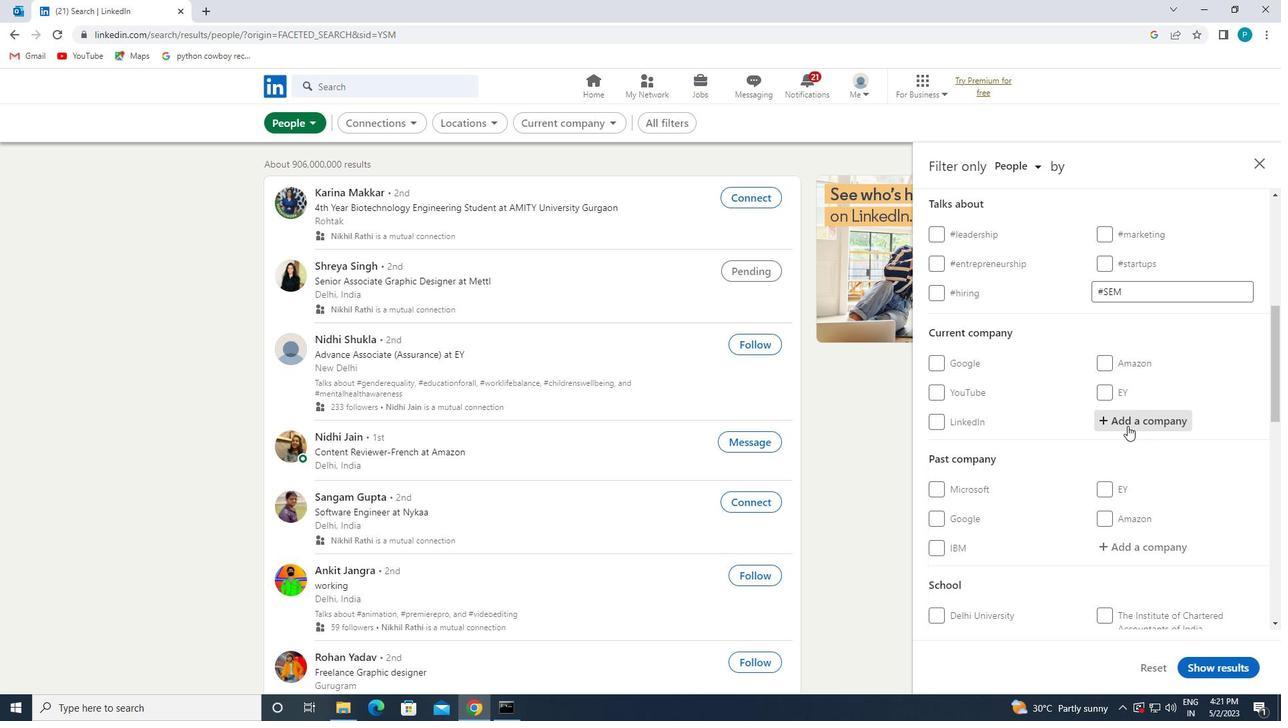 
Action: Key pressed <Key.caps_lock>T<Key.backspace><Key.caps_lock>T<Key.caps_lock>EEJ<Key.backspace>KAT<Key.backspace>Y
Screenshot: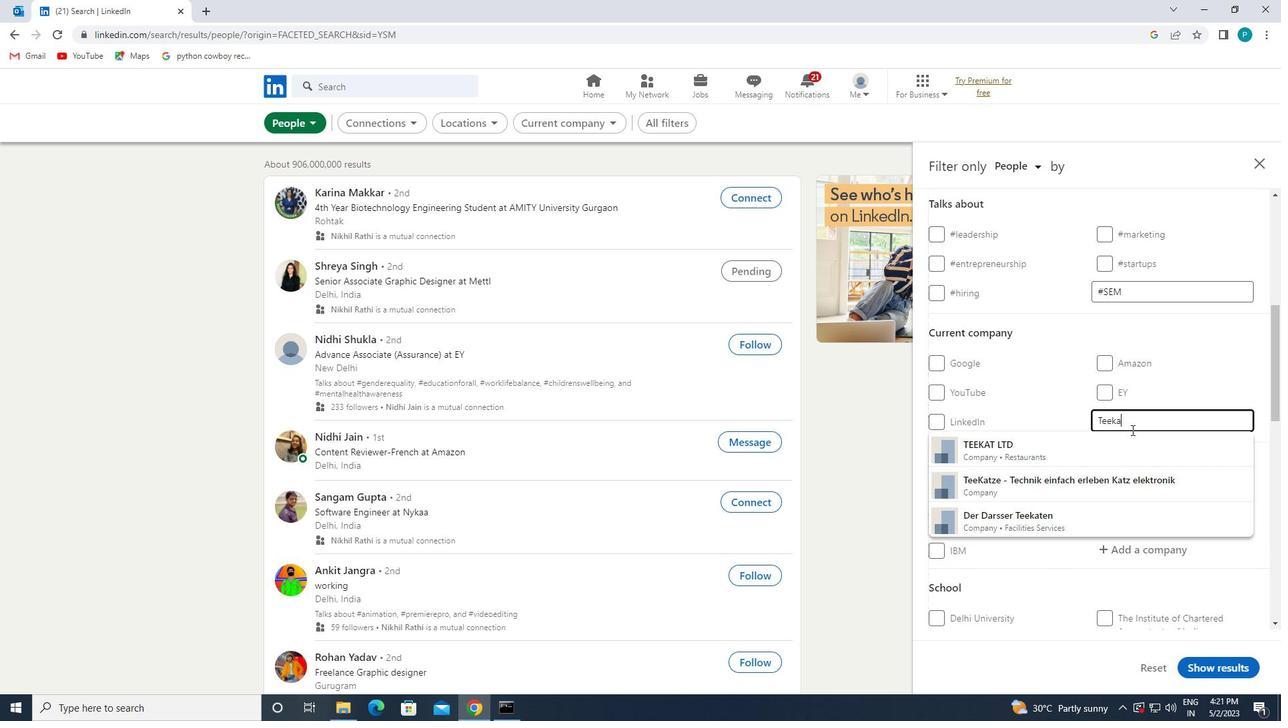 
Action: Mouse moved to (1125, 453)
Screenshot: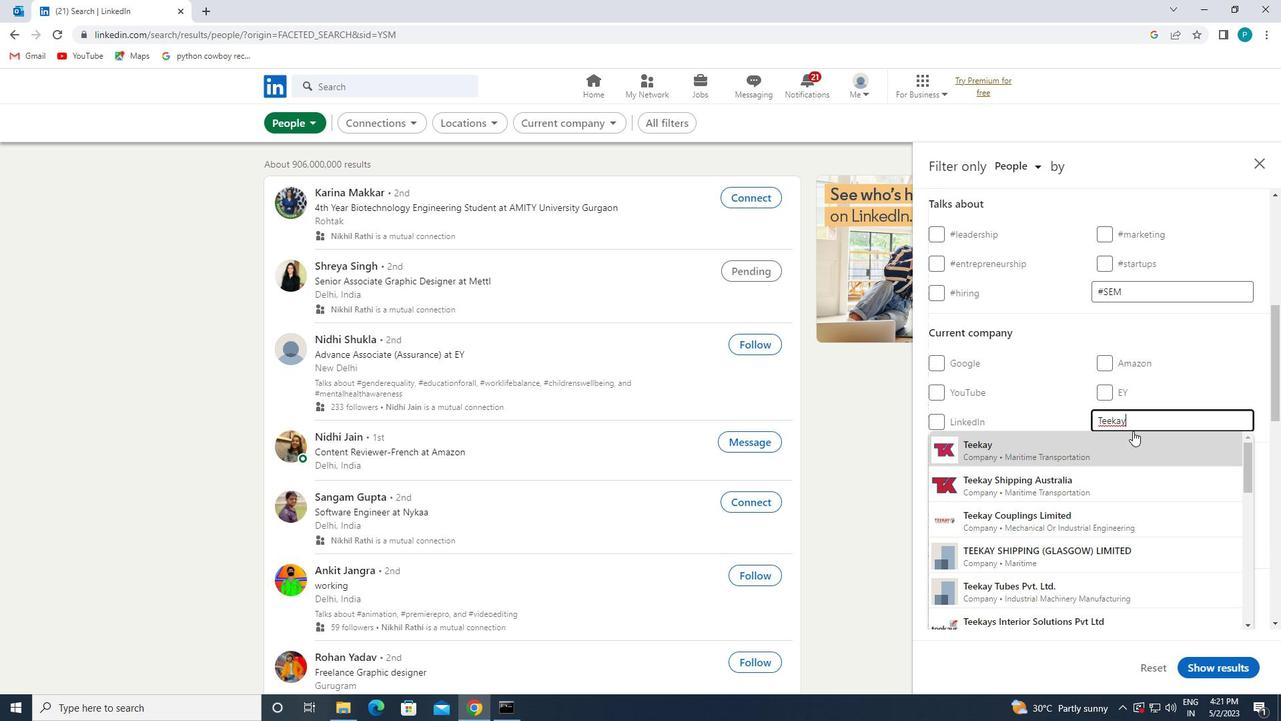 
Action: Mouse pressed left at (1125, 453)
Screenshot: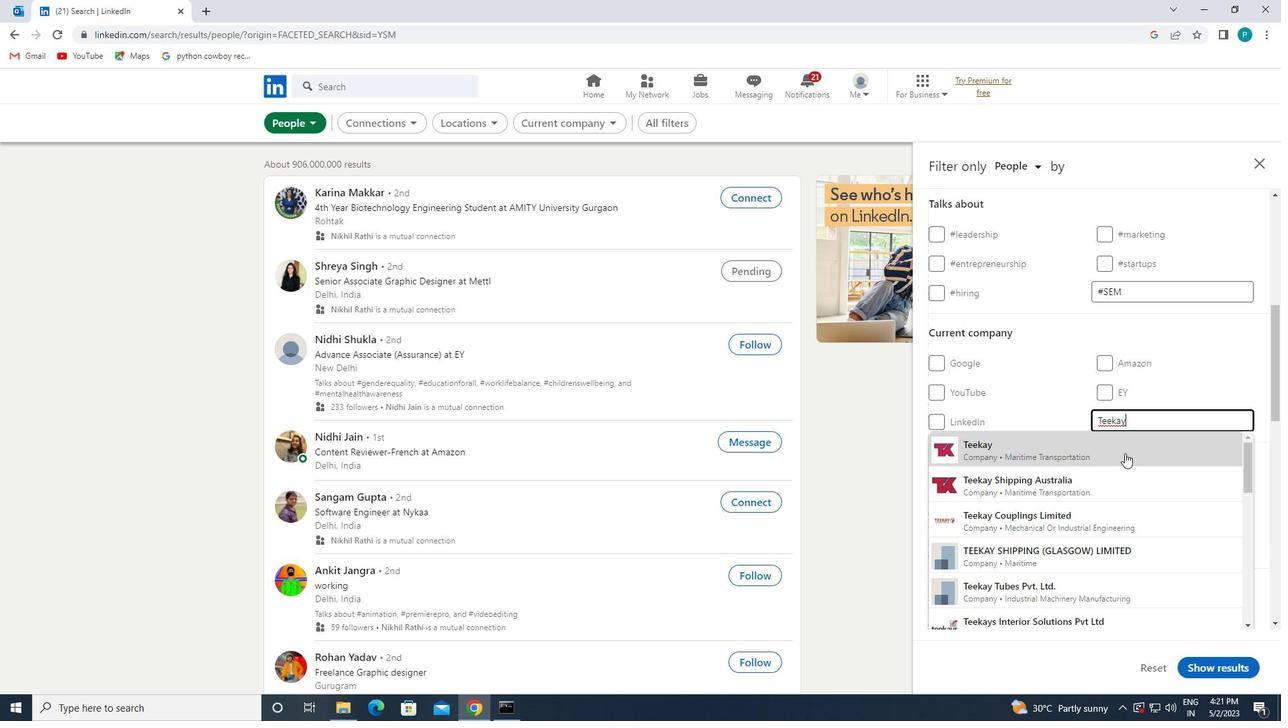 
Action: Mouse scrolled (1125, 452) with delta (0, 0)
Screenshot: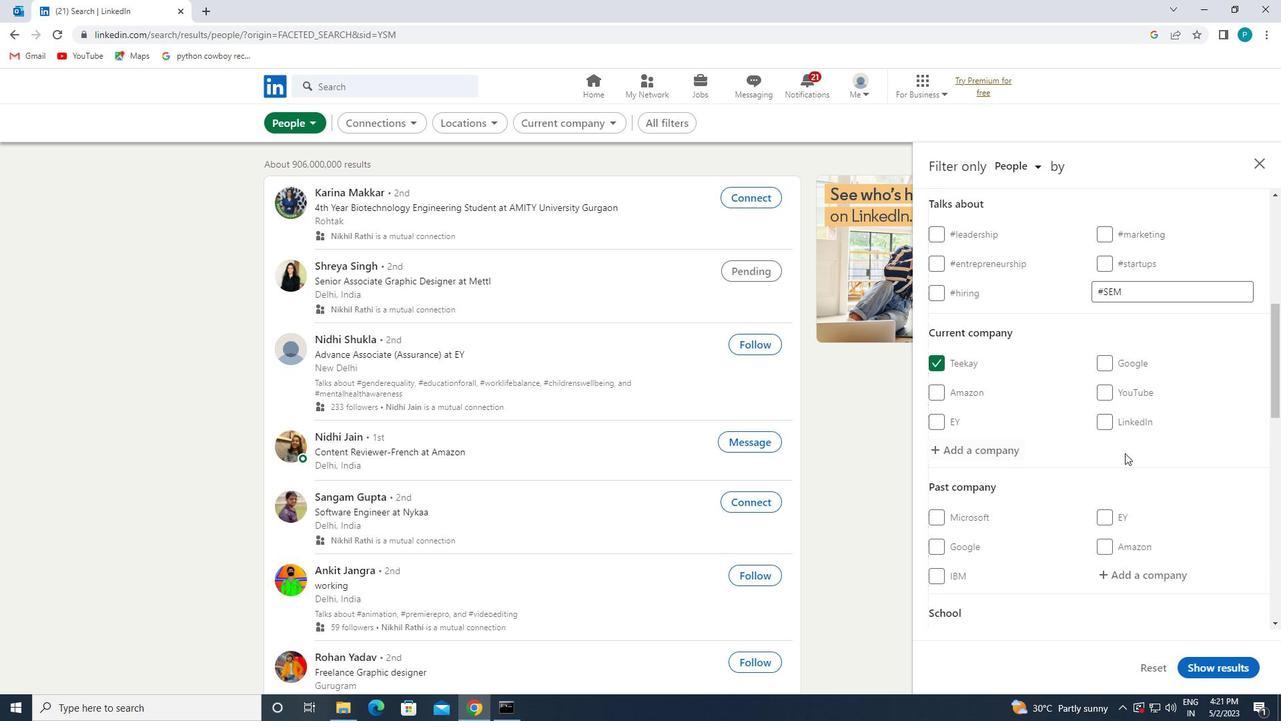 
Action: Mouse scrolled (1125, 452) with delta (0, 0)
Screenshot: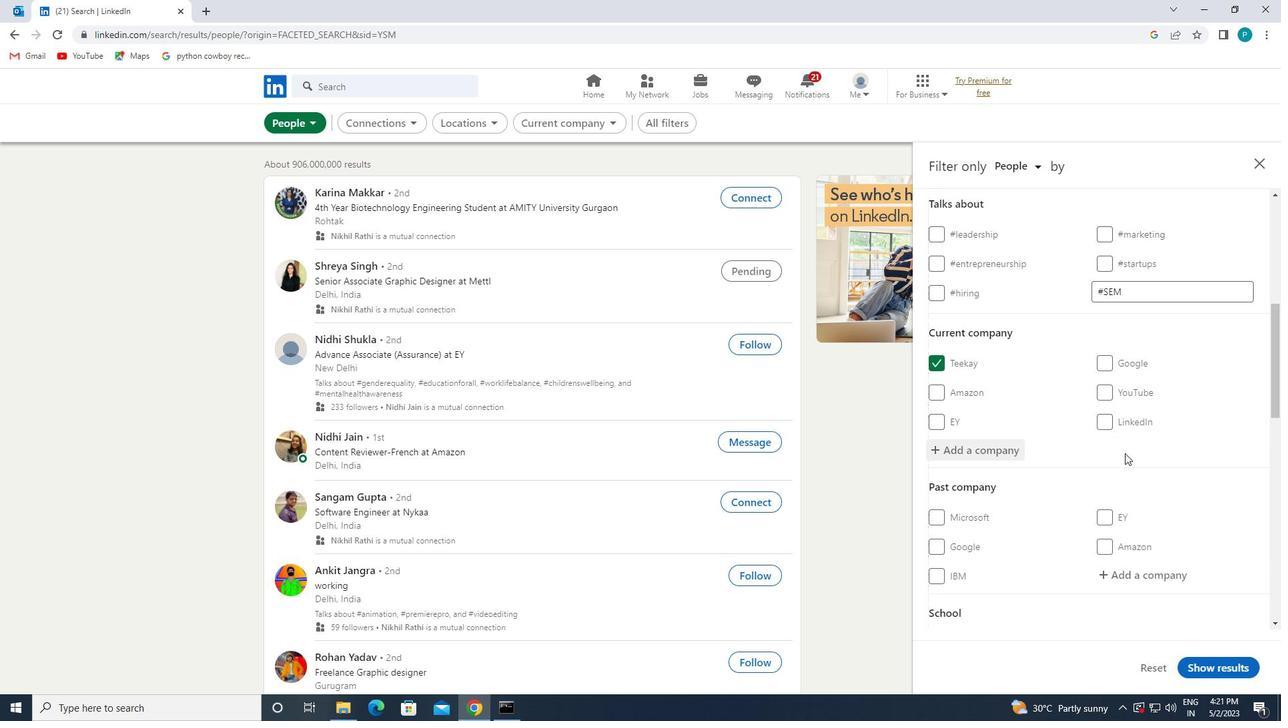 
Action: Mouse moved to (1132, 464)
Screenshot: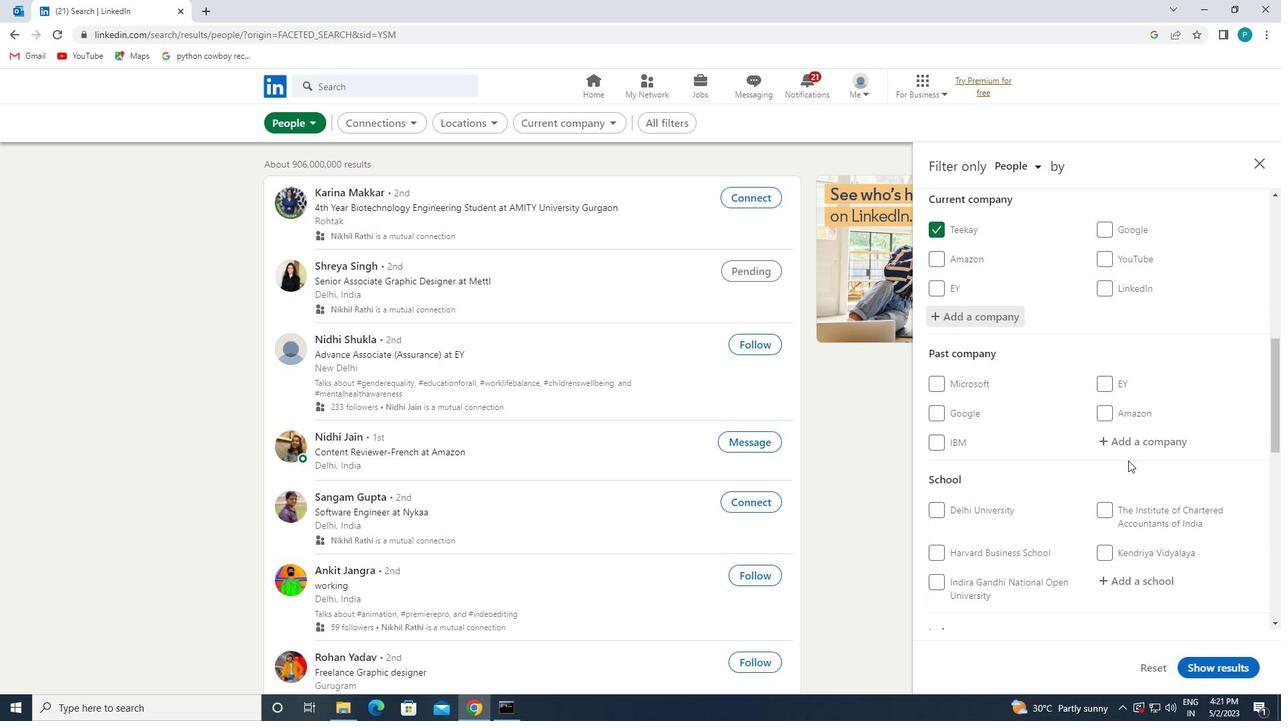 
Action: Mouse scrolled (1132, 463) with delta (0, 0)
Screenshot: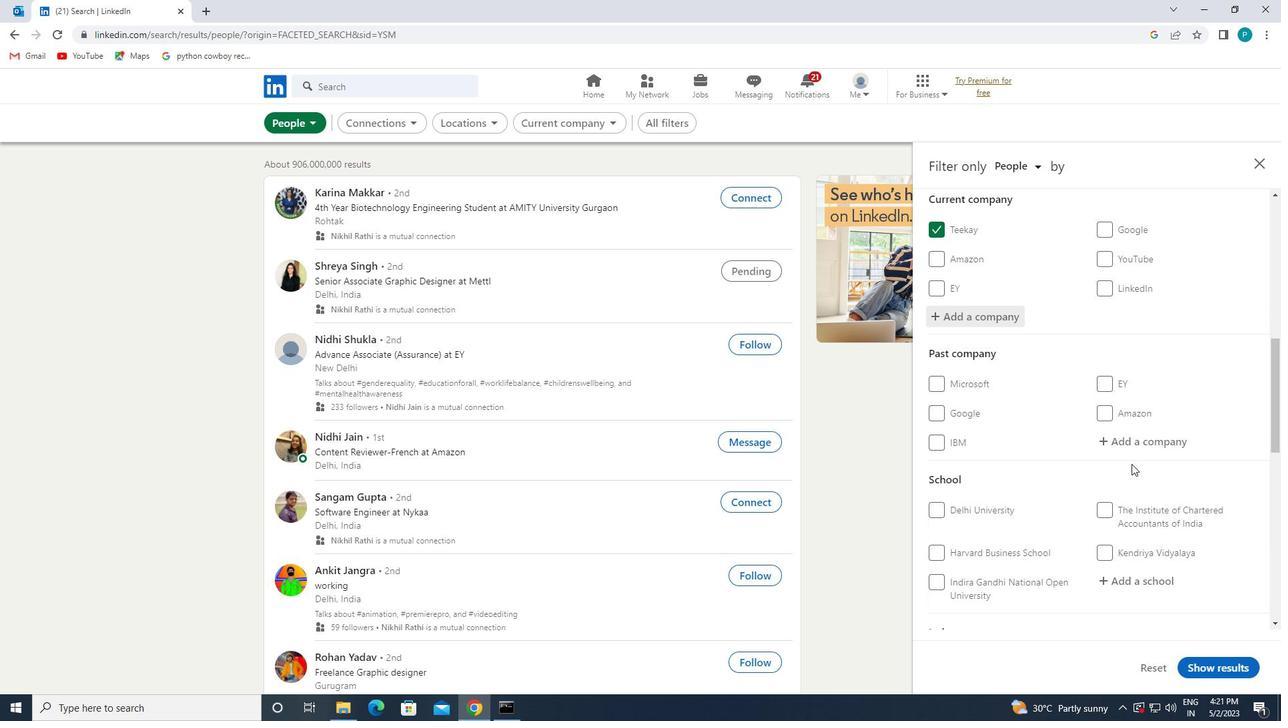 
Action: Mouse scrolled (1132, 463) with delta (0, 0)
Screenshot: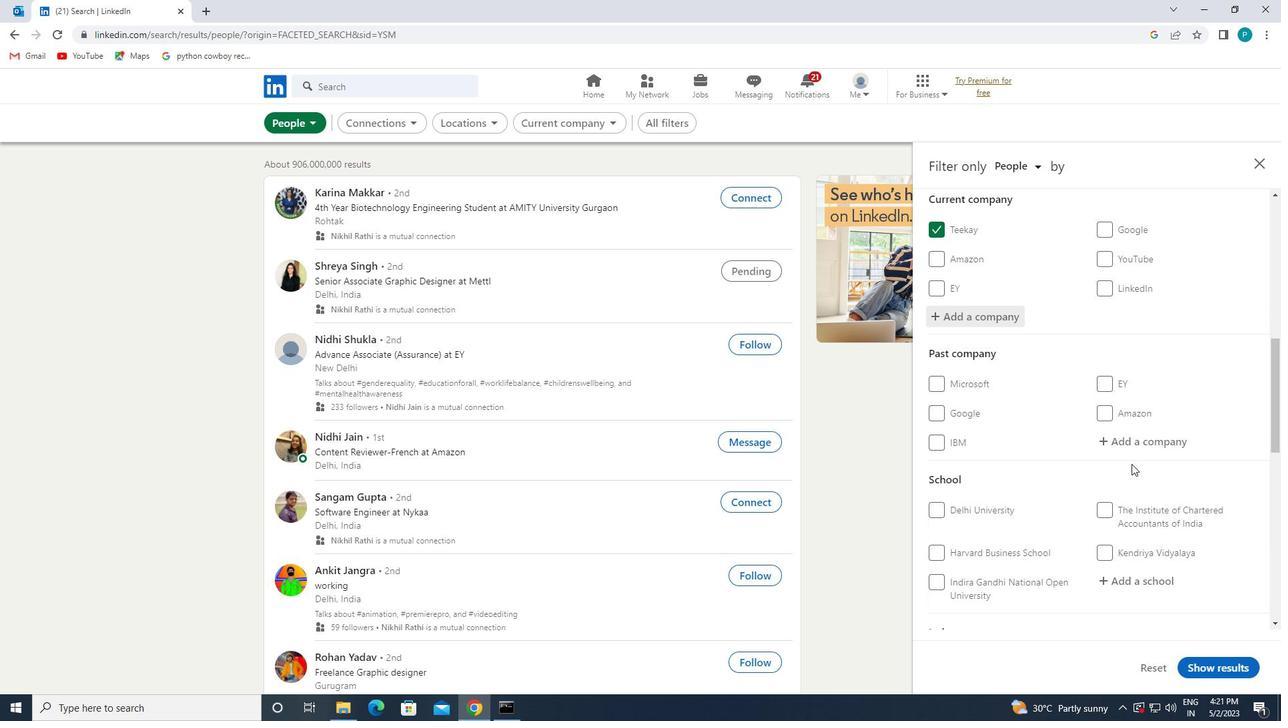 
Action: Mouse scrolled (1132, 463) with delta (0, 0)
Screenshot: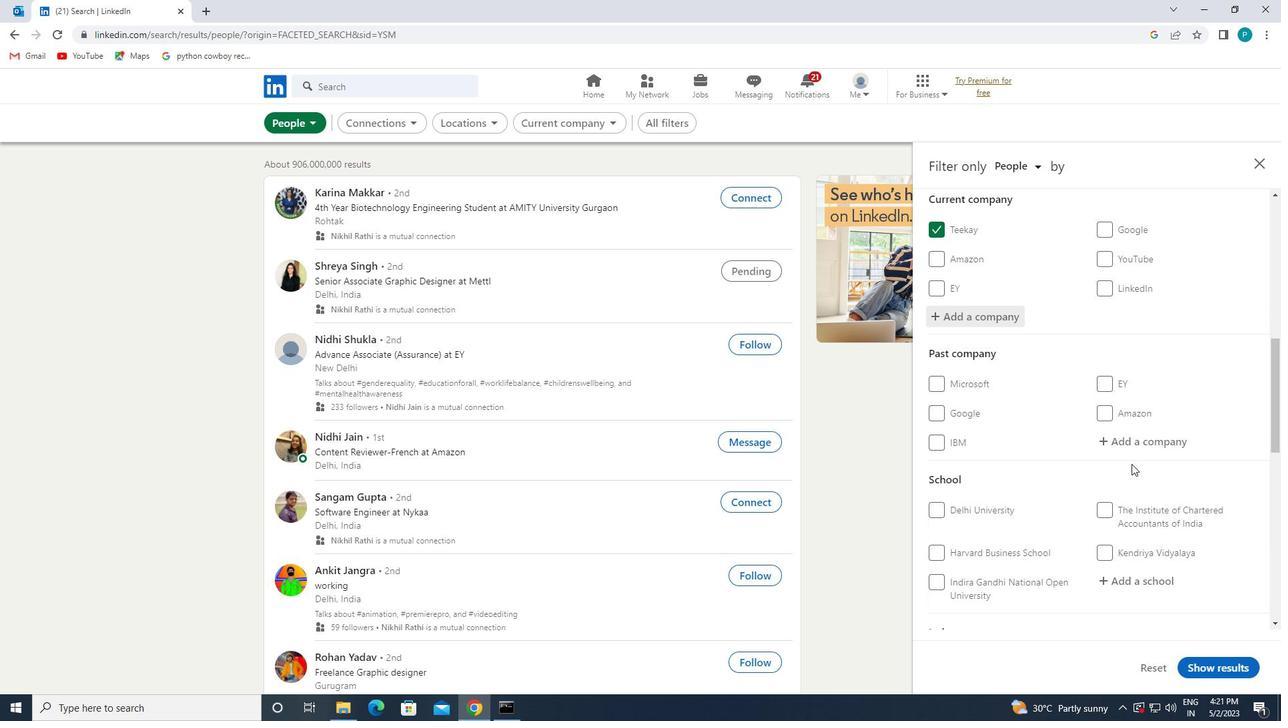 
Action: Mouse moved to (1112, 387)
Screenshot: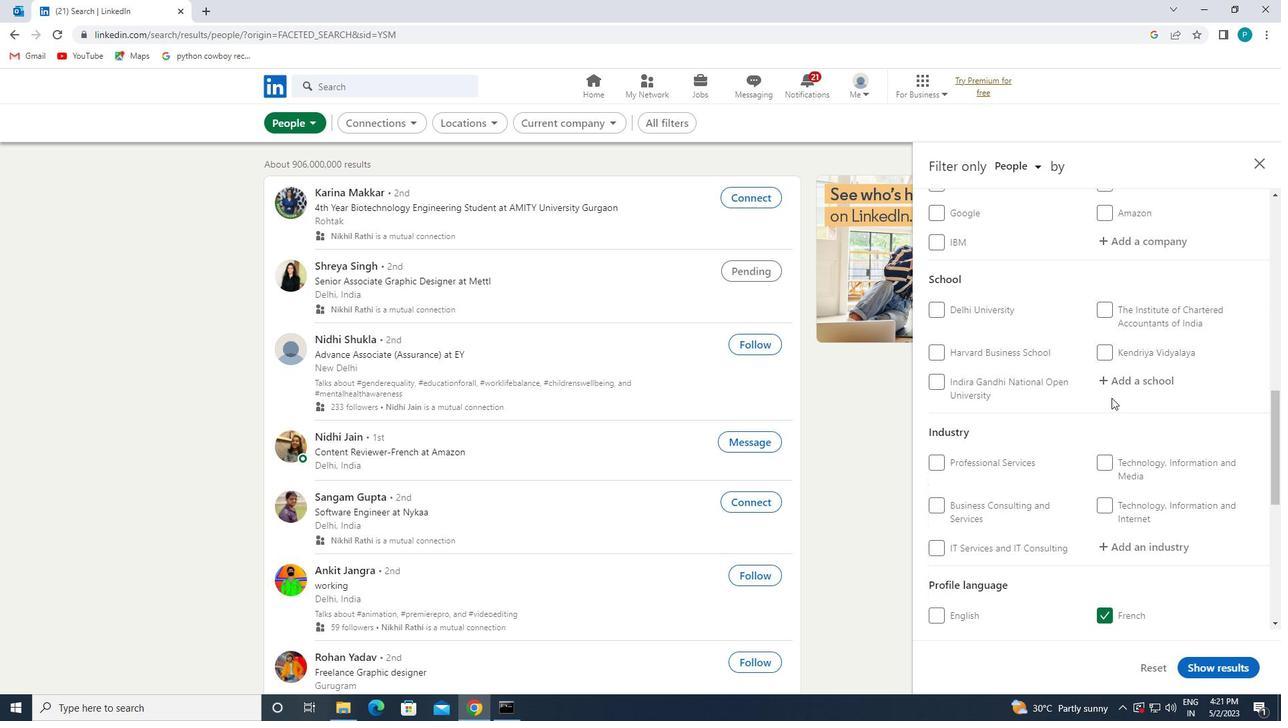 
Action: Mouse pressed left at (1112, 387)
Screenshot: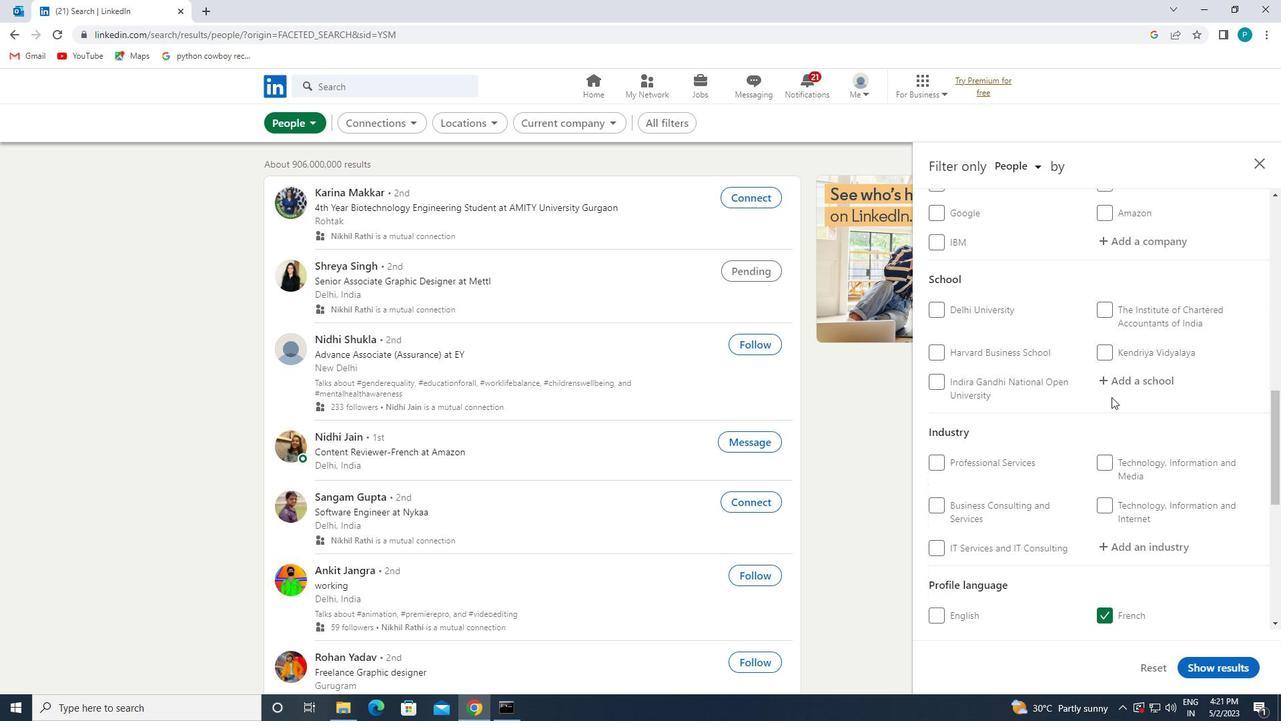 
Action: Mouse moved to (1121, 393)
Screenshot: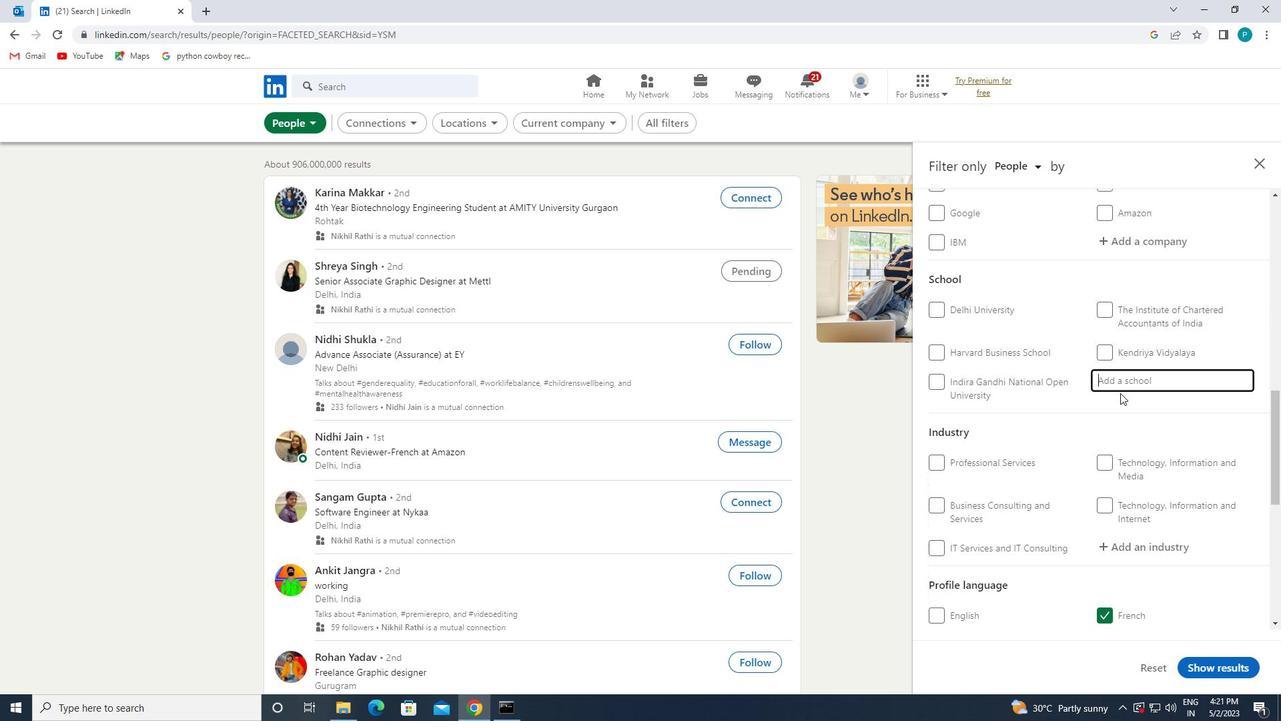 
Action: Key pressed <Key.caps_lock>M<Key.caps_lock>ANAV
Screenshot: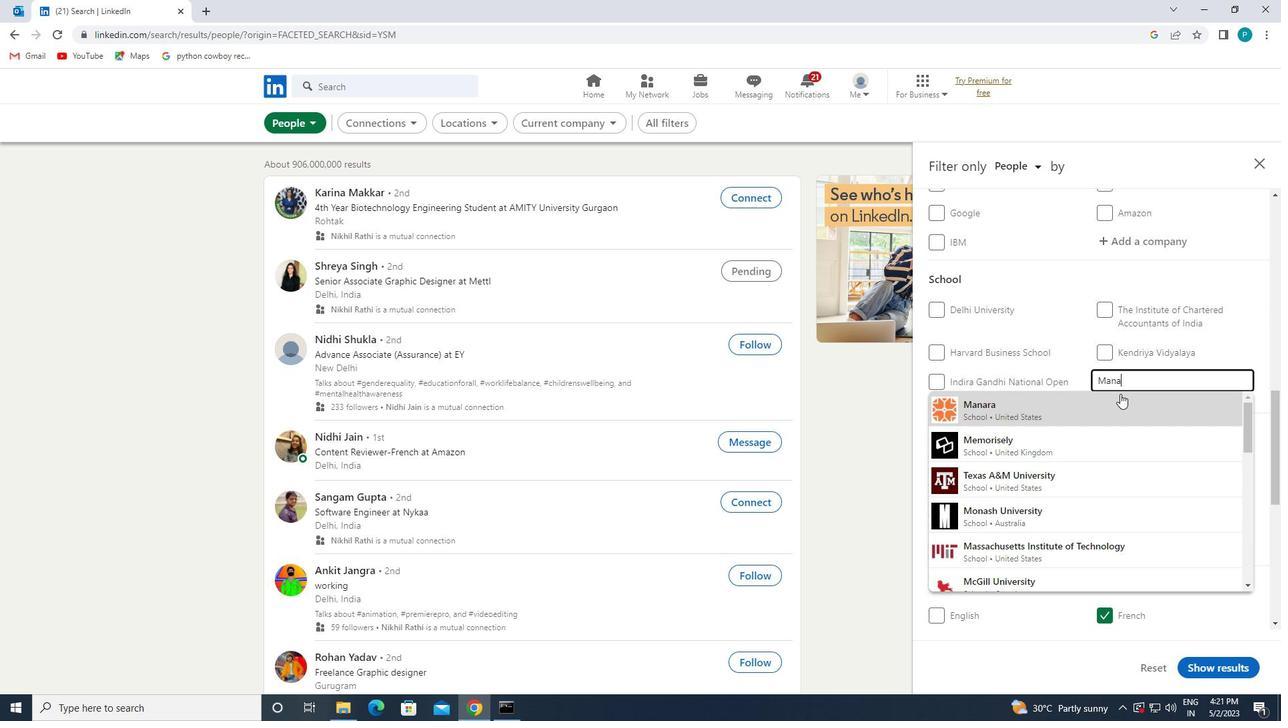 
Action: Mouse moved to (1138, 427)
Screenshot: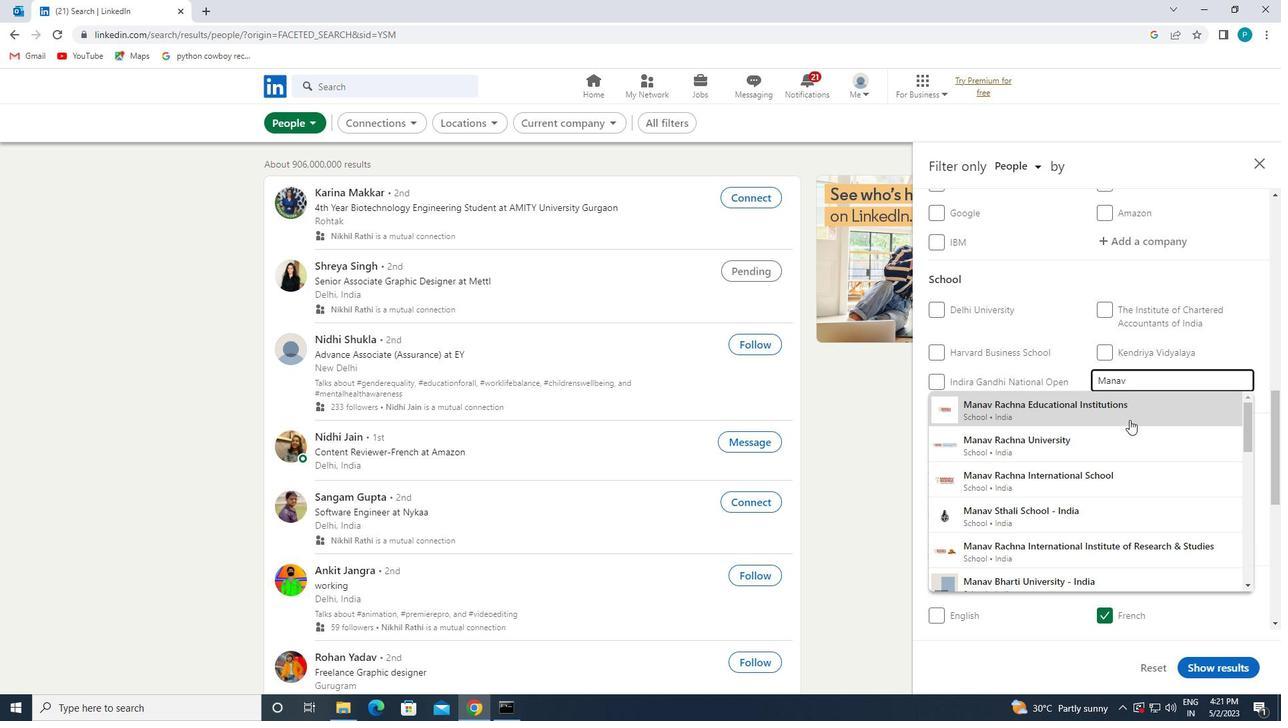 
Action: Mouse pressed left at (1138, 427)
Screenshot: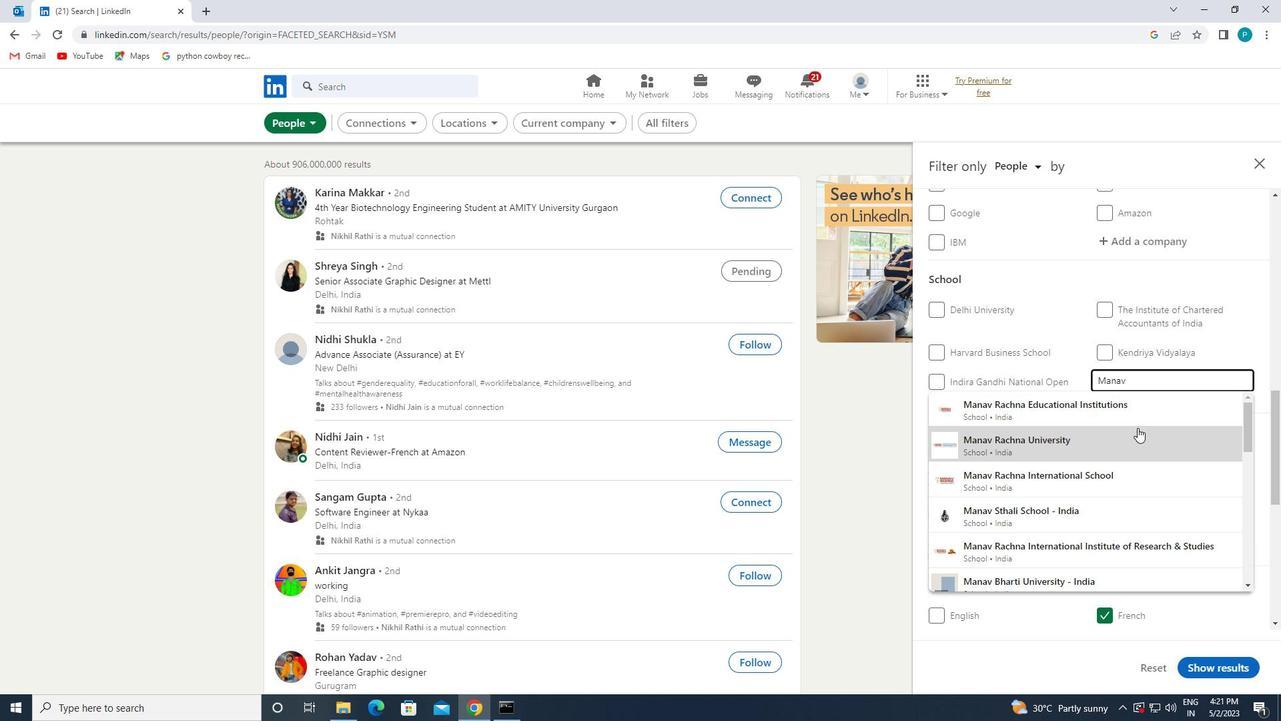 
Action: Mouse scrolled (1138, 427) with delta (0, 0)
Screenshot: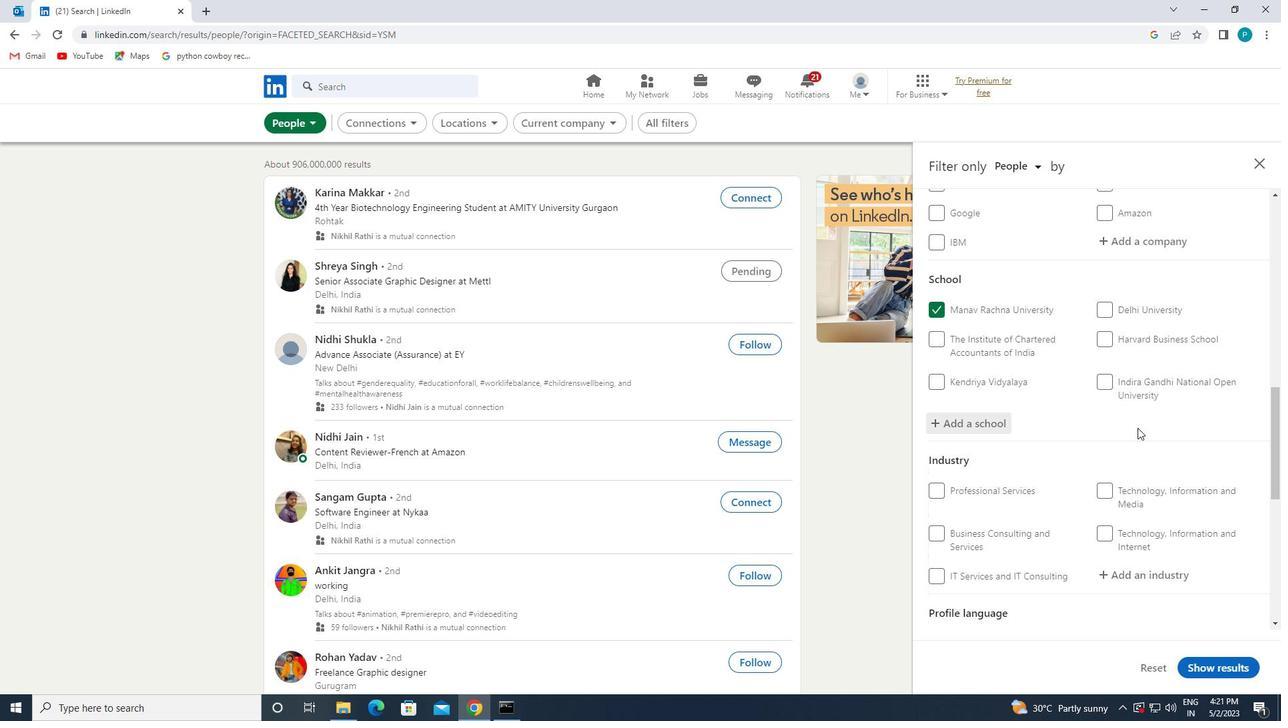 
Action: Mouse scrolled (1138, 427) with delta (0, 0)
Screenshot: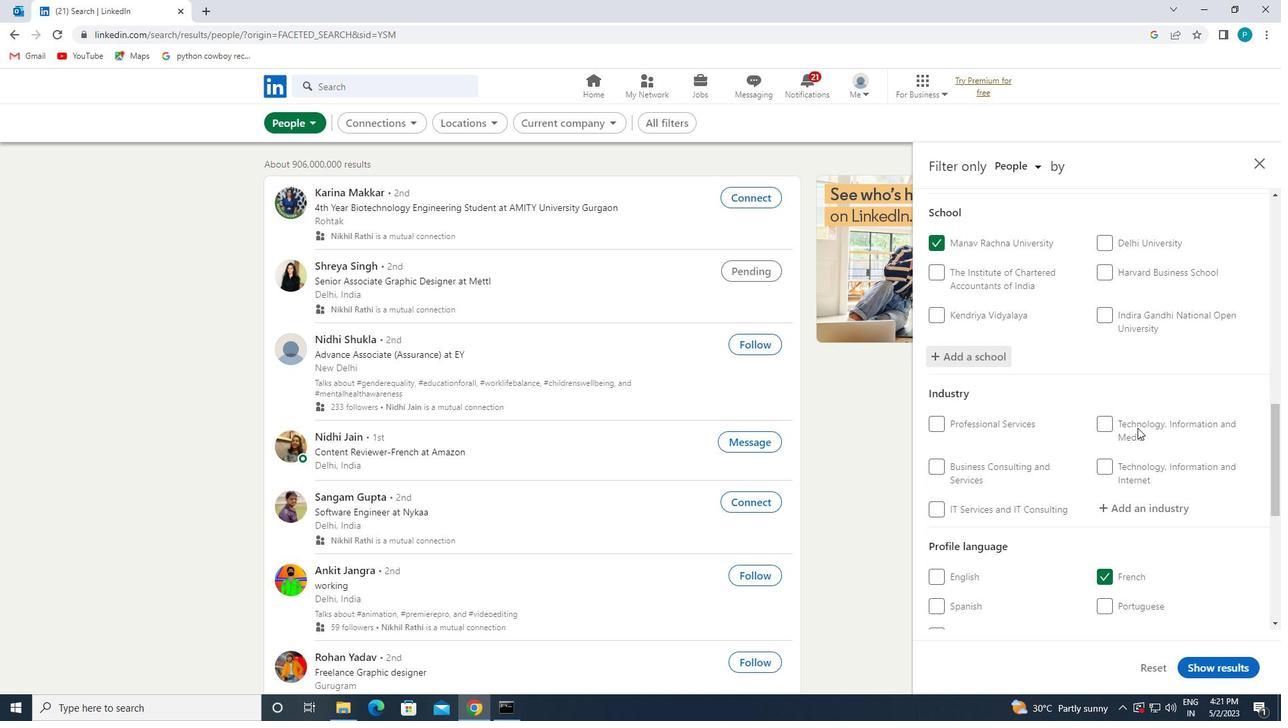 
Action: Mouse moved to (1144, 439)
Screenshot: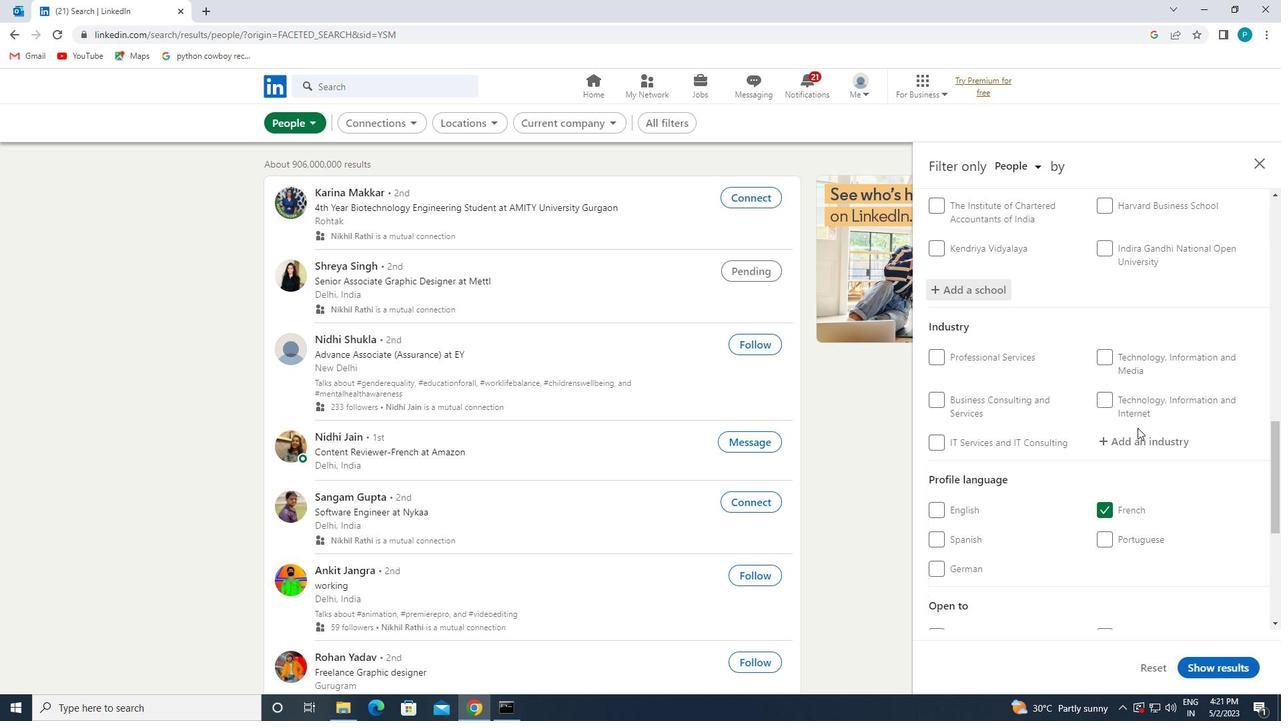 
Action: Mouse pressed left at (1144, 439)
Screenshot: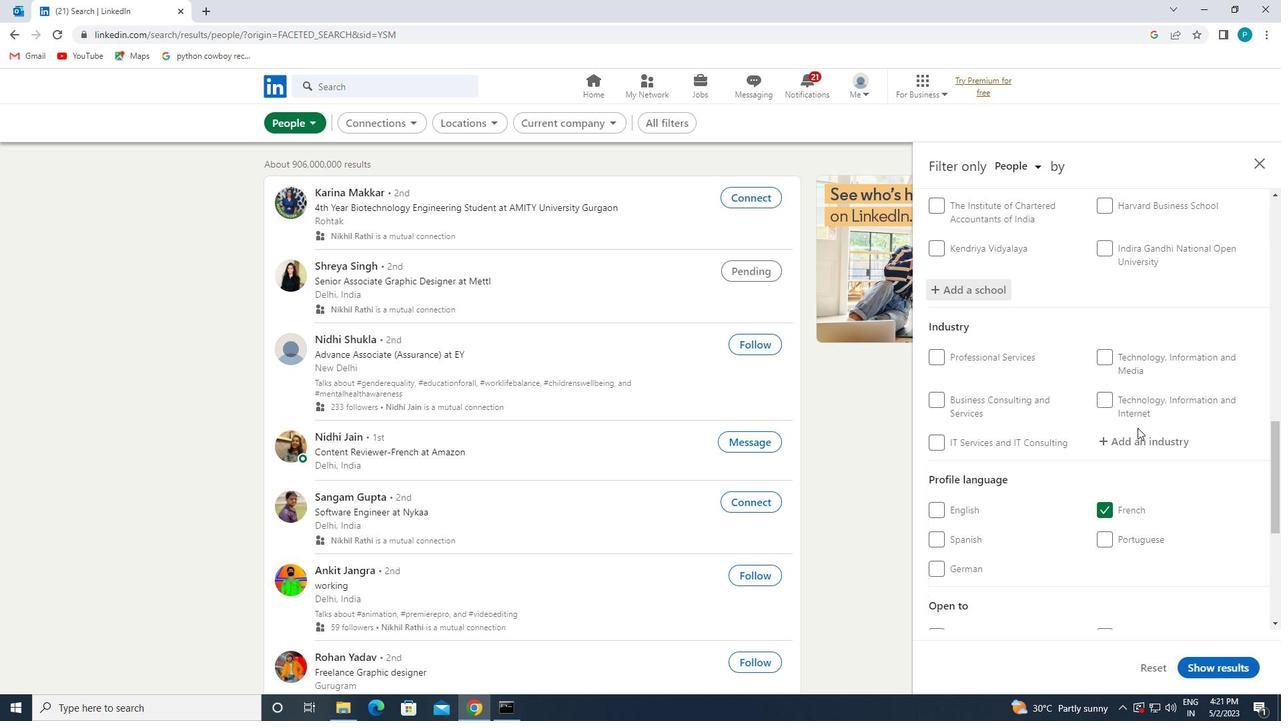 
Action: Key pressed <Key.caps_lock>P<Key.caps_lock>HYSICIANS
Screenshot: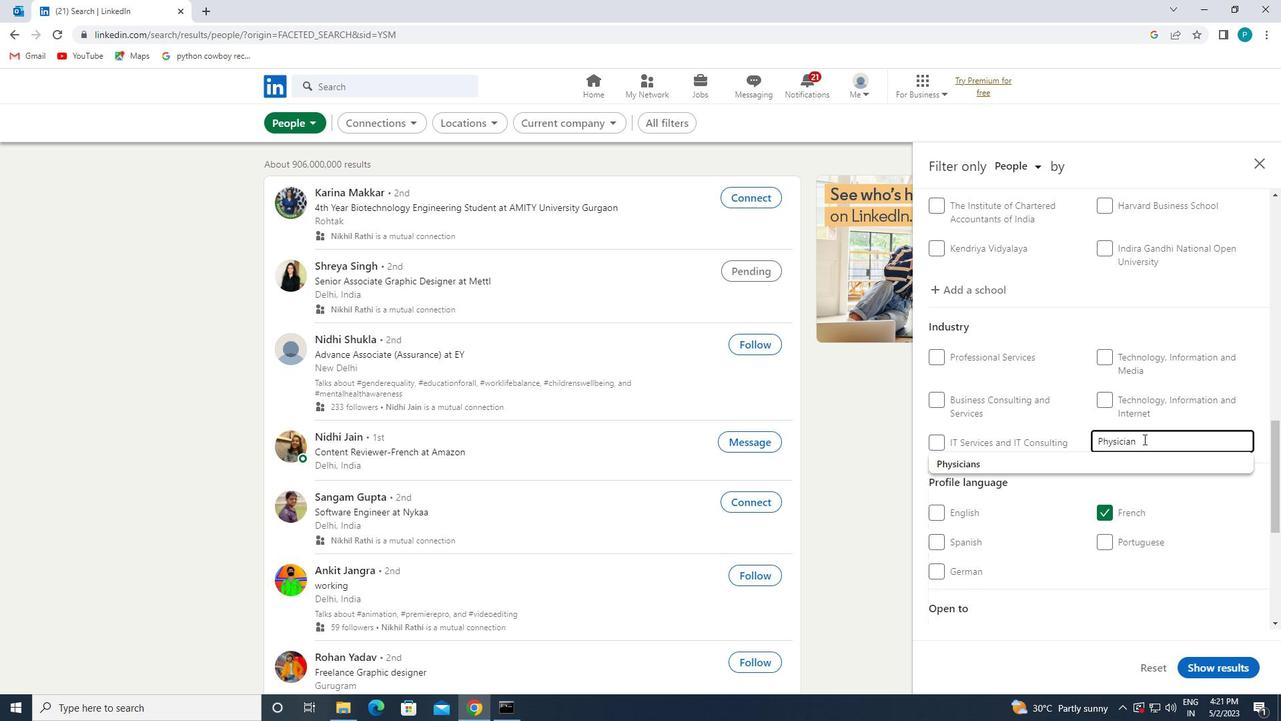 
Action: Mouse moved to (1119, 454)
Screenshot: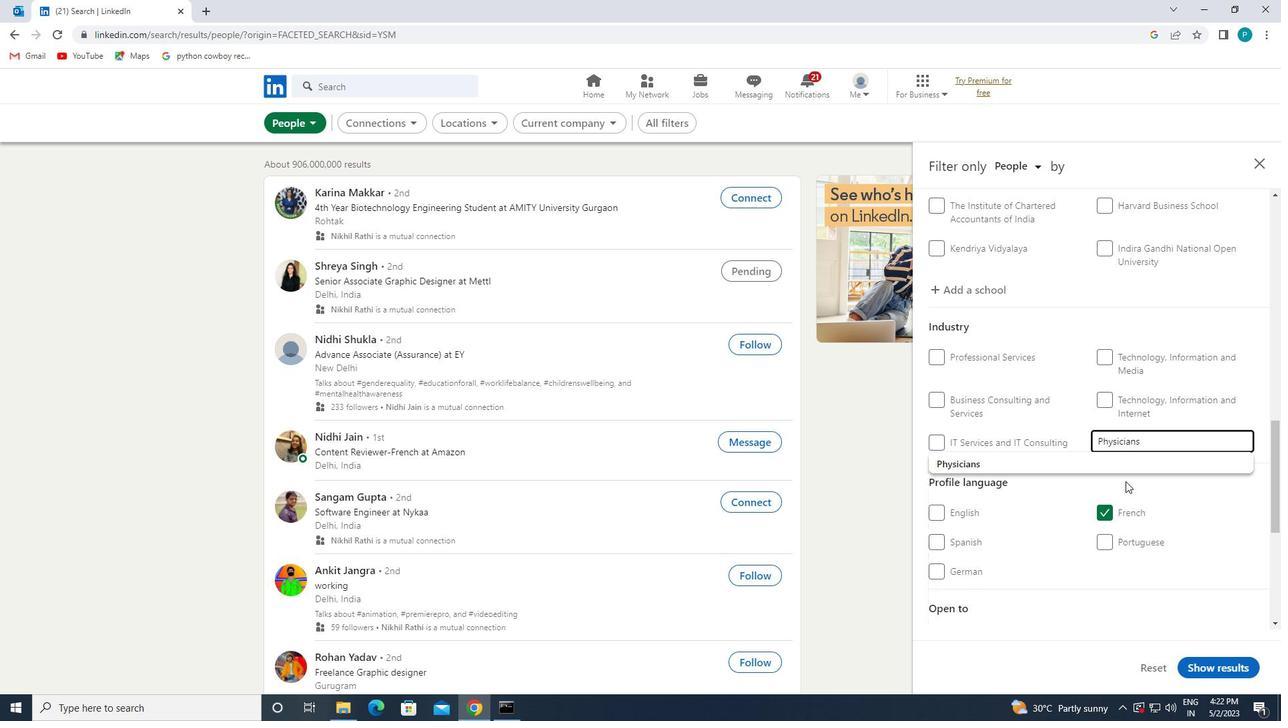 
Action: Mouse pressed left at (1119, 454)
Screenshot: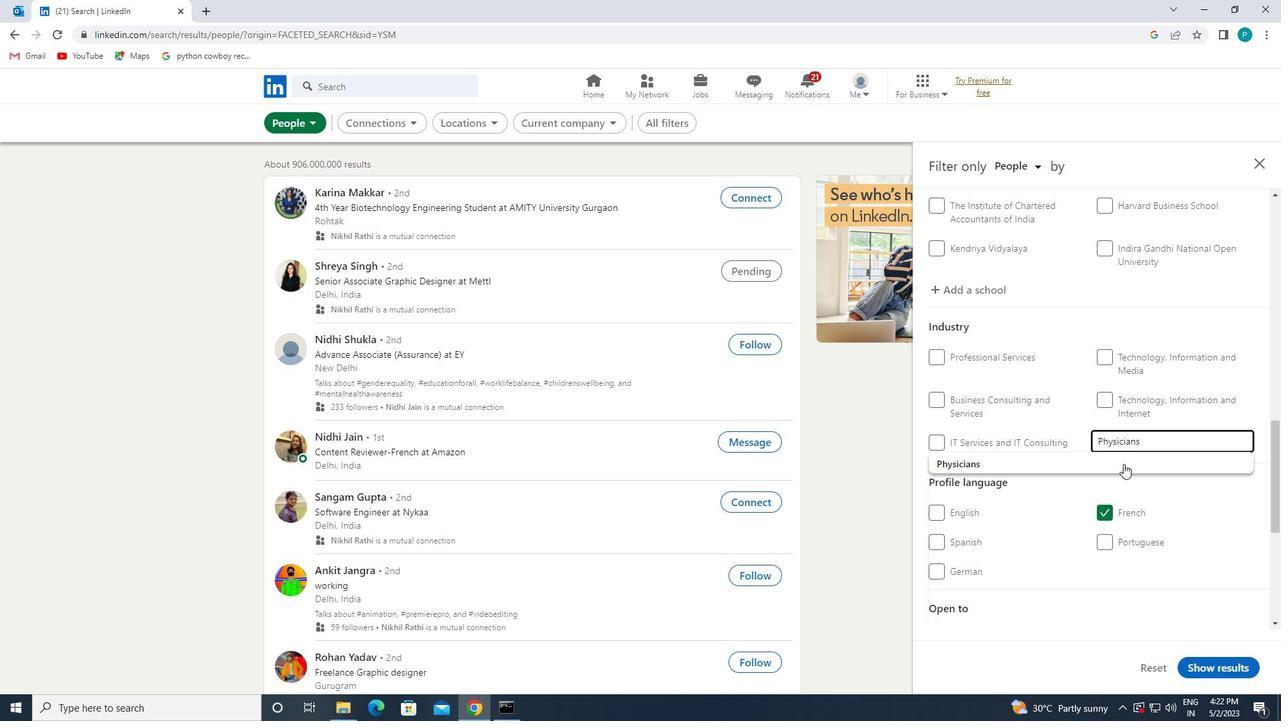 
Action: Mouse scrolled (1119, 453) with delta (0, 0)
Screenshot: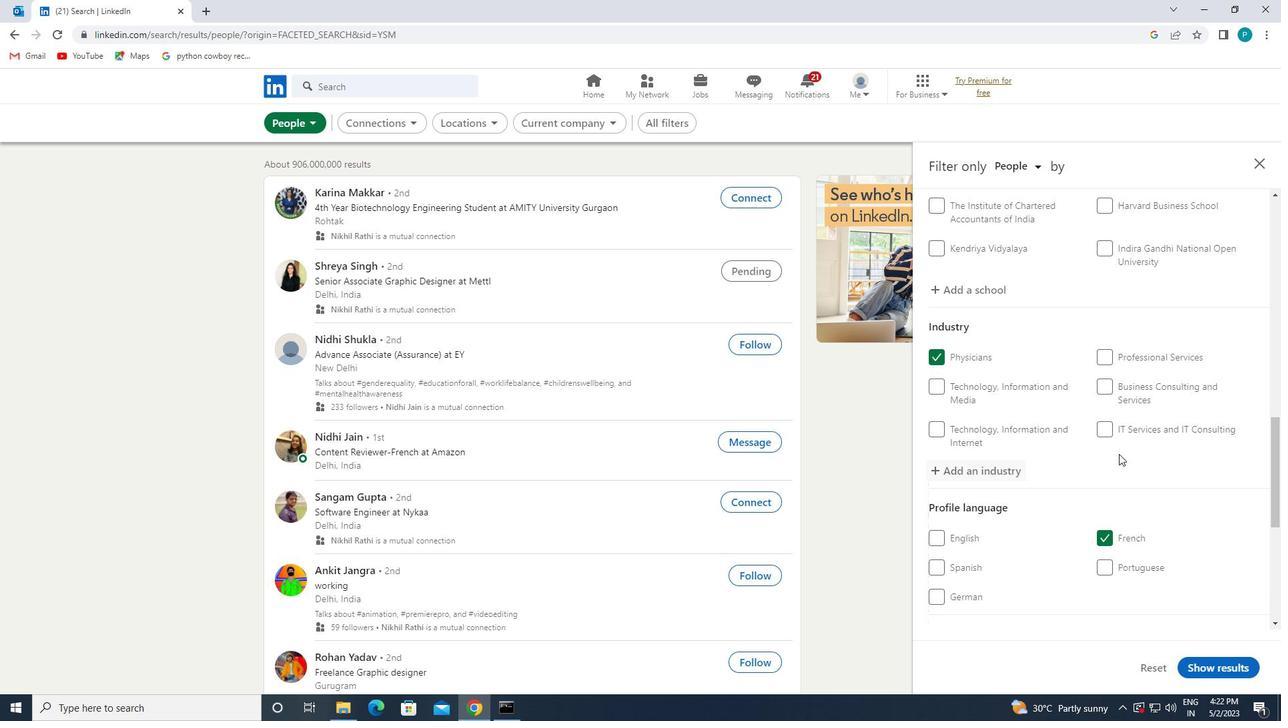 
Action: Mouse scrolled (1119, 453) with delta (0, 0)
Screenshot: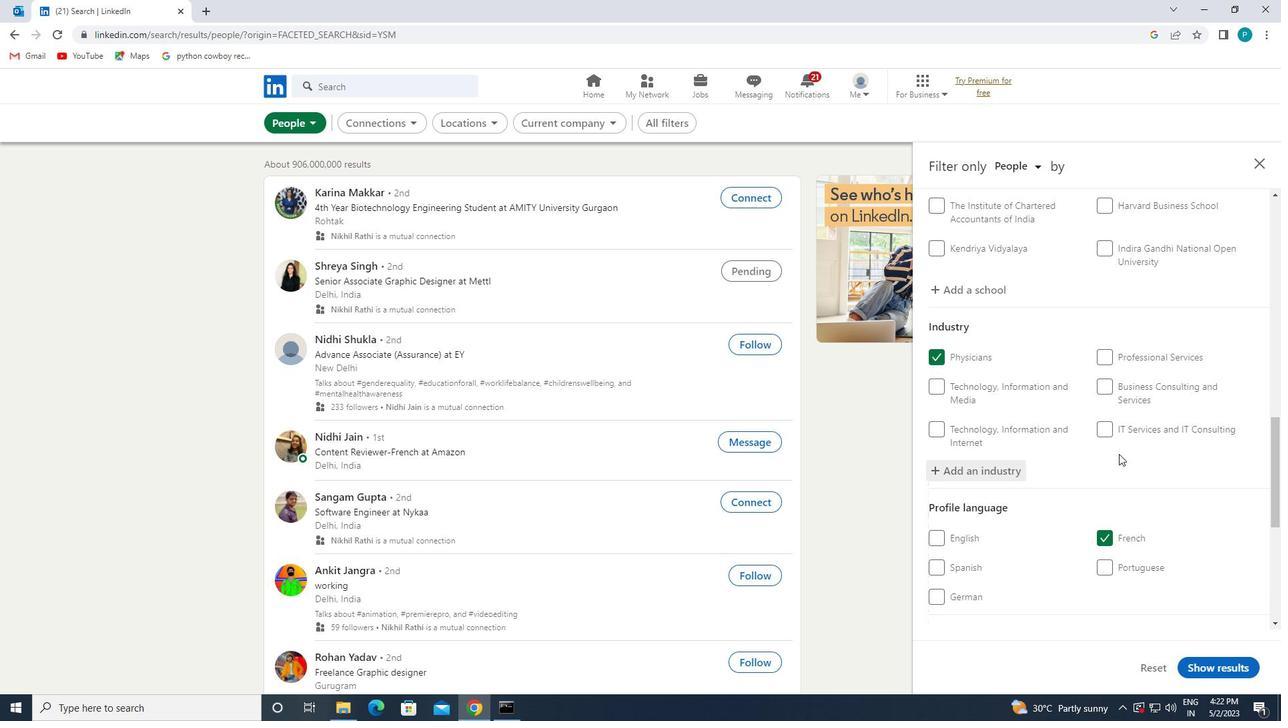 
Action: Mouse scrolled (1119, 453) with delta (0, 0)
Screenshot: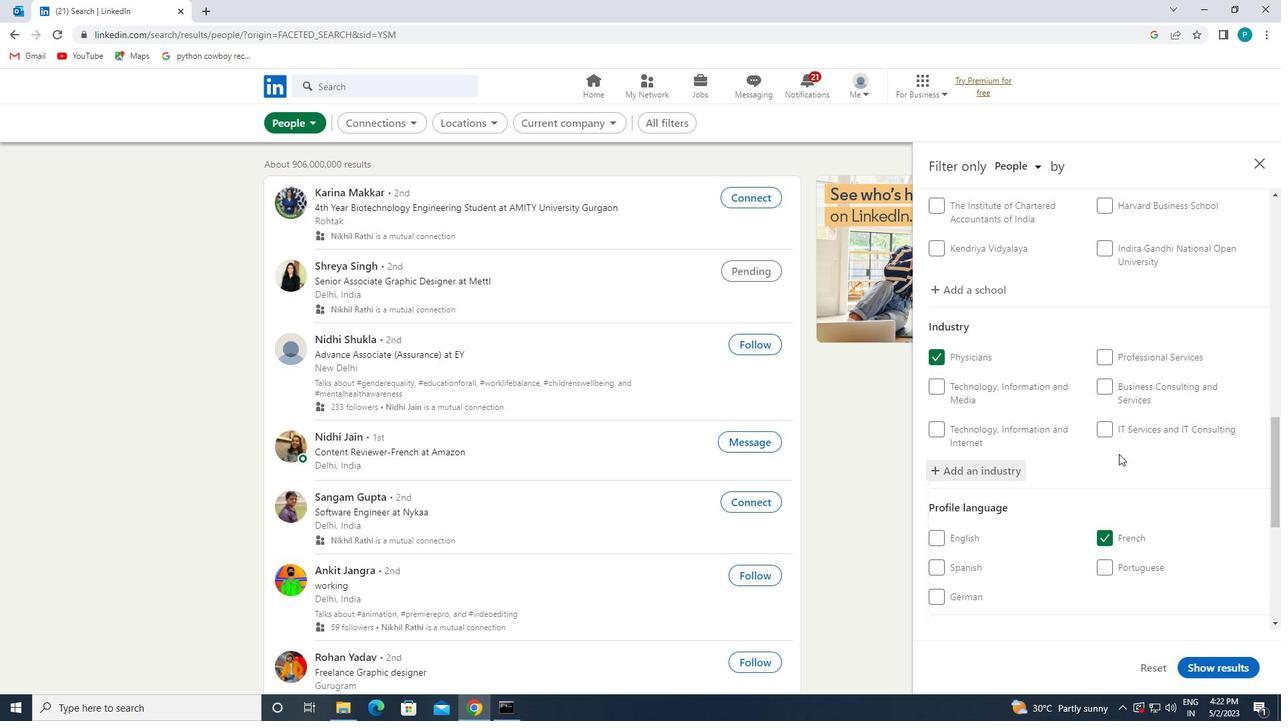 
Action: Mouse scrolled (1119, 453) with delta (0, 0)
Screenshot: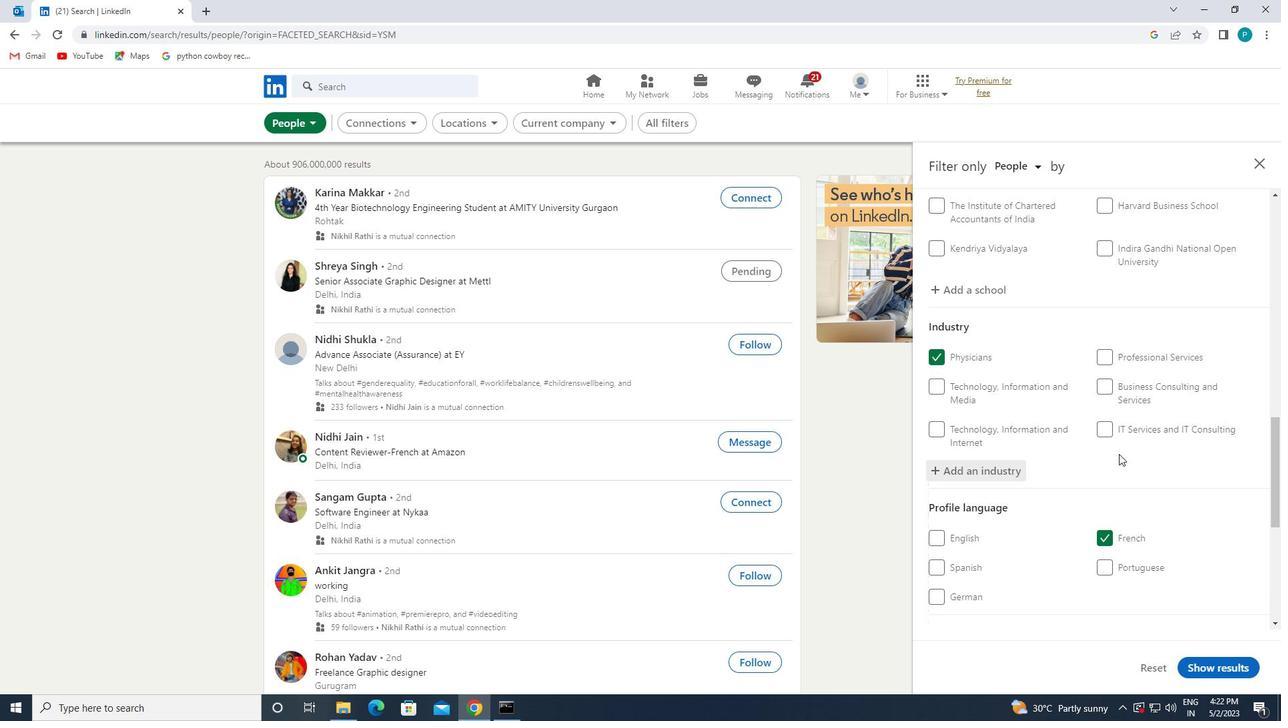 
Action: Mouse moved to (1121, 529)
Screenshot: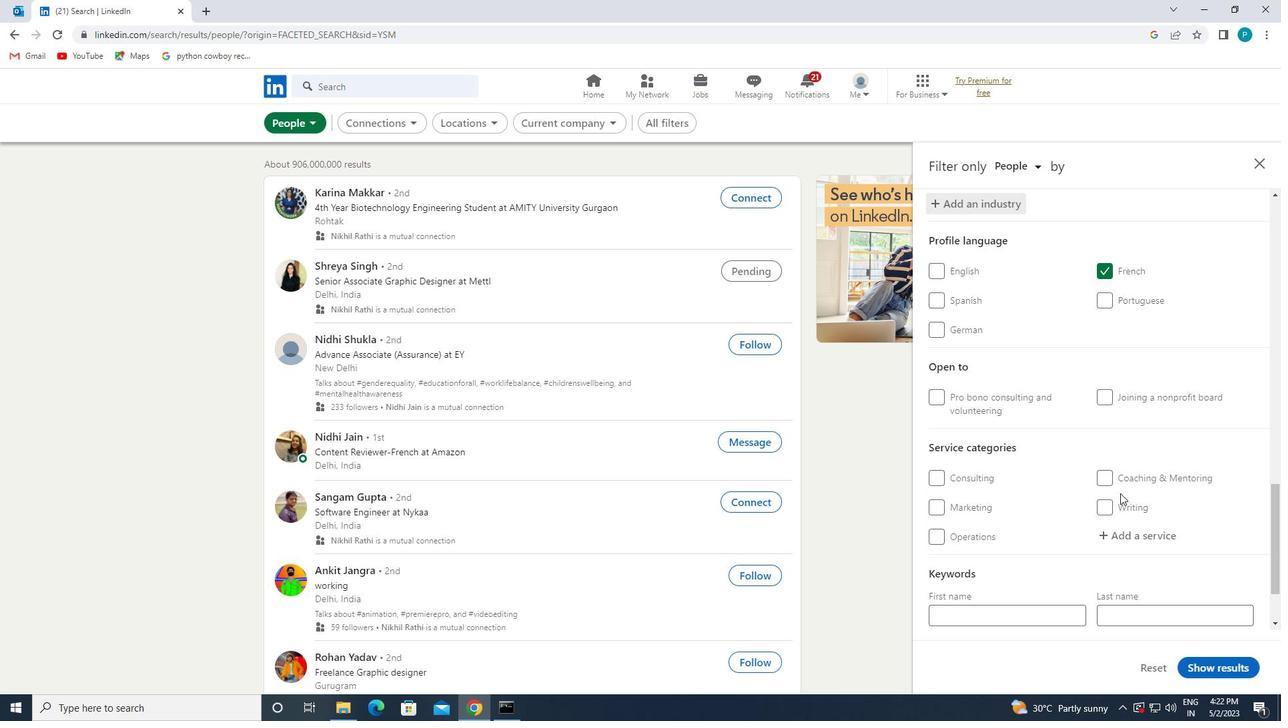 
Action: Mouse pressed left at (1121, 529)
Screenshot: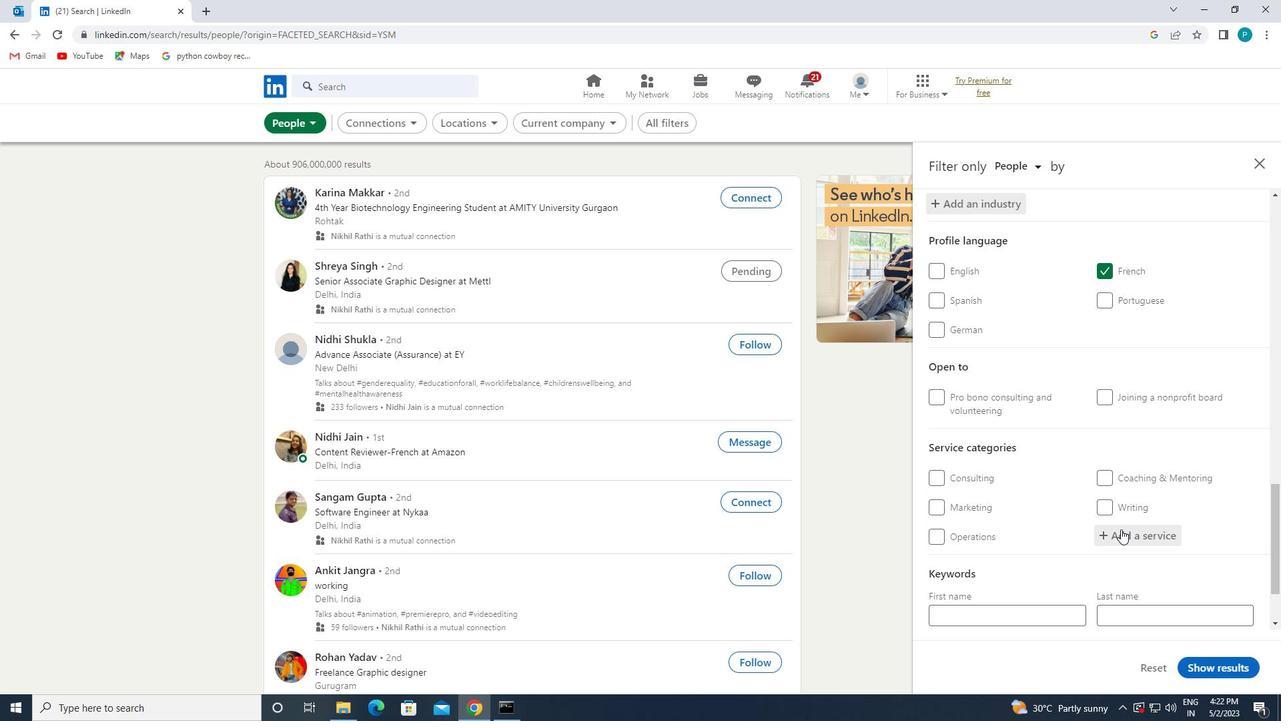 
Action: Key pressed <Key.caps_lock>T<Key.caps_lock>AX<Key.space><Key.caps_lock>P<Key.caps_lock>REARATION<Key.backspace>
Screenshot: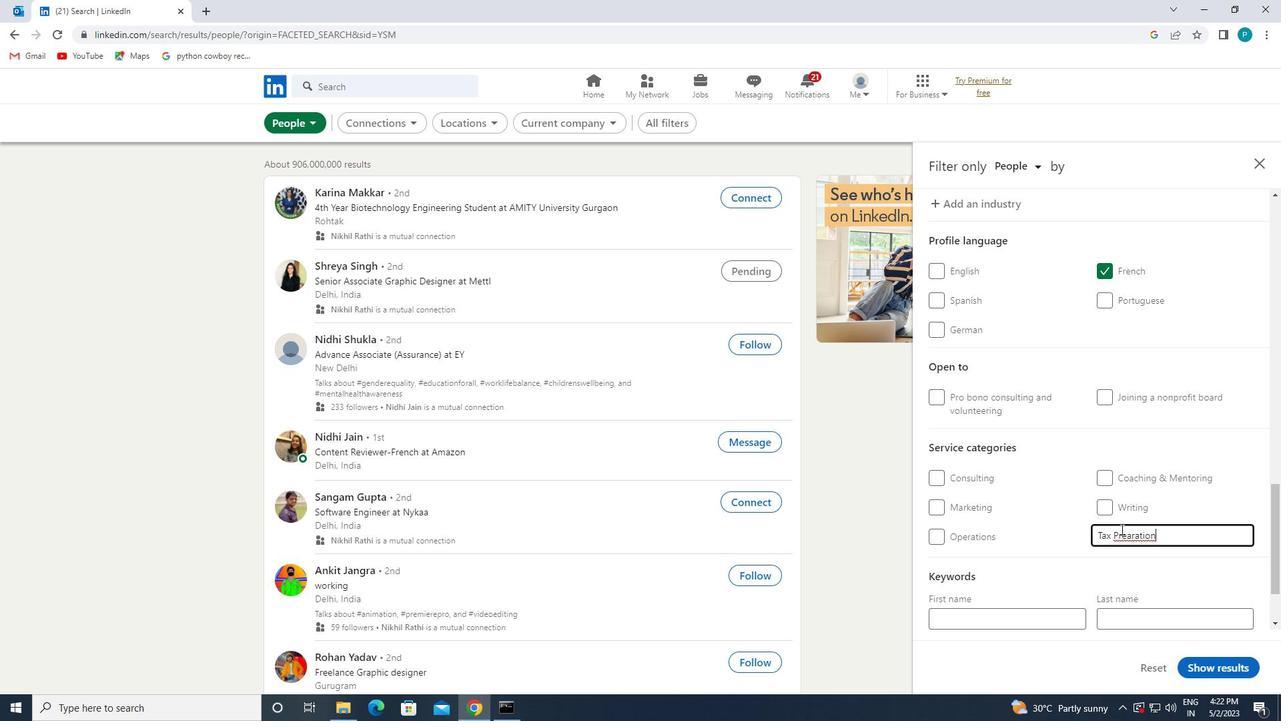 
Action: Mouse moved to (1174, 535)
Screenshot: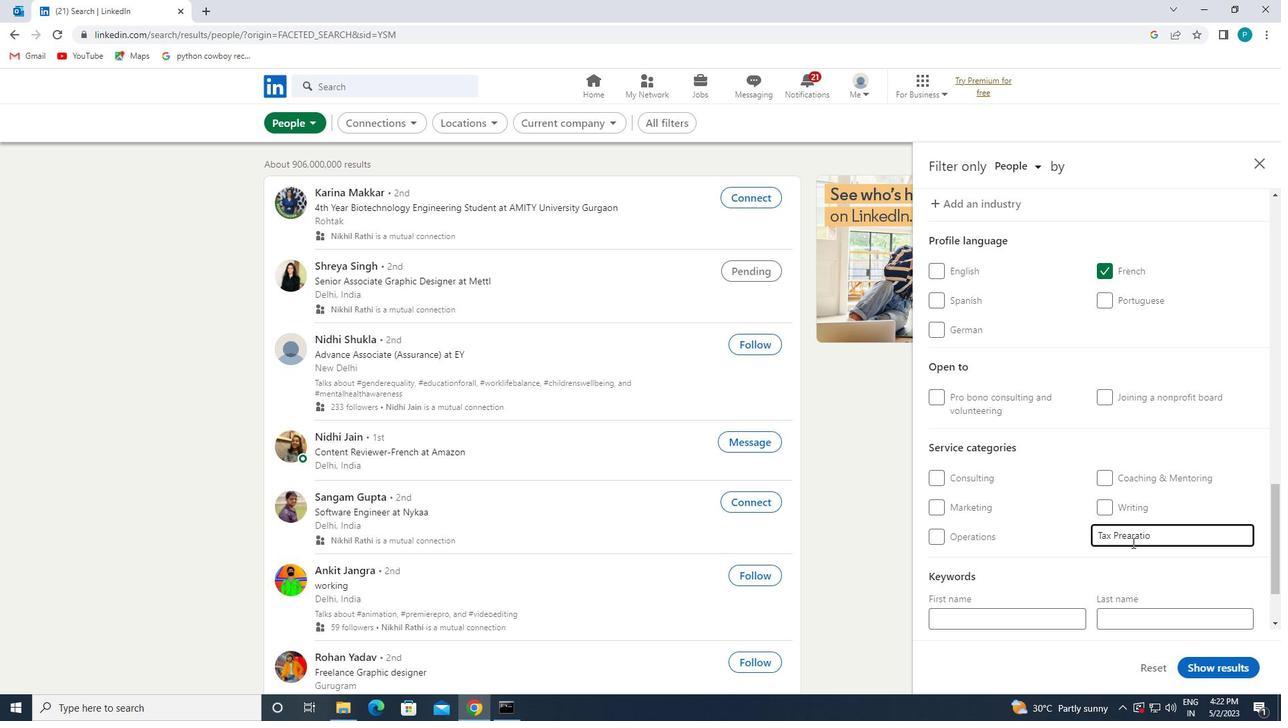 
Action: Mouse pressed left at (1174, 535)
Screenshot: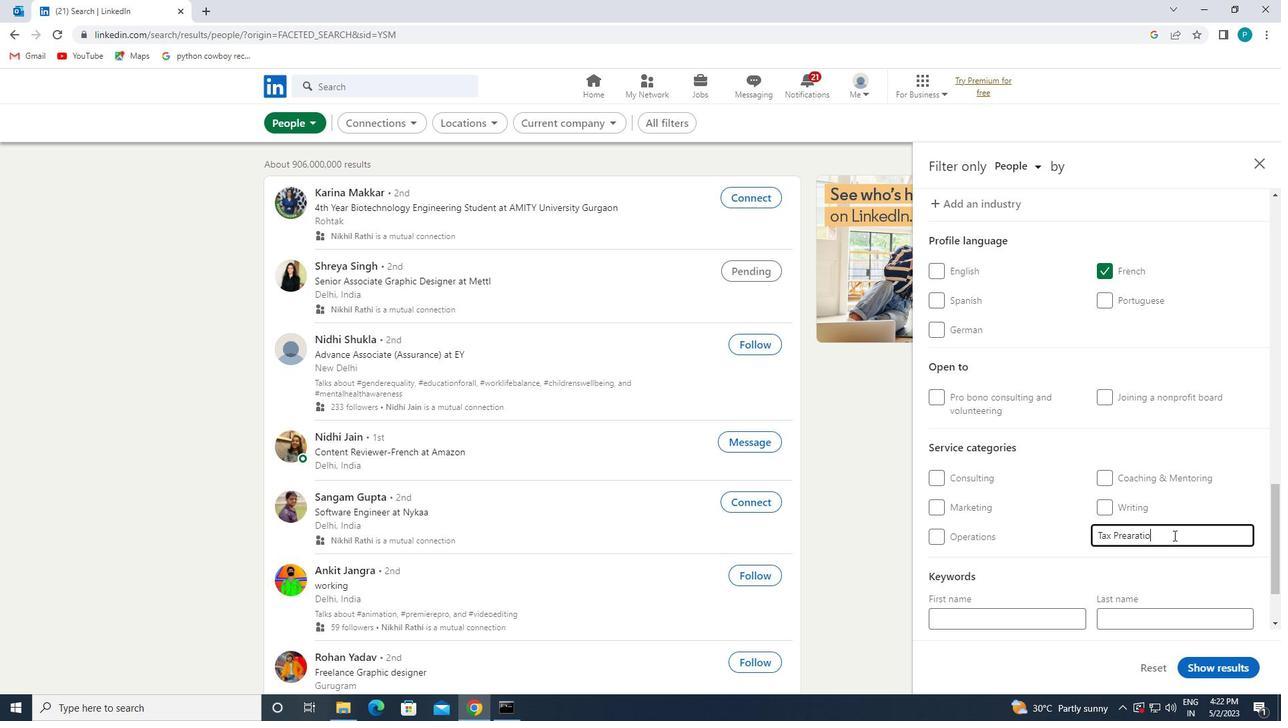 
Action: Mouse moved to (1195, 548)
Screenshot: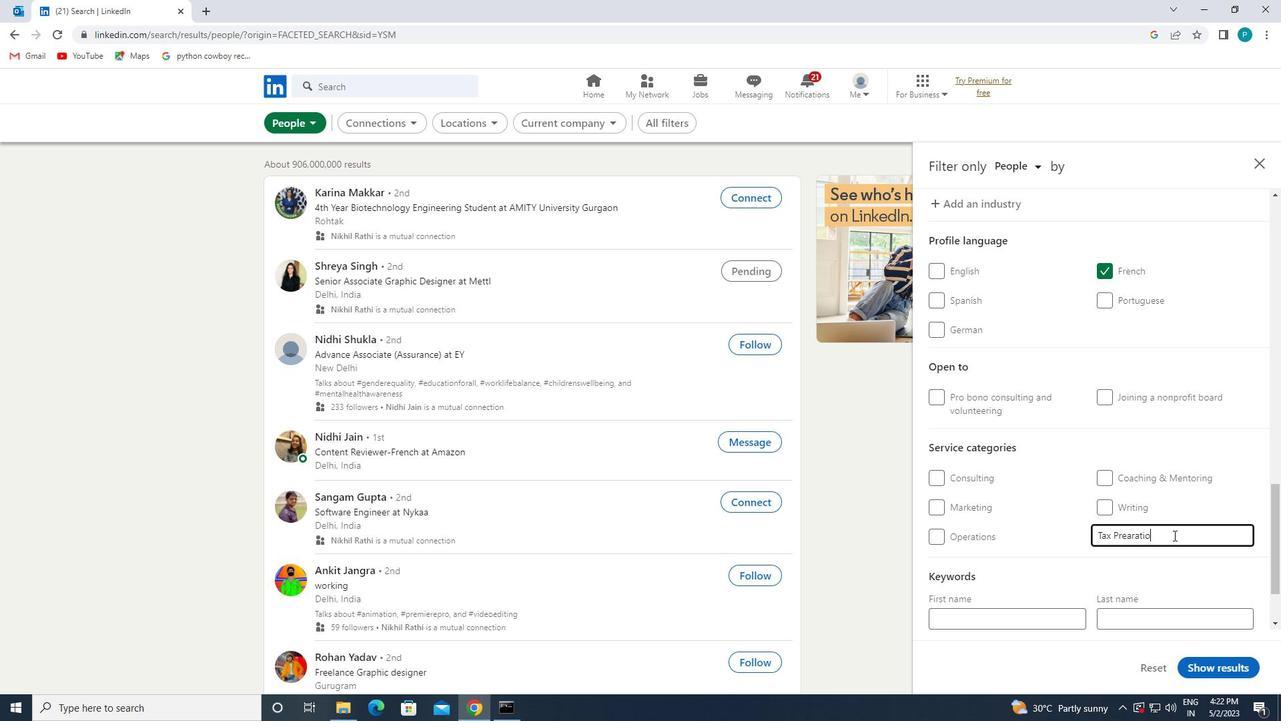 
Action: Key pressed <Key.backspace><Key.backspace><Key.backspace><Key.backspace><Key.backspace><Key.backspace>P
Screenshot: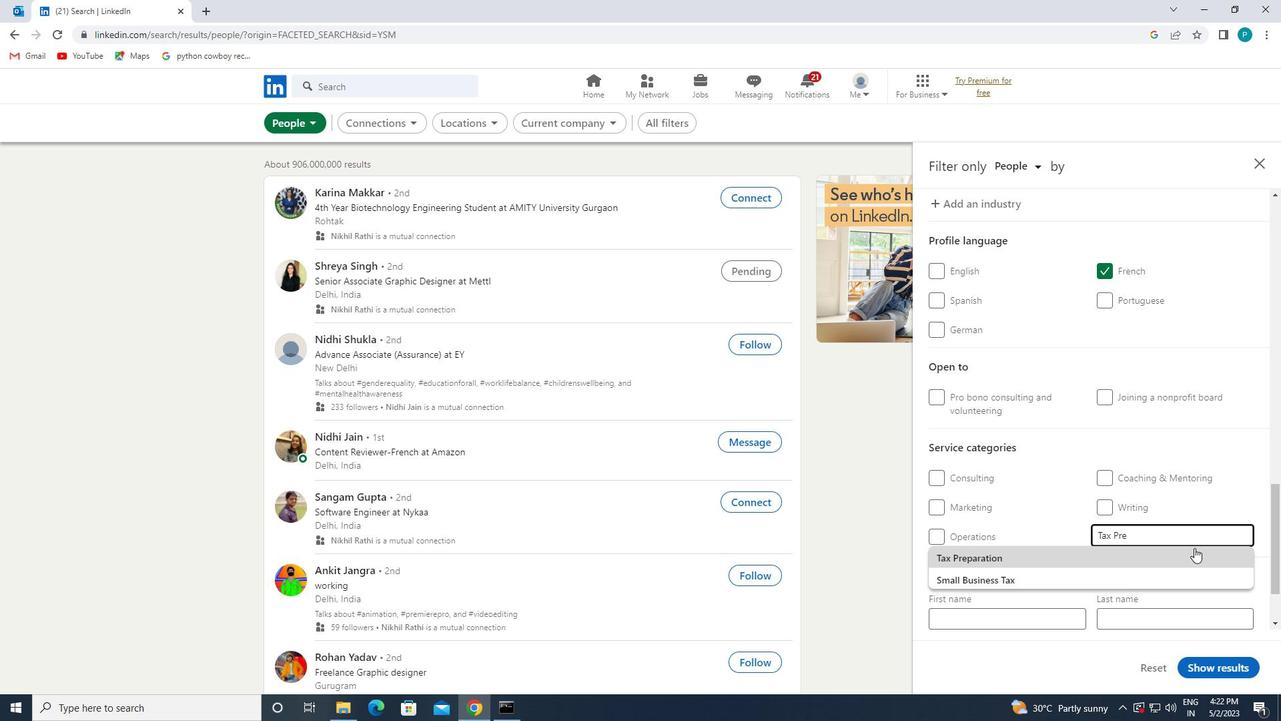 
Action: Mouse moved to (1193, 547)
Screenshot: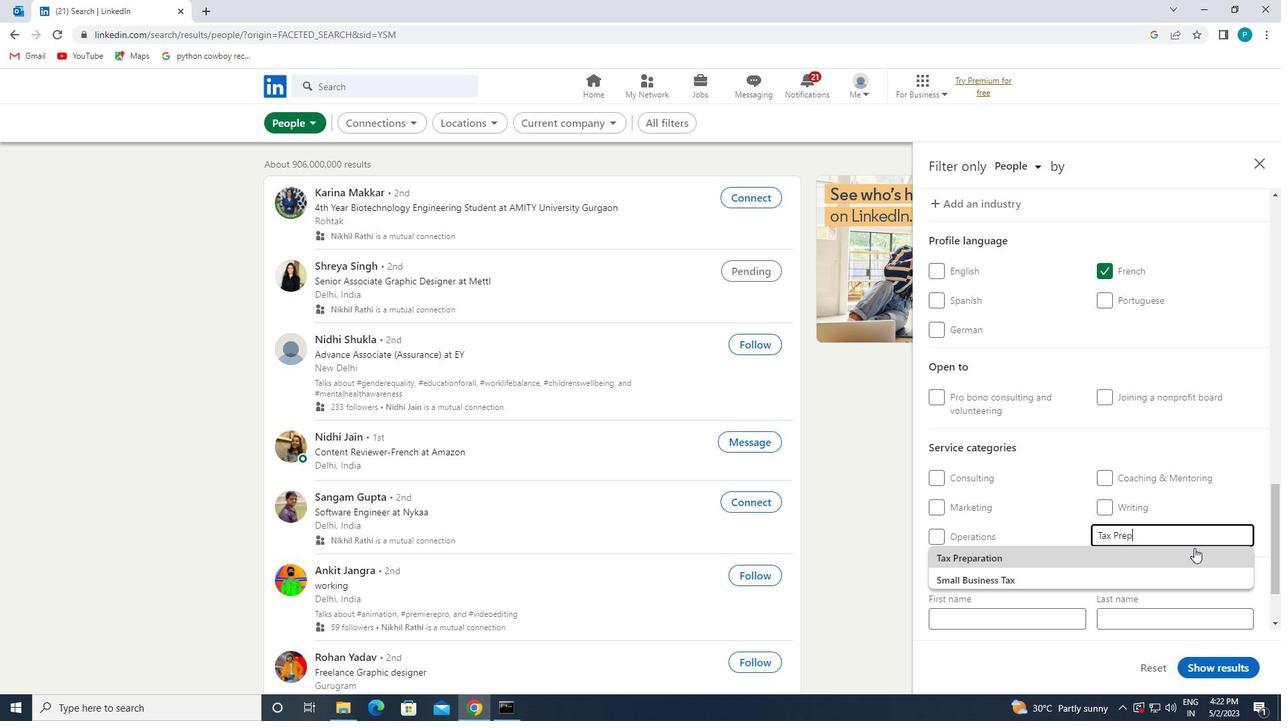 
Action: Mouse pressed left at (1193, 547)
Screenshot: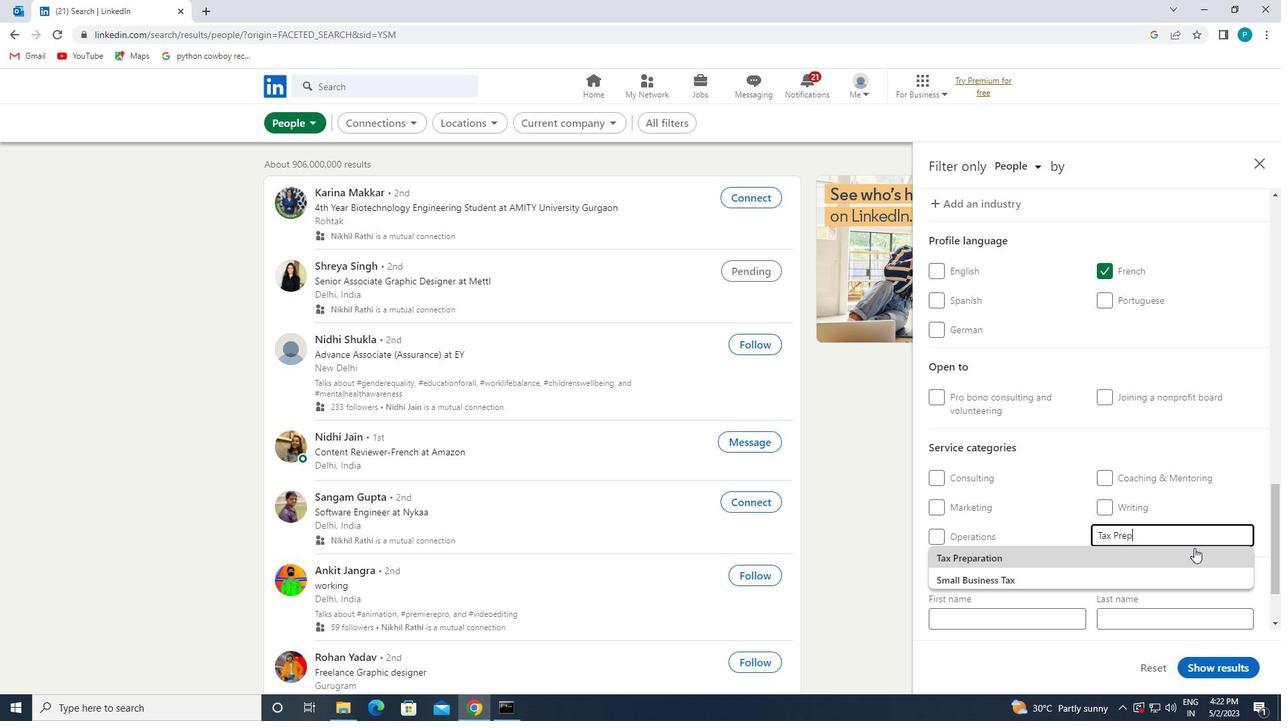 
Action: Mouse moved to (1180, 550)
Screenshot: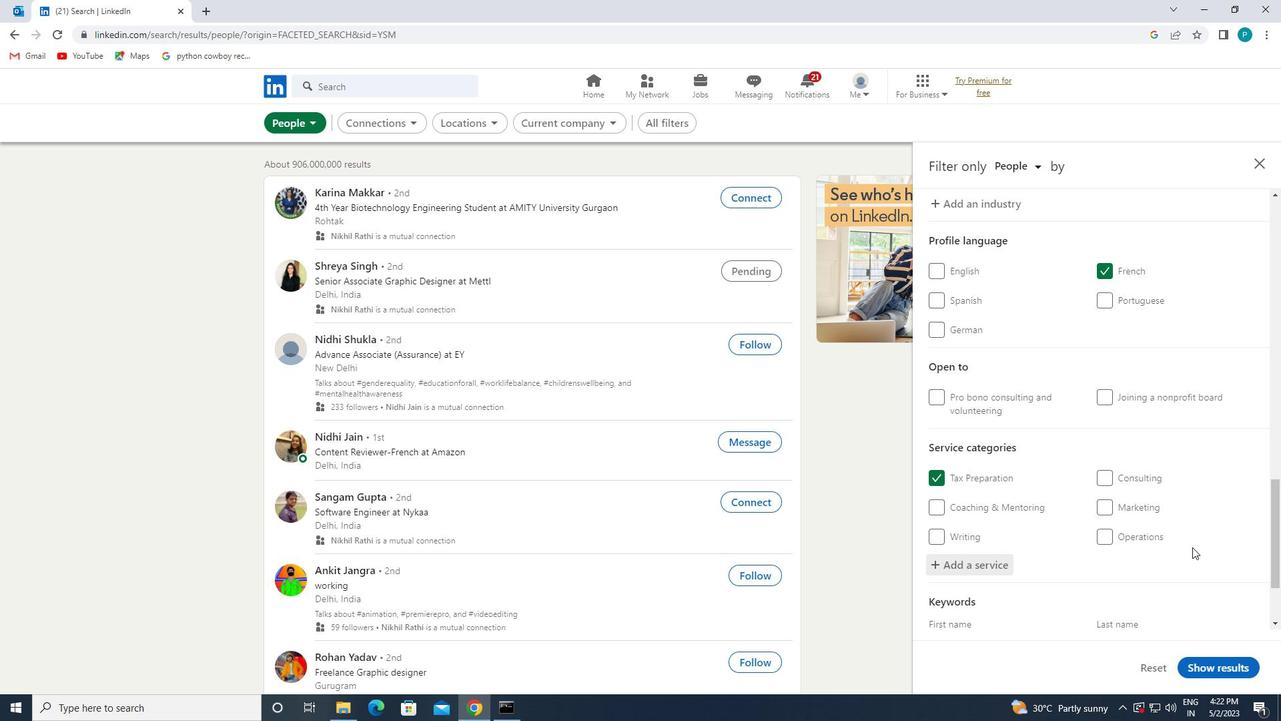 
Action: Mouse scrolled (1180, 549) with delta (0, 0)
Screenshot: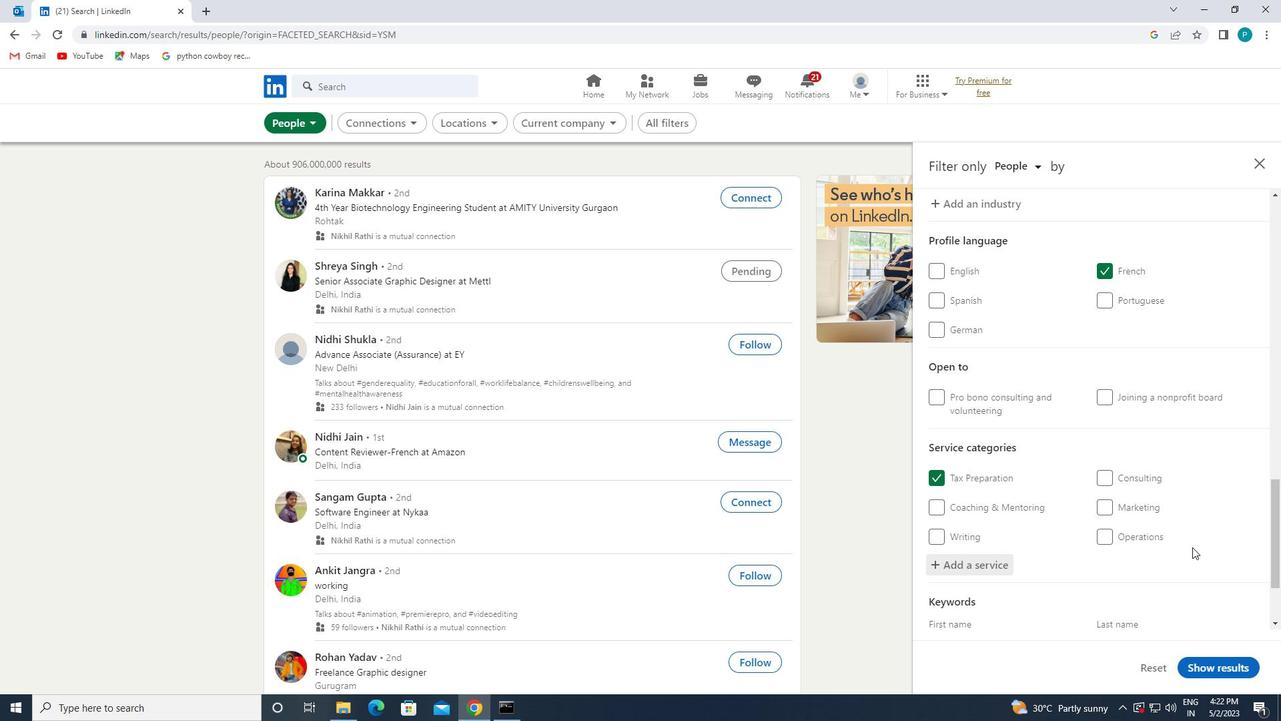 
Action: Mouse moved to (1167, 550)
Screenshot: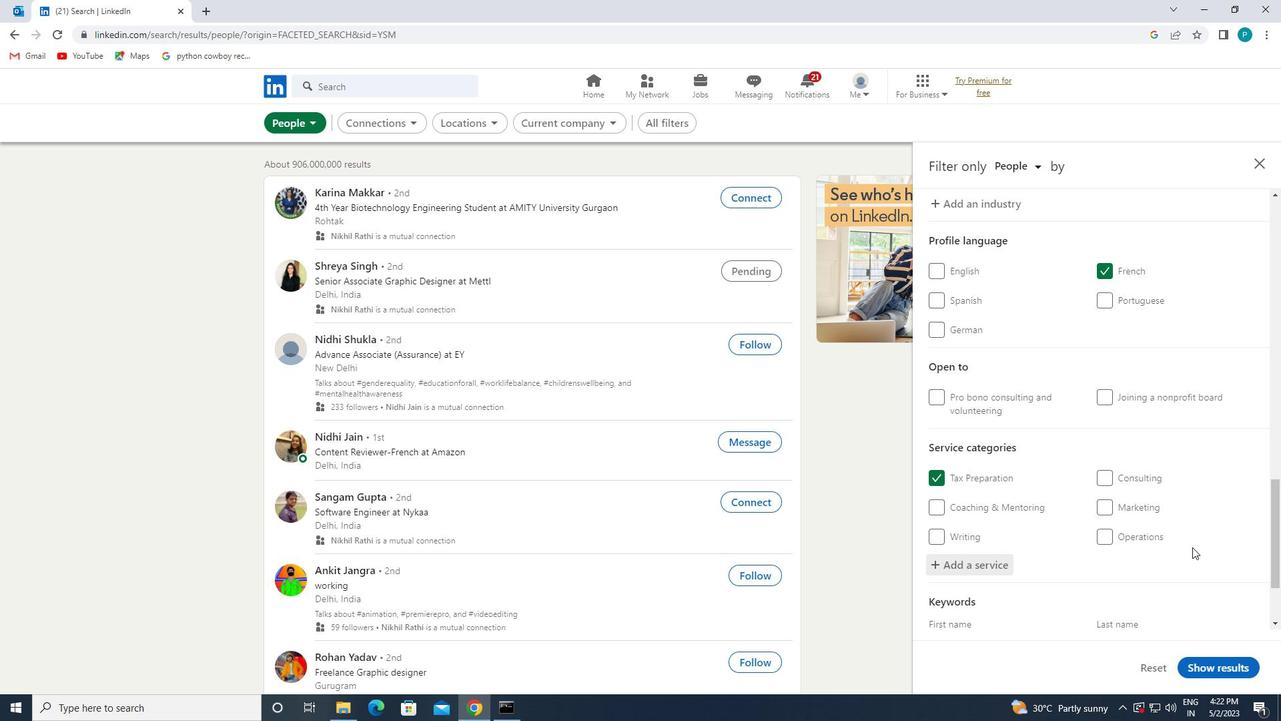 
Action: Mouse scrolled (1167, 550) with delta (0, 0)
Screenshot: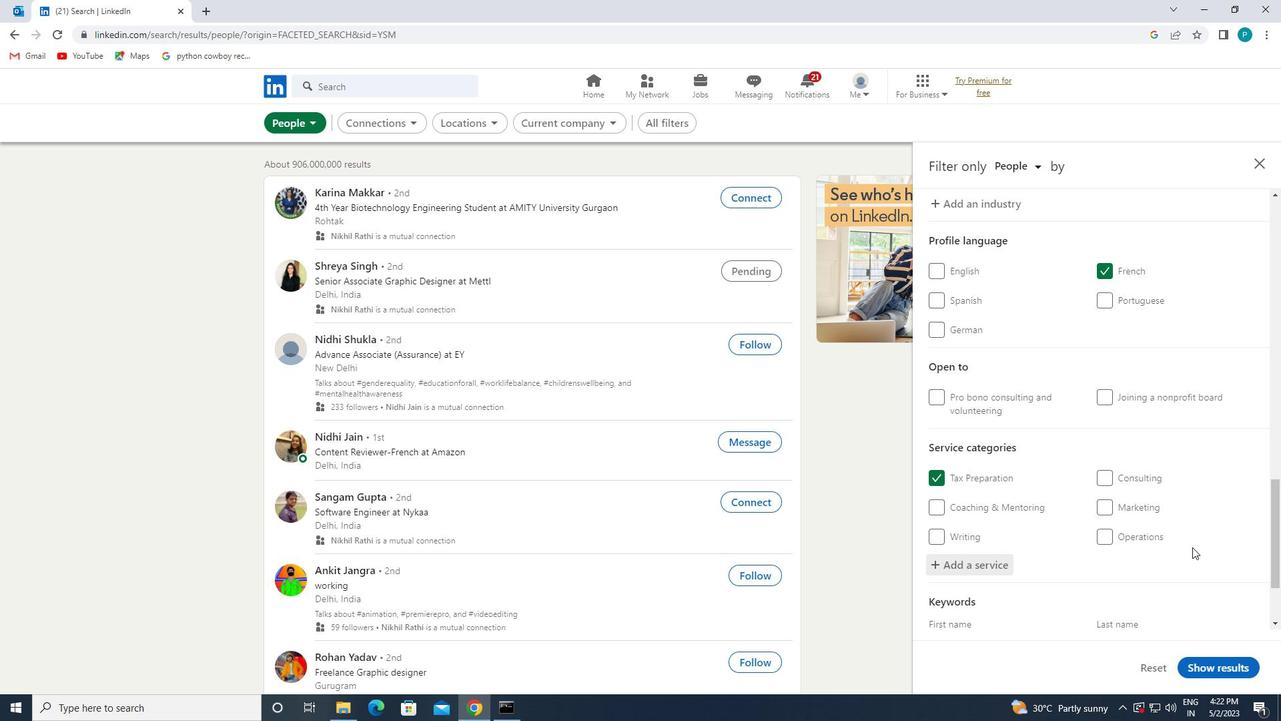 
Action: Mouse moved to (1154, 550)
Screenshot: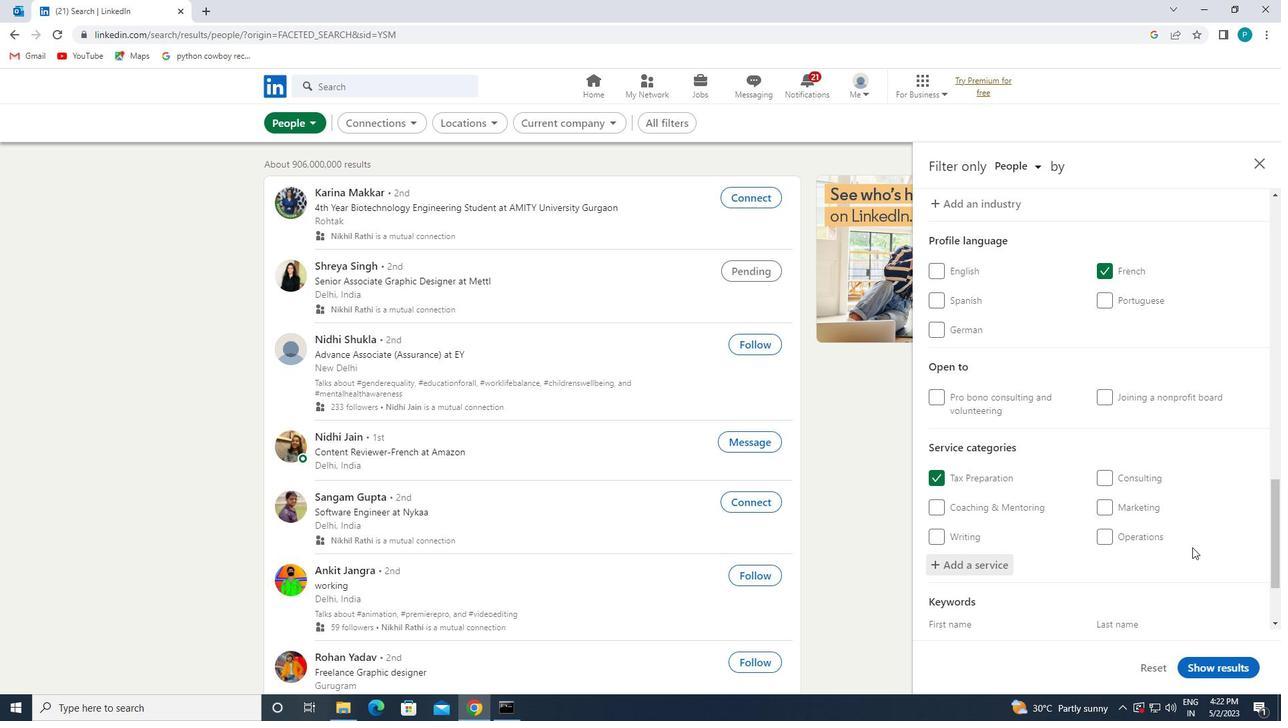
Action: Mouse scrolled (1154, 550) with delta (0, 0)
Screenshot: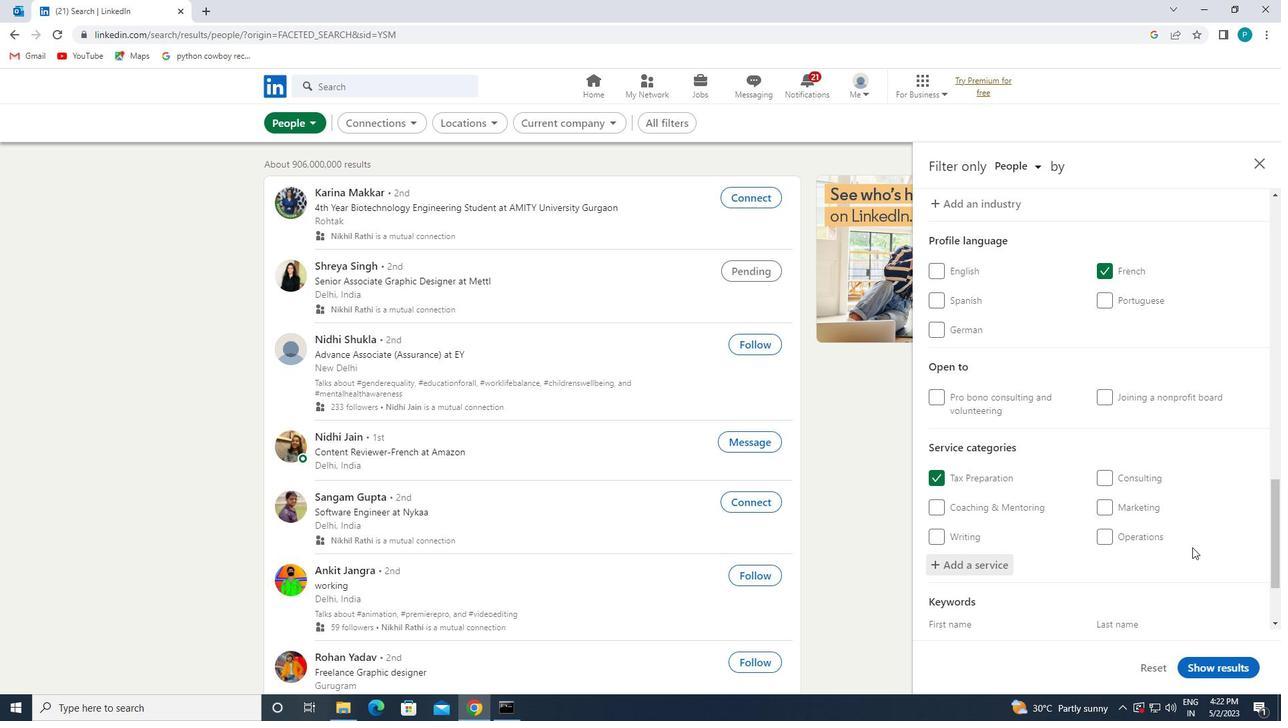 
Action: Mouse moved to (1036, 569)
Screenshot: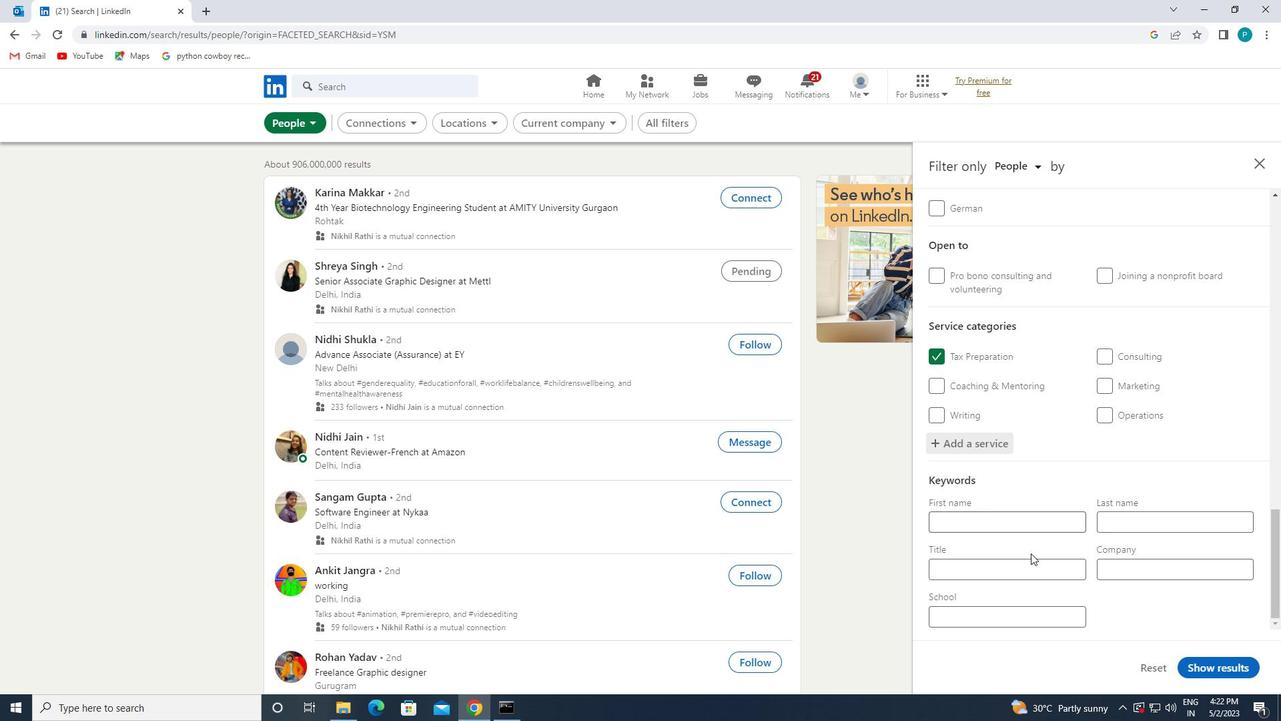 
Action: Mouse pressed left at (1036, 569)
Screenshot: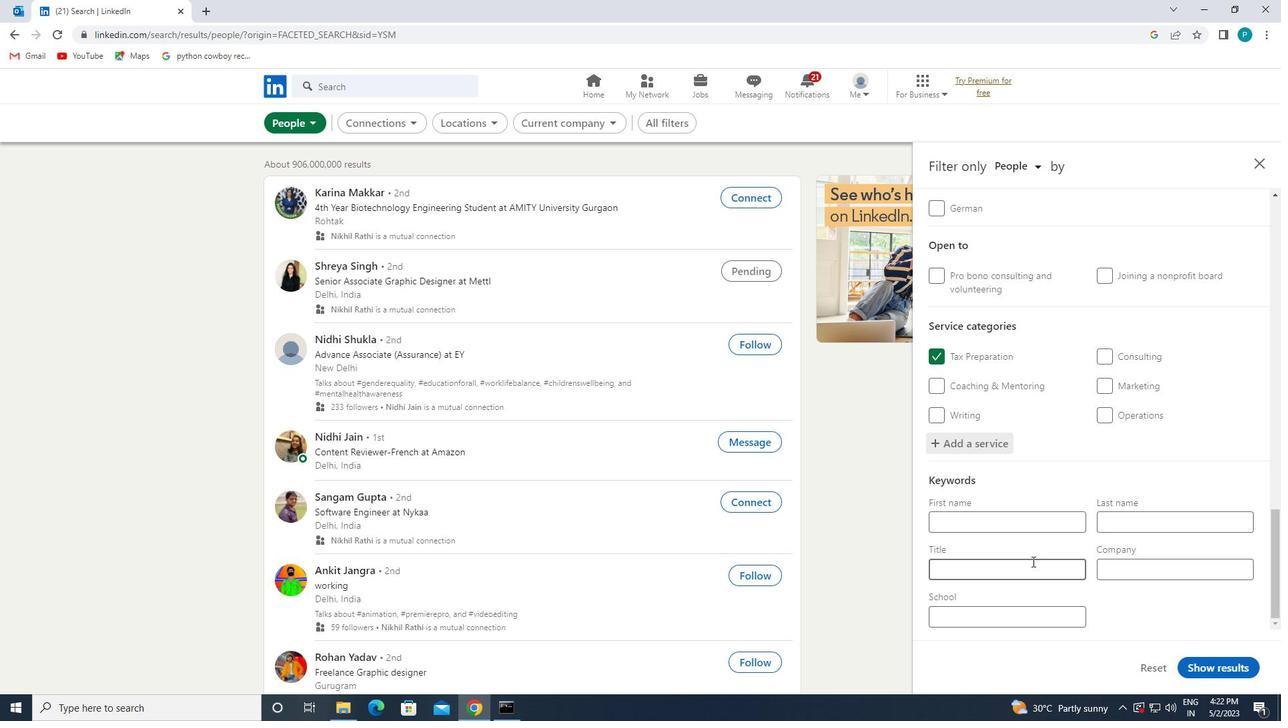
Action: Key pressed <Key.caps_lock>V<Key.caps_lock>ETERINARY<Key.space><Key.caps_lock>A<Key.caps_lock>SSISTANT
Screenshot: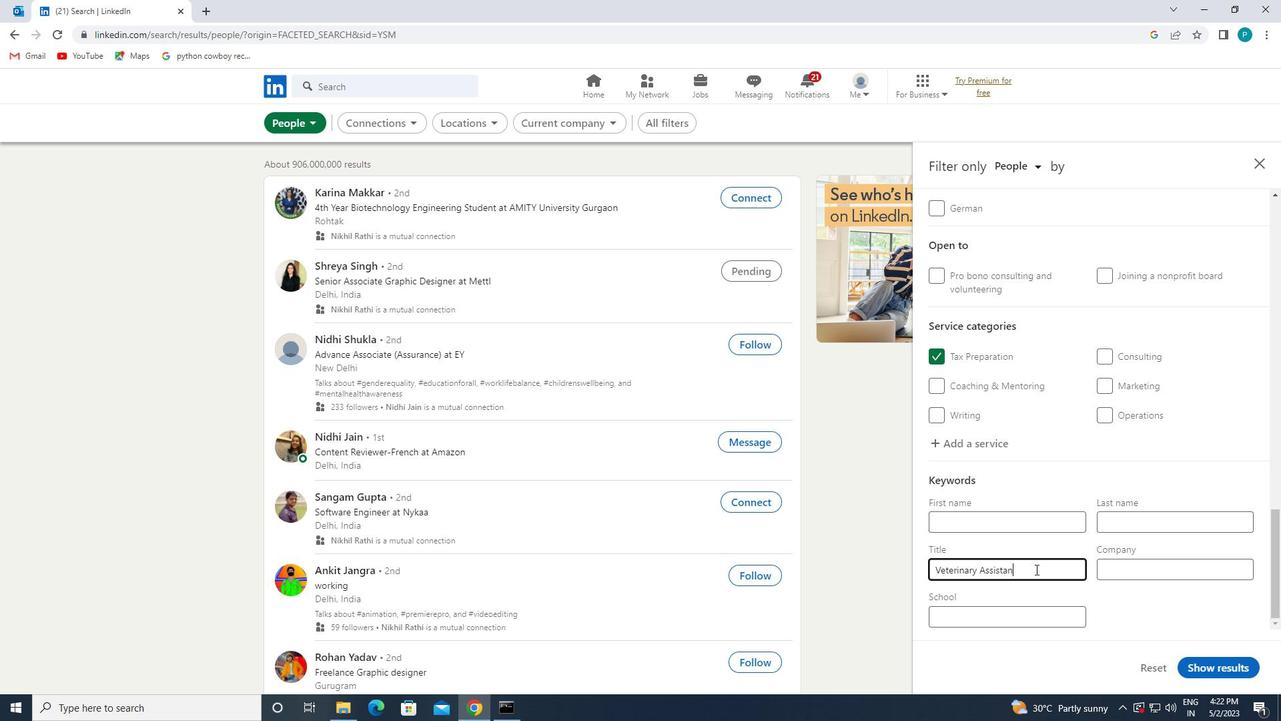 
Action: Mouse moved to (1203, 665)
Screenshot: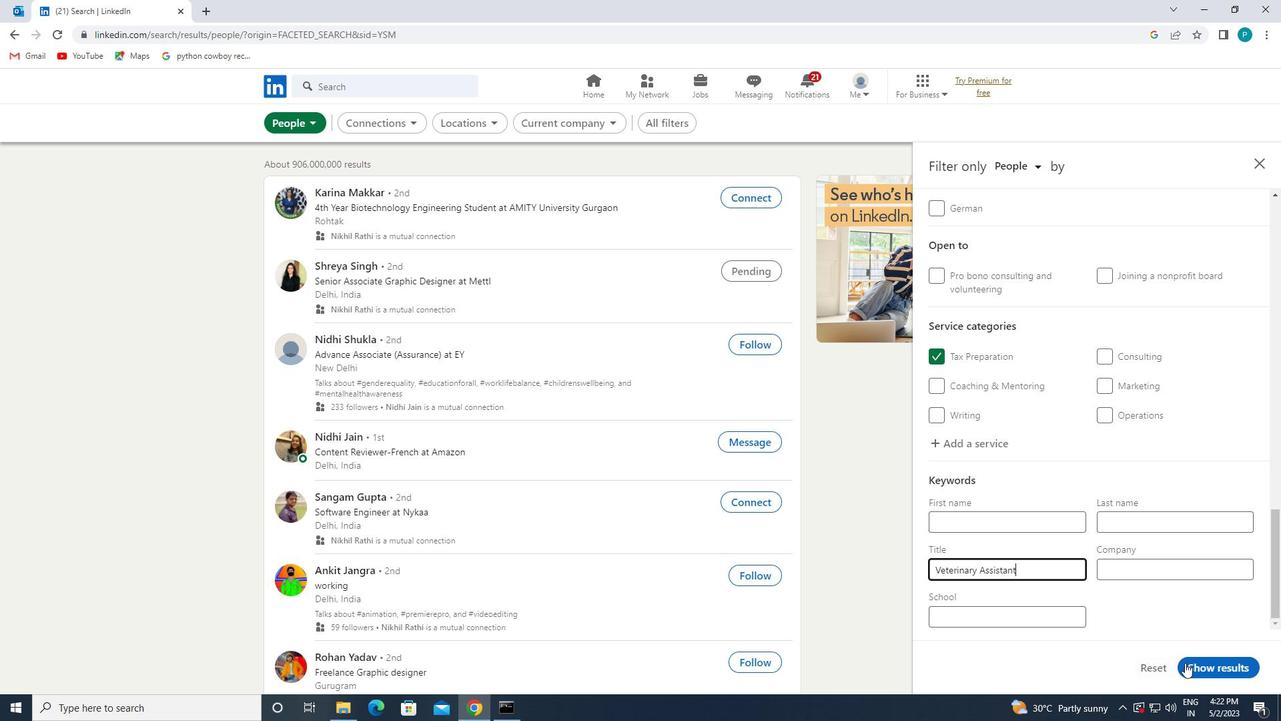 
Action: Mouse pressed left at (1203, 665)
Screenshot: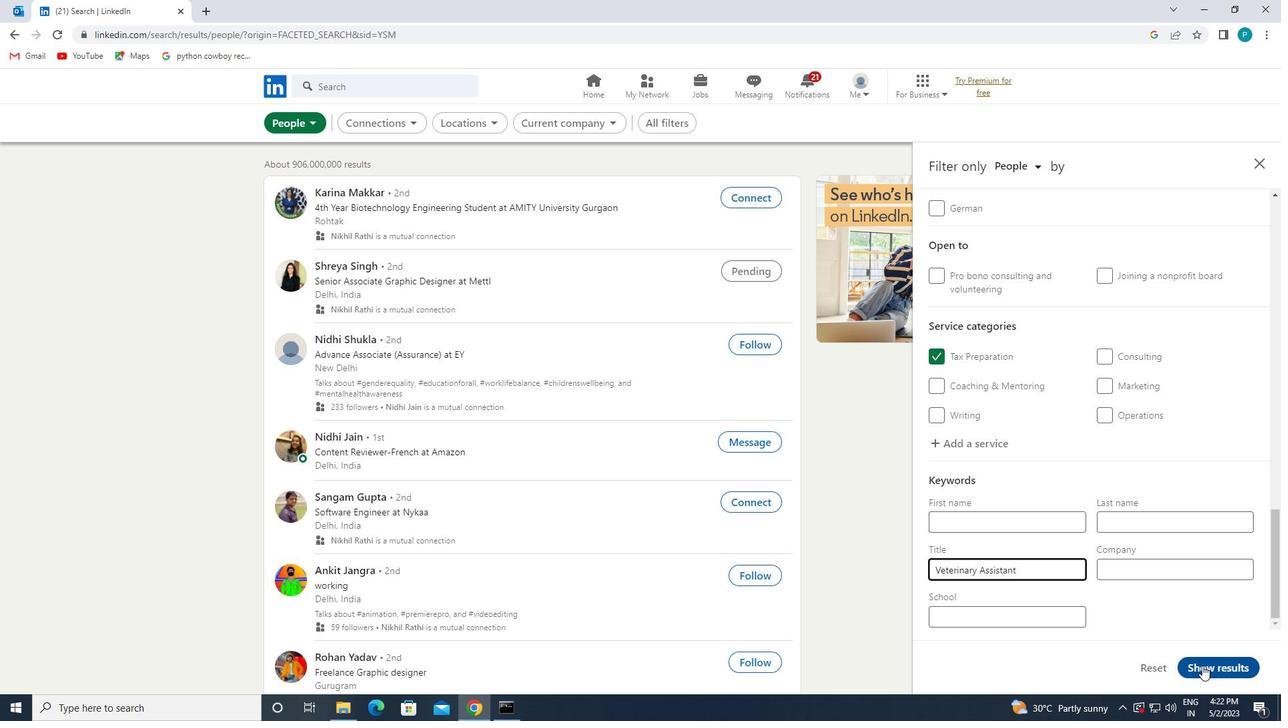 
